 Task: Look for space in São Miguel do Guamá, Brazil from 8th June, 2023 to 12th June, 2023 for 2 adults in price range Rs.8000 to Rs.16000. Place can be private room with 1  bedroom having 1 bed and 1 bathroom. Property type can be flathotel. Booking option can be shelf check-in. Required host language is Spanish.
Action: Mouse moved to (780, 136)
Screenshot: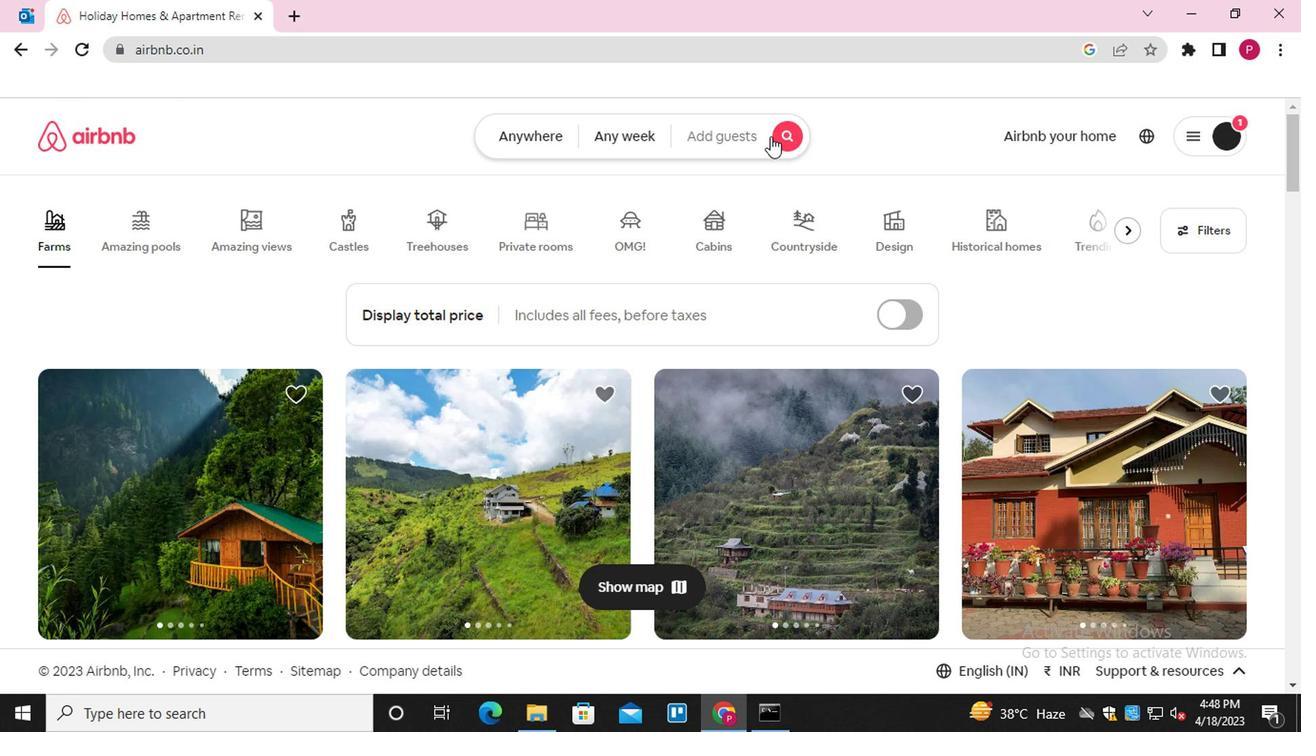 
Action: Mouse pressed left at (780, 136)
Screenshot: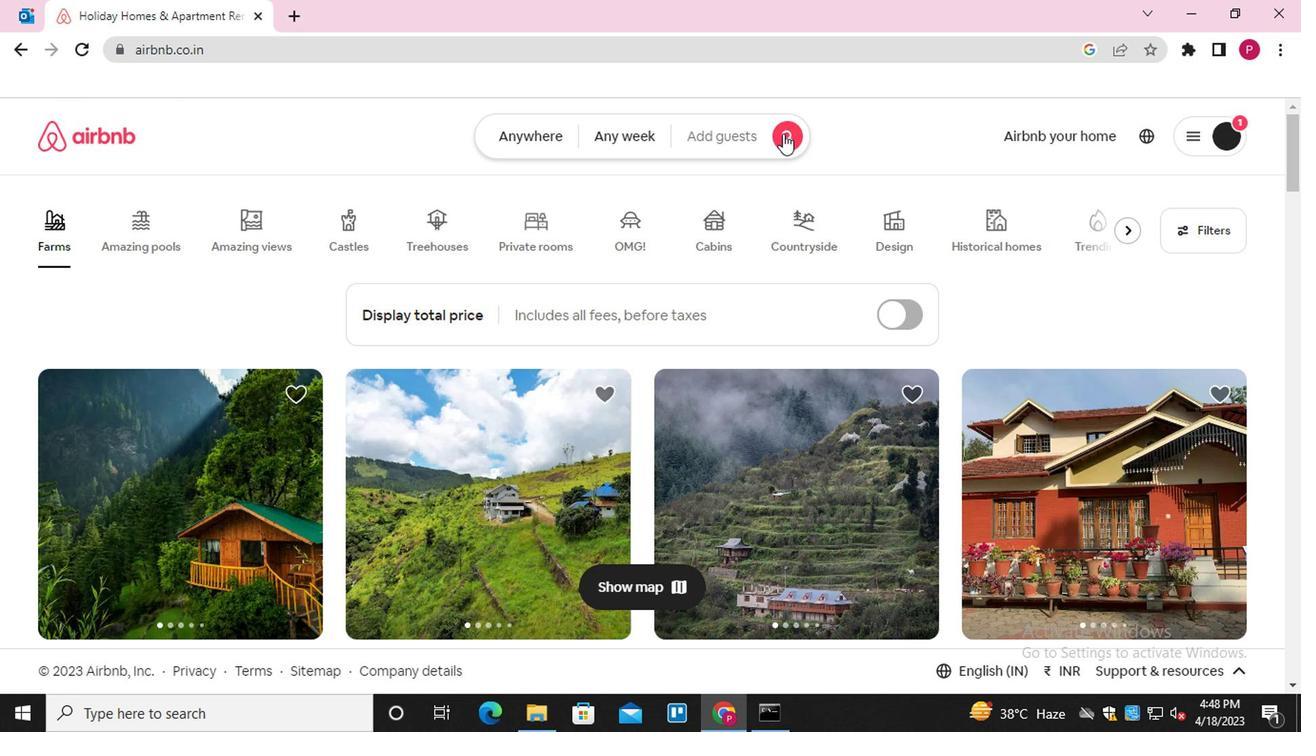
Action: Mouse moved to (403, 215)
Screenshot: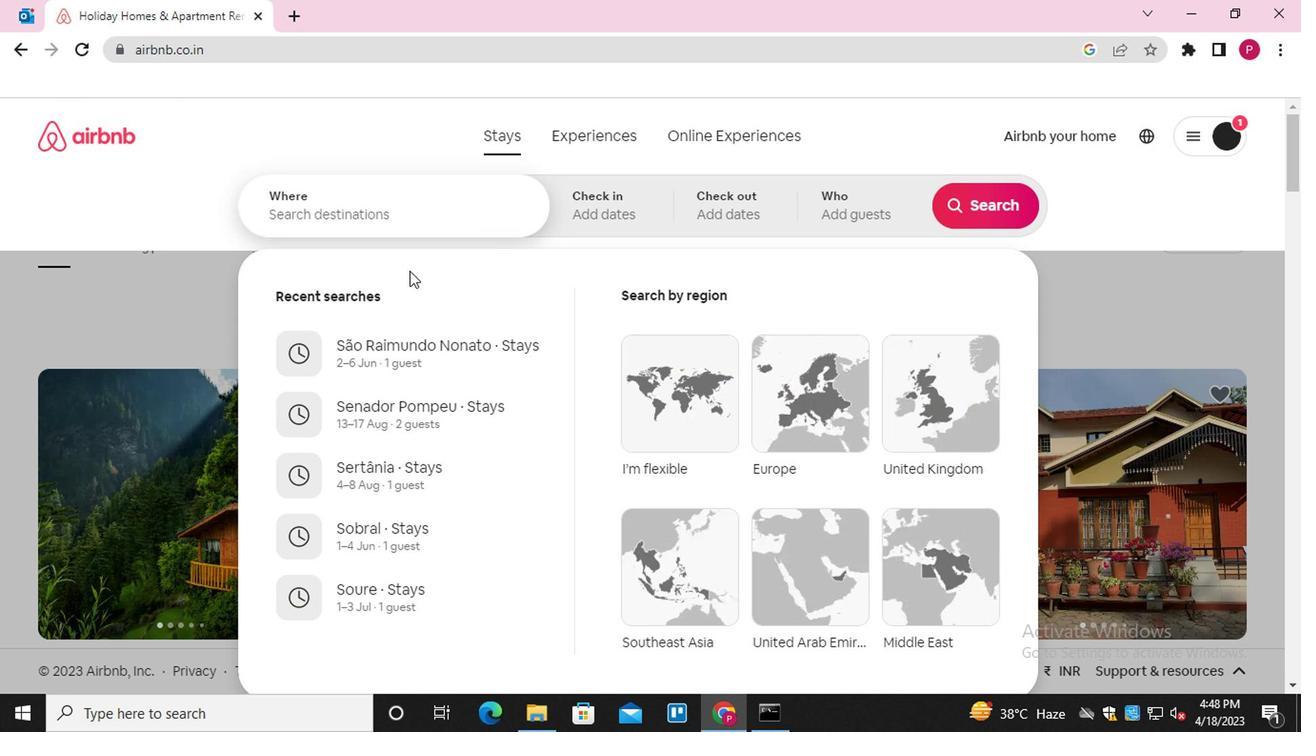
Action: Mouse pressed left at (403, 215)
Screenshot: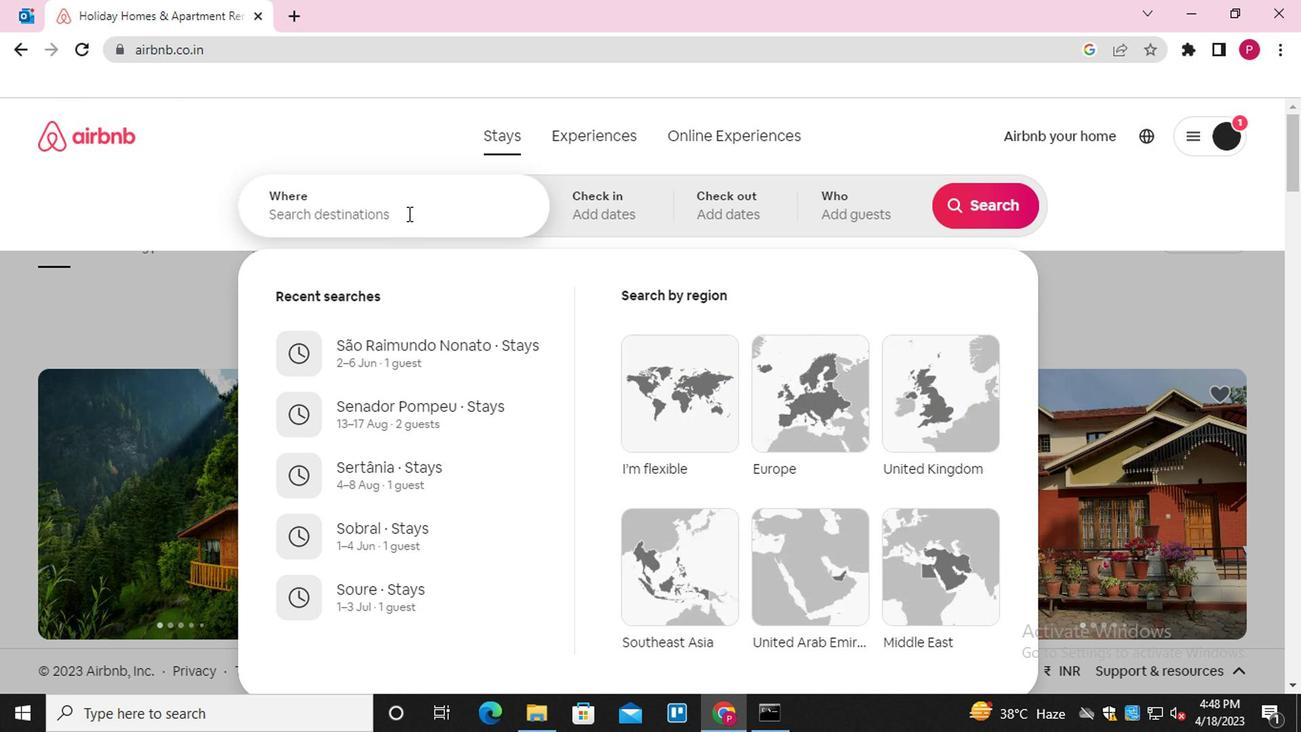 
Action: Key pressed <Key.shift>SAO<Key.space><Key.shift>MIGULE
Screenshot: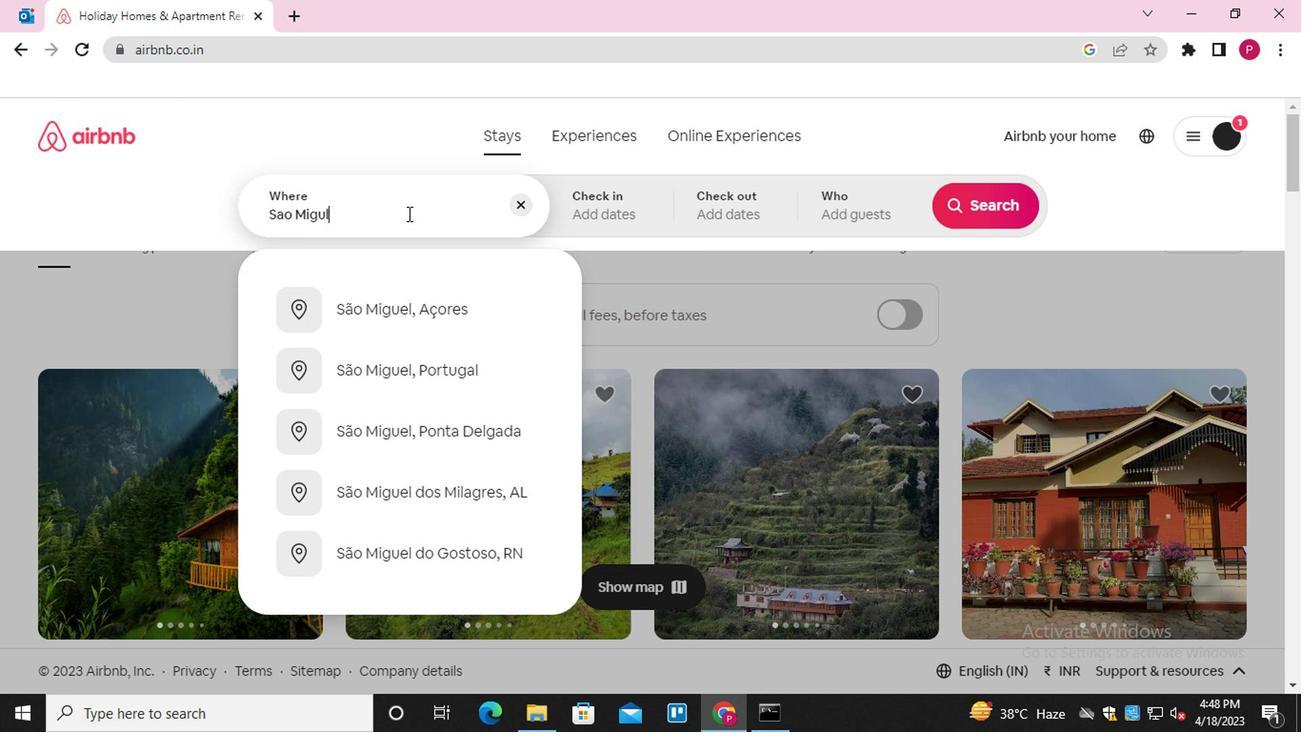 
Action: Mouse moved to (454, 401)
Screenshot: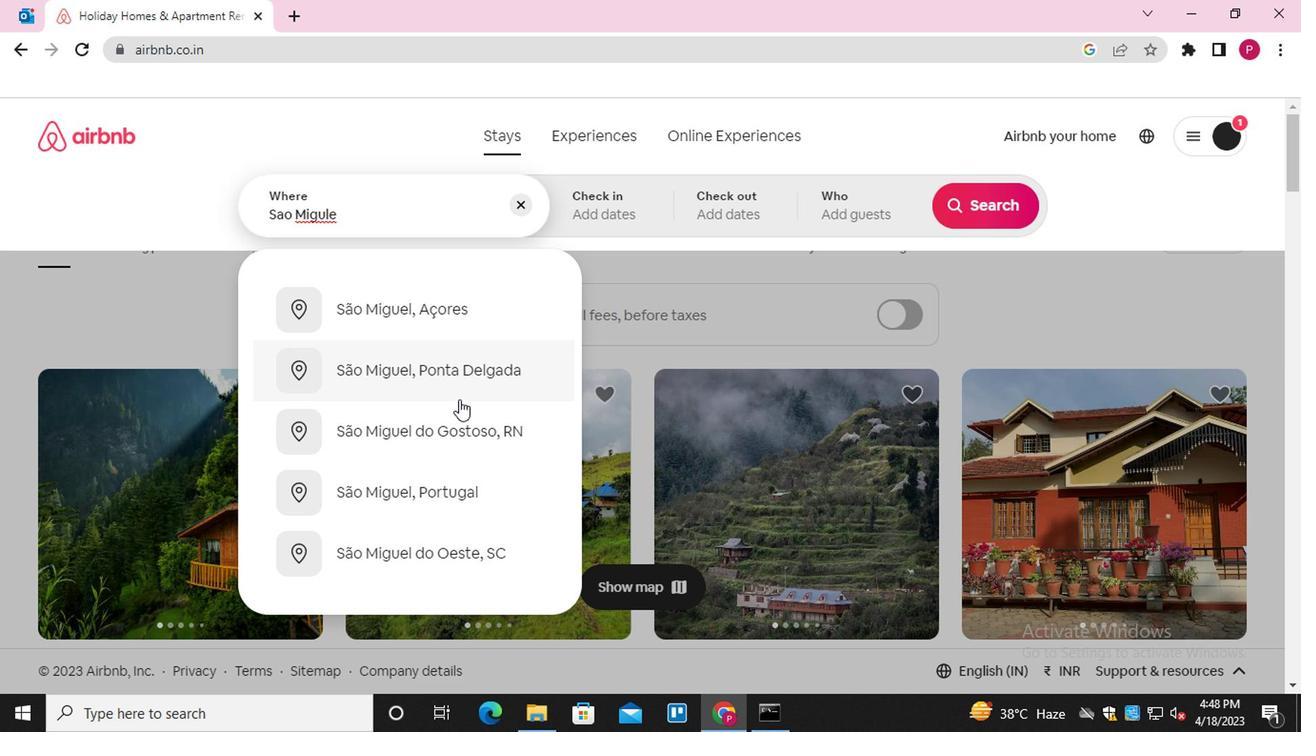
Action: Key pressed <Key.space>DO<Key.space>Q
Screenshot: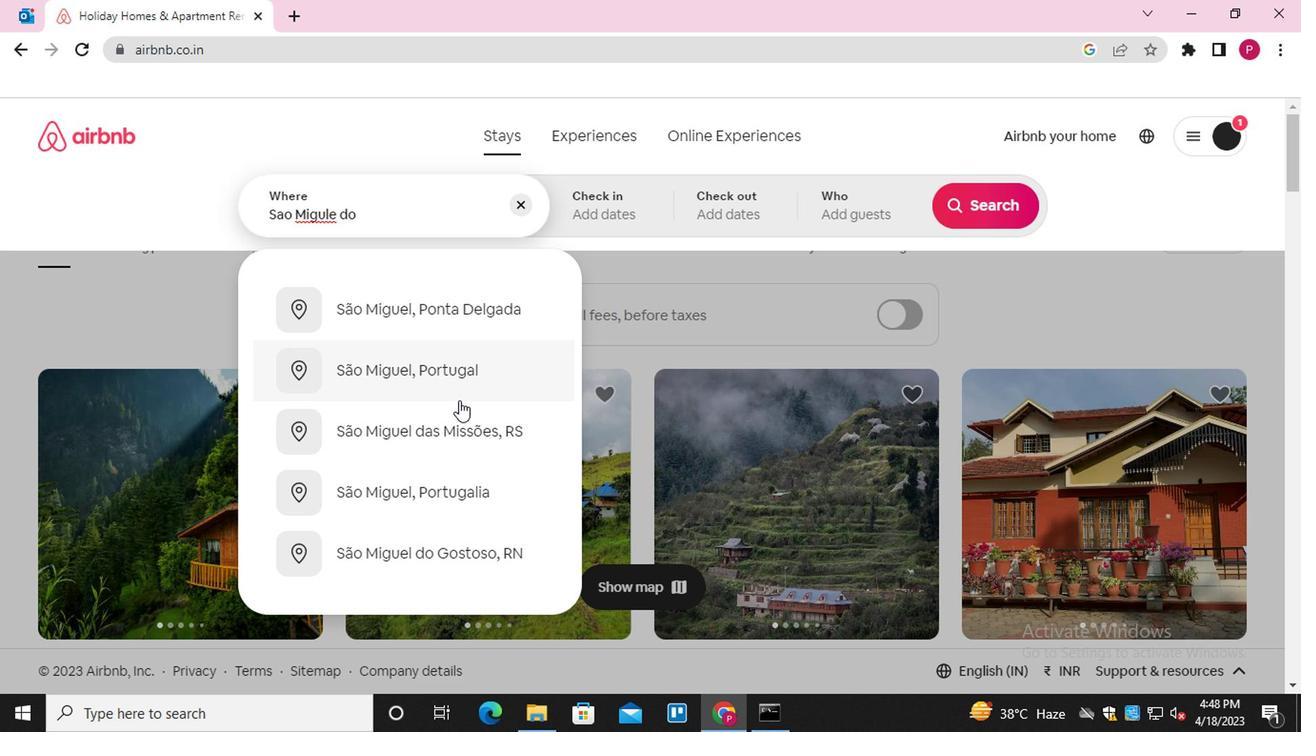 
Action: Mouse moved to (463, 398)
Screenshot: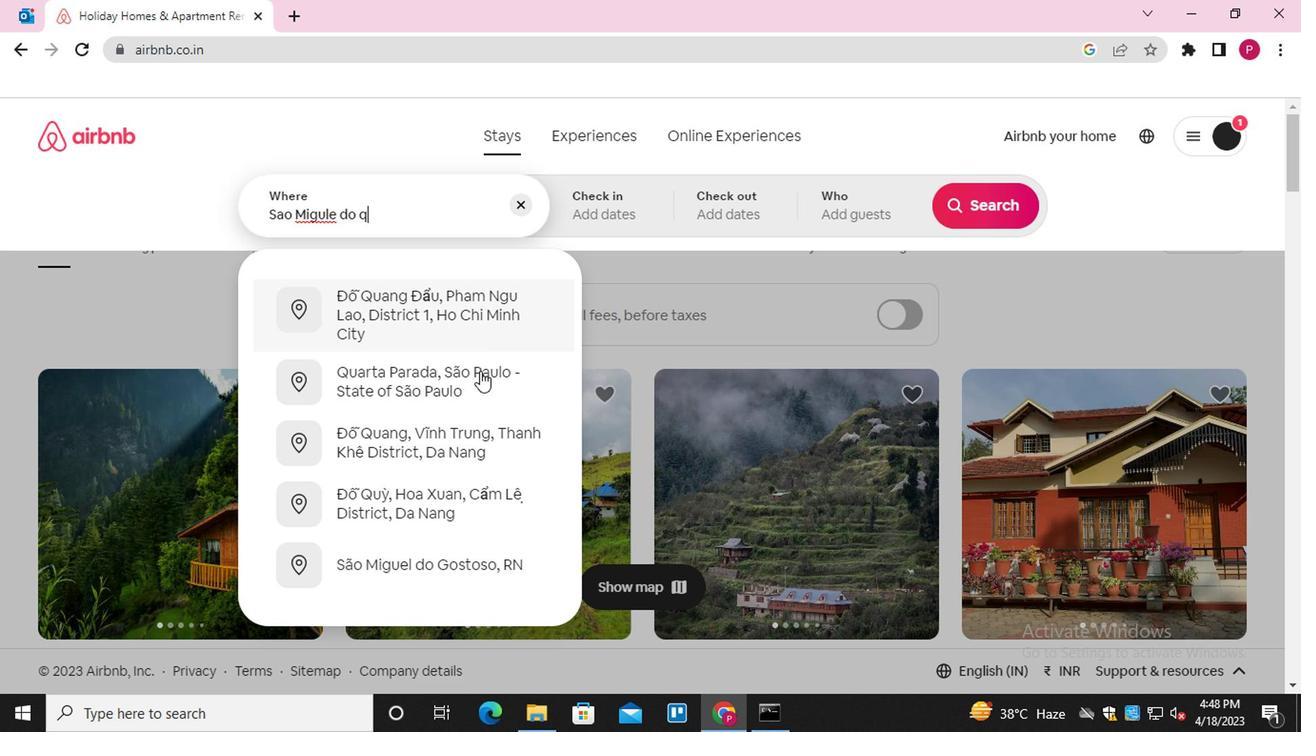 
Action: Key pressed <Key.backspace><Key.shift>Q
Screenshot: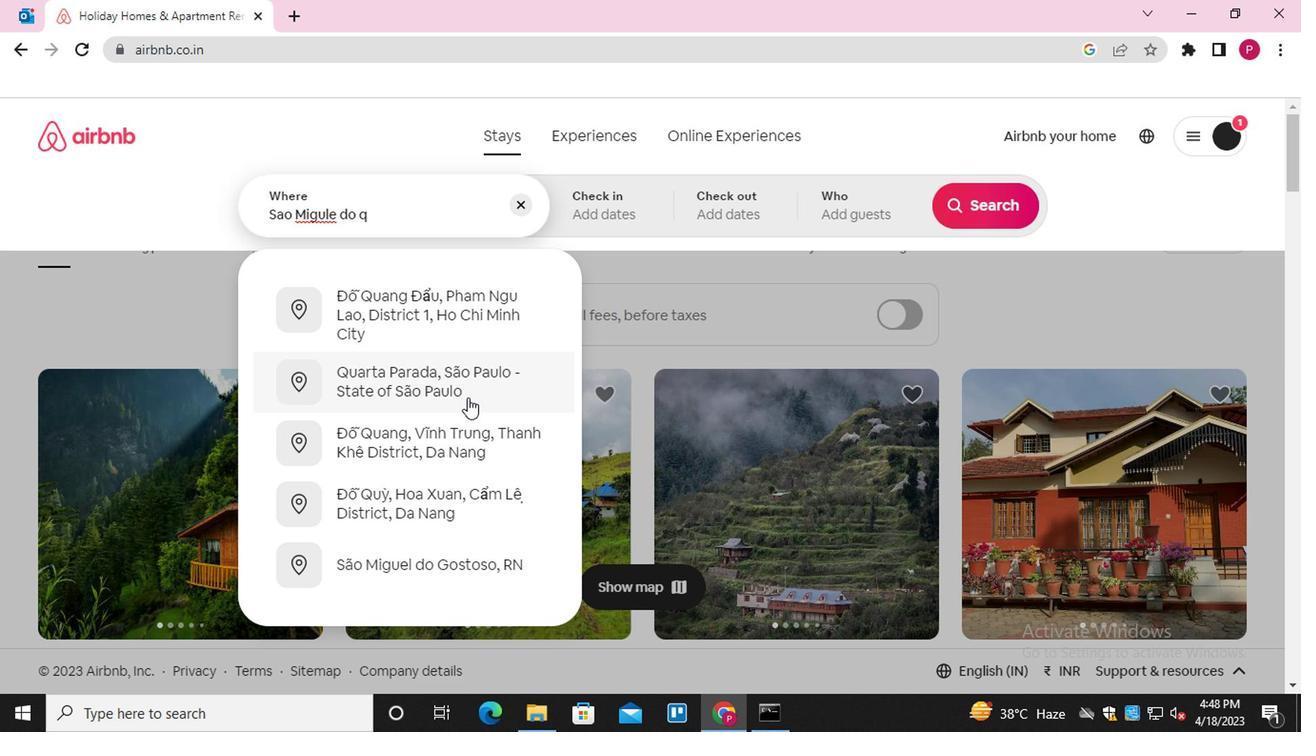 
Action: Mouse moved to (434, 581)
Screenshot: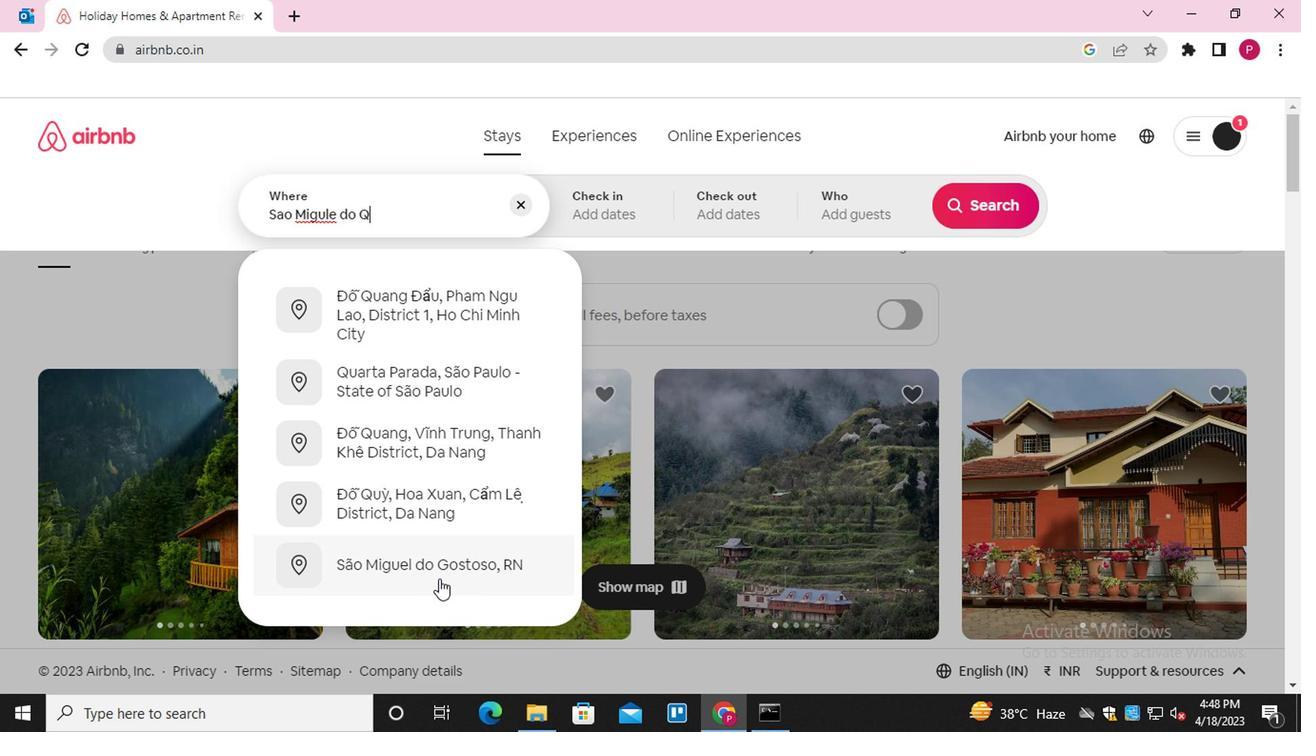 
Action: Key pressed <Key.backspace>
Screenshot: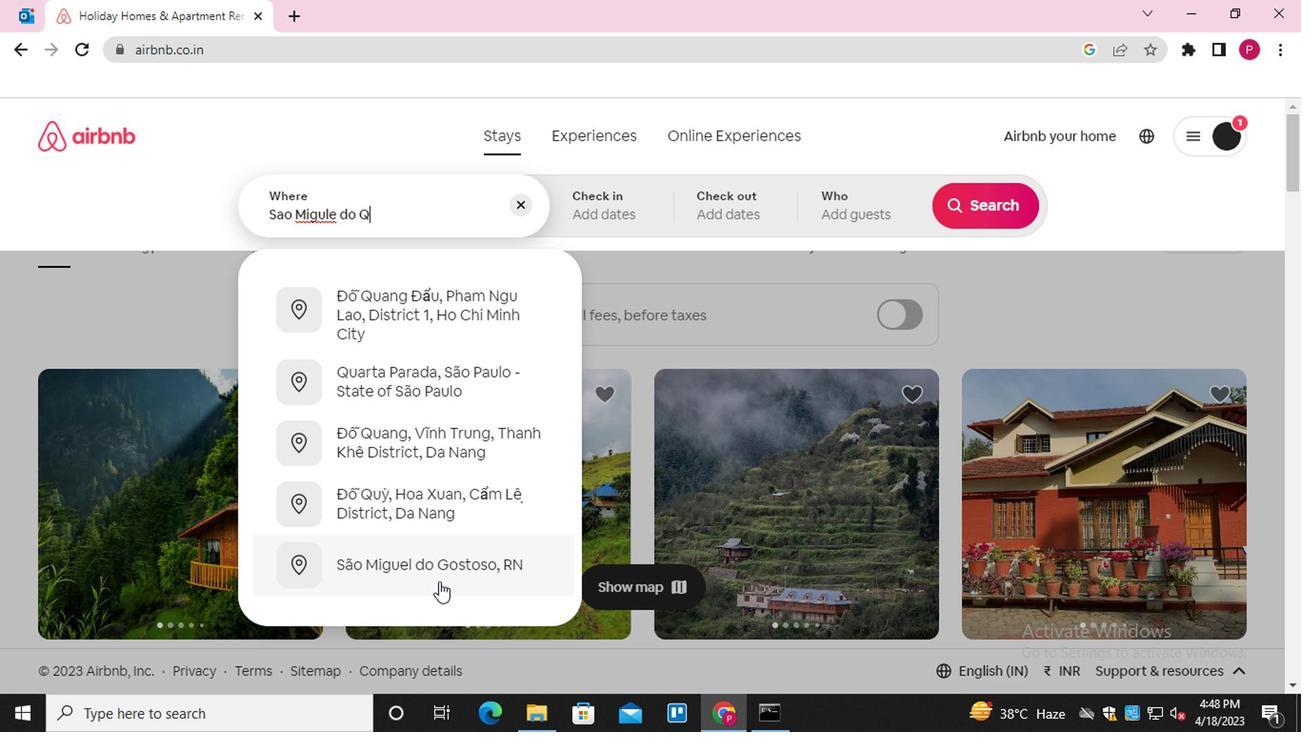 
Action: Mouse moved to (417, 379)
Screenshot: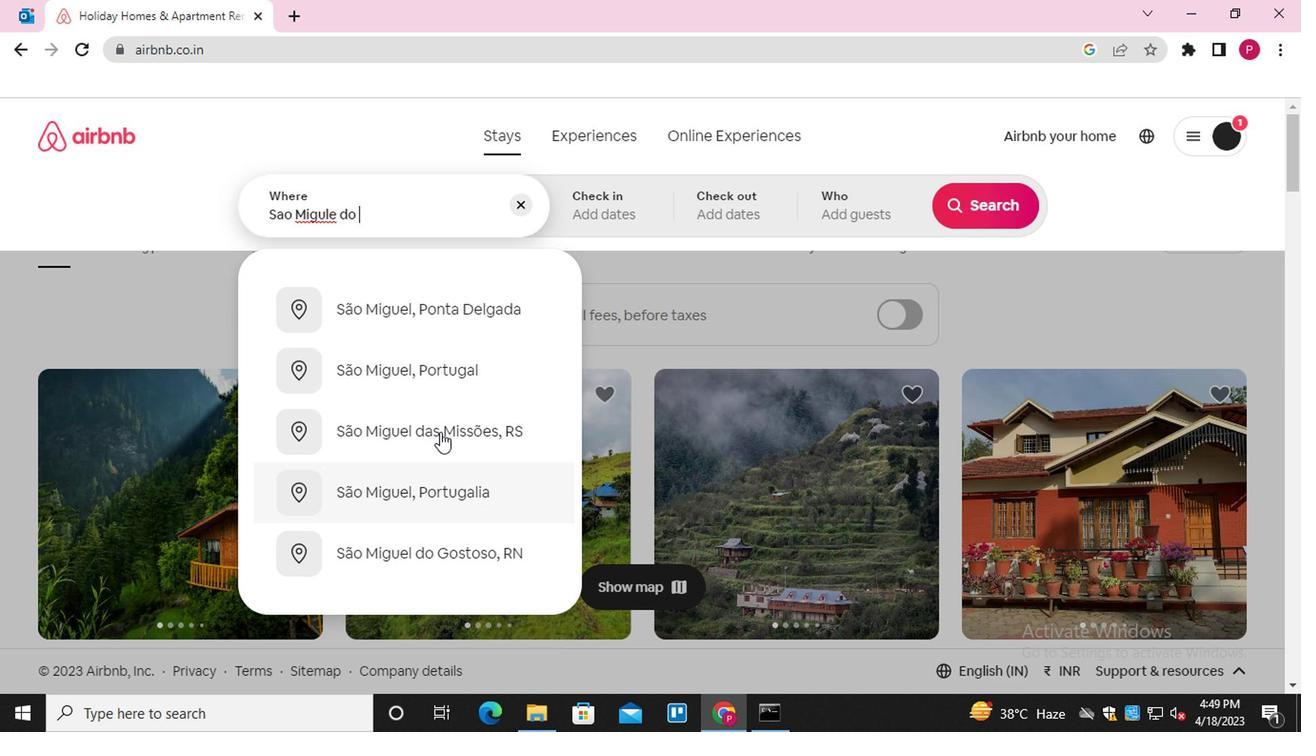 
Action: Key pressed <Key.backspace><Key.space><Key.shift>G
Screenshot: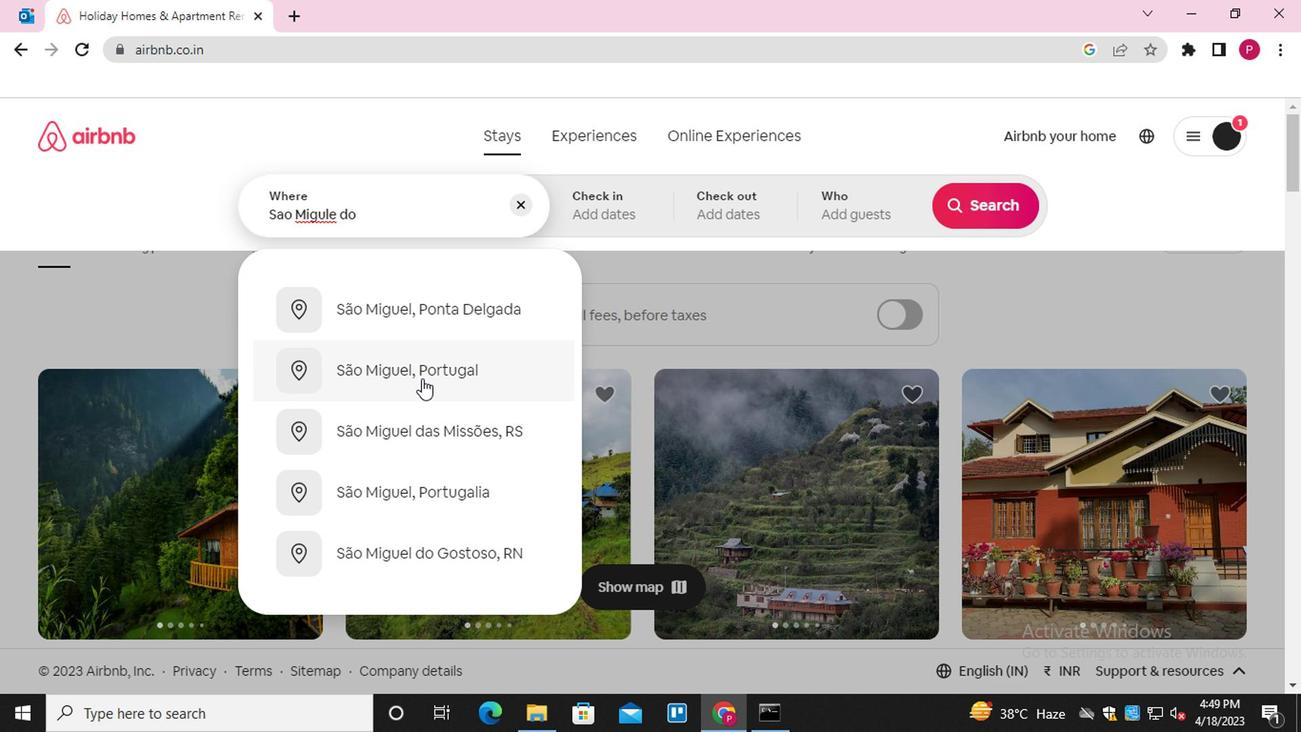 
Action: Mouse moved to (553, 542)
Screenshot: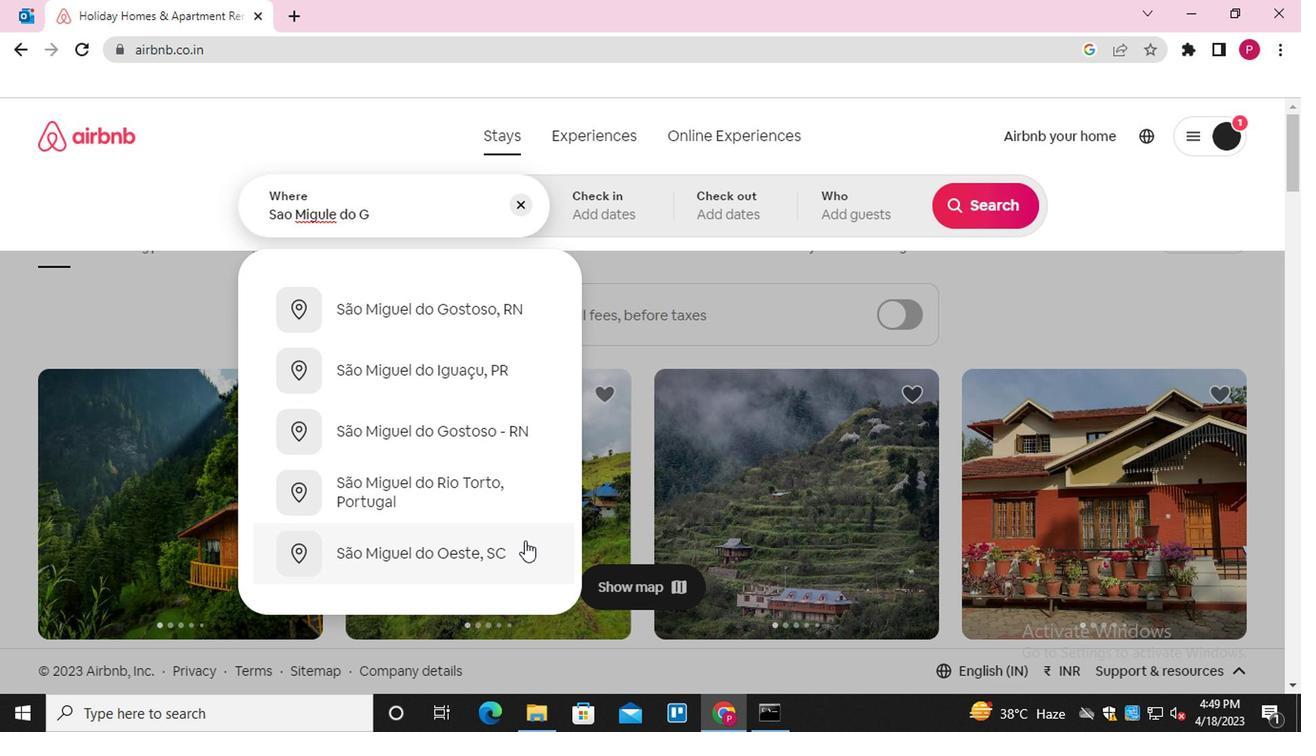 
Action: Key pressed UA
Screenshot: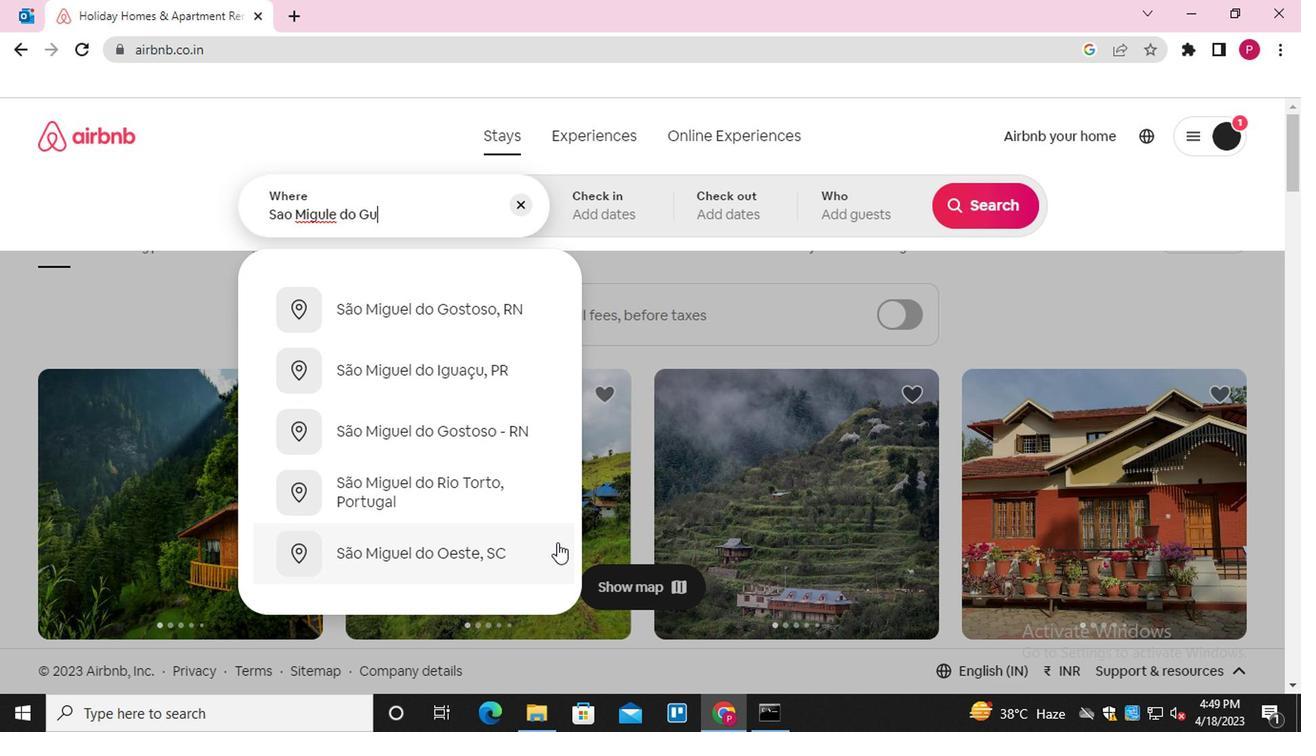 
Action: Mouse moved to (464, 438)
Screenshot: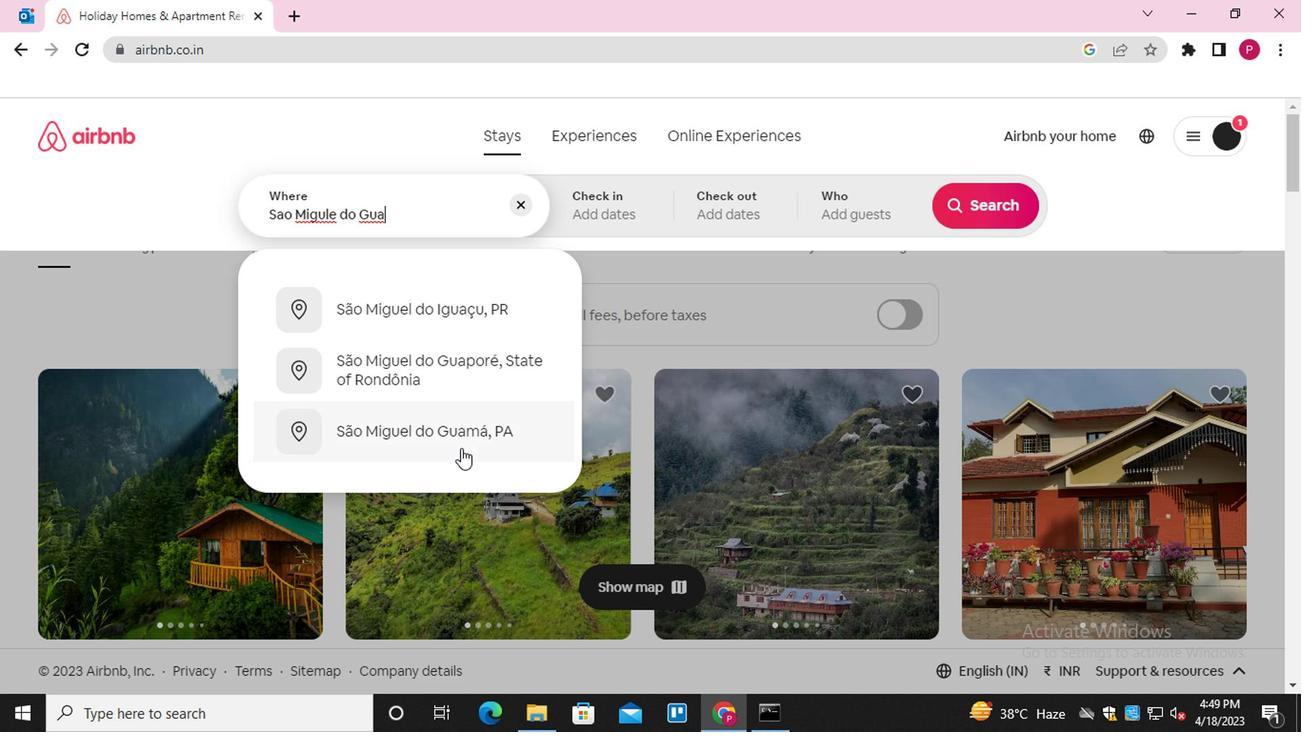 
Action: Mouse pressed left at (464, 438)
Screenshot: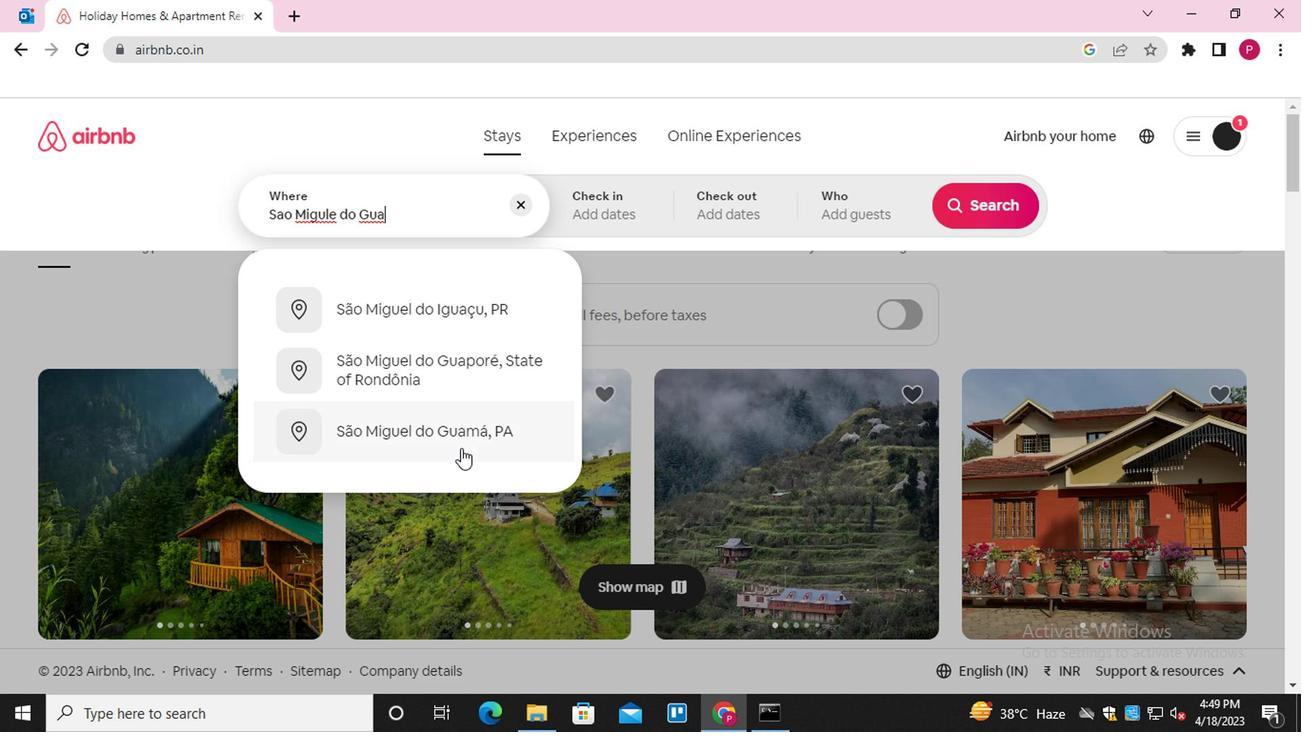 
Action: Mouse moved to (969, 358)
Screenshot: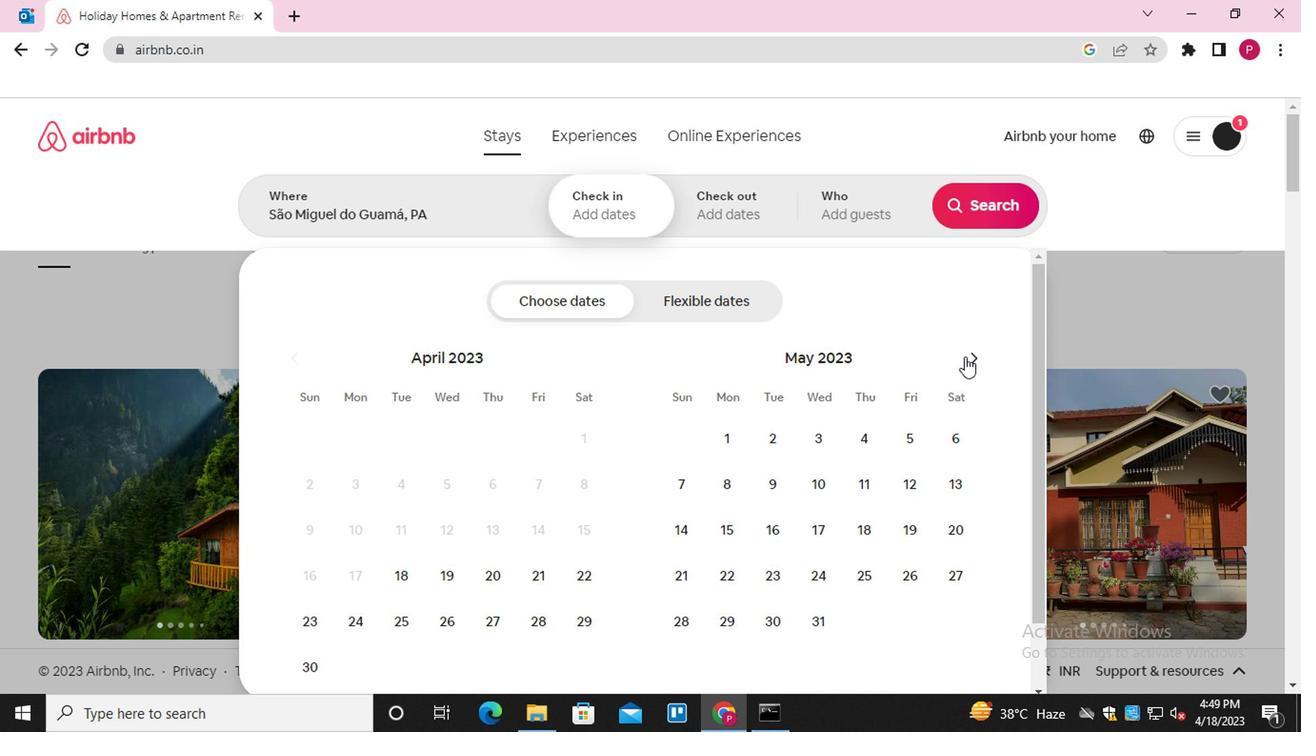 
Action: Mouse pressed left at (969, 358)
Screenshot: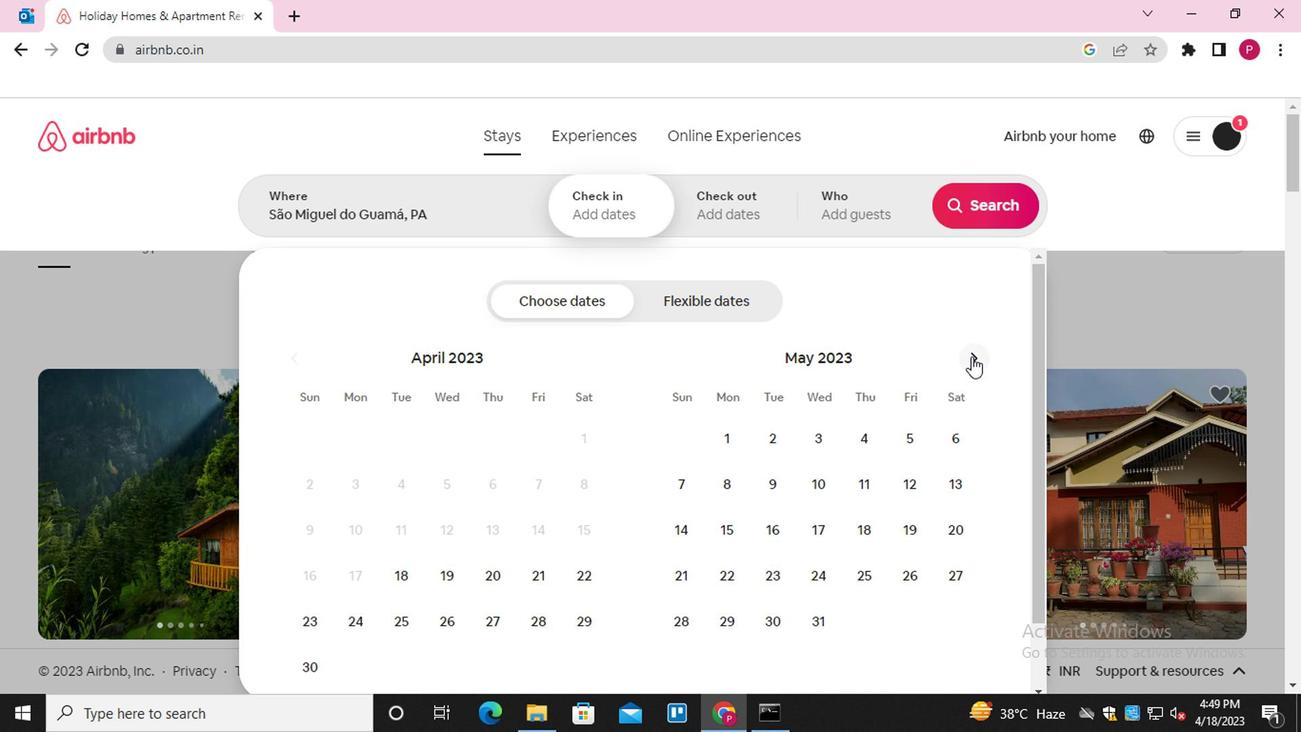 
Action: Mouse moved to (860, 484)
Screenshot: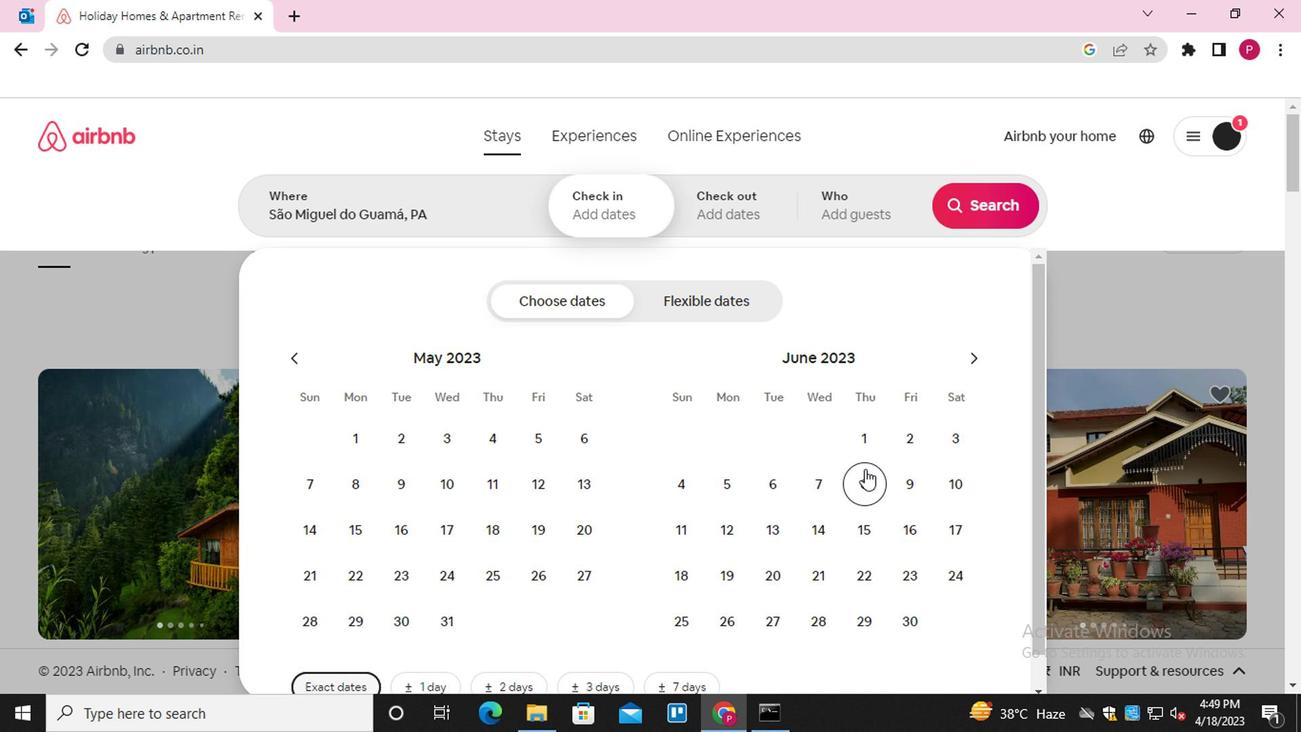 
Action: Mouse pressed left at (860, 484)
Screenshot: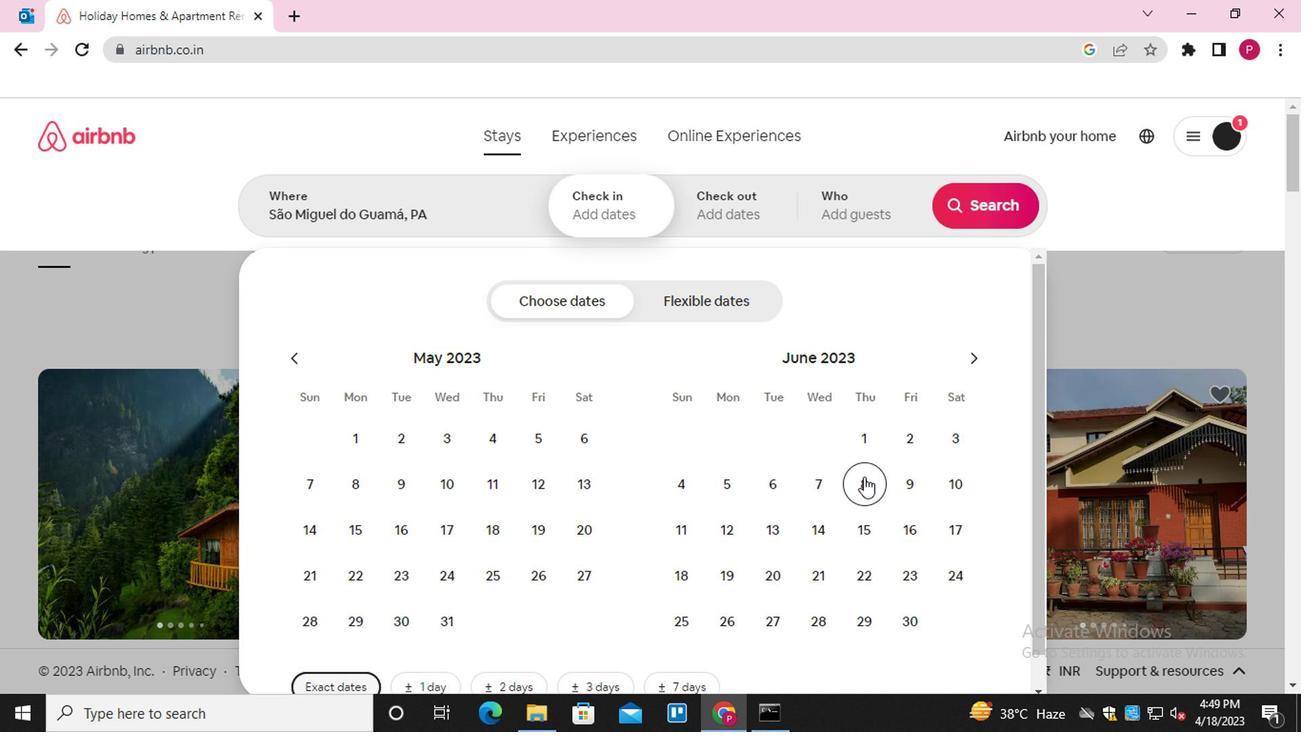 
Action: Mouse moved to (721, 541)
Screenshot: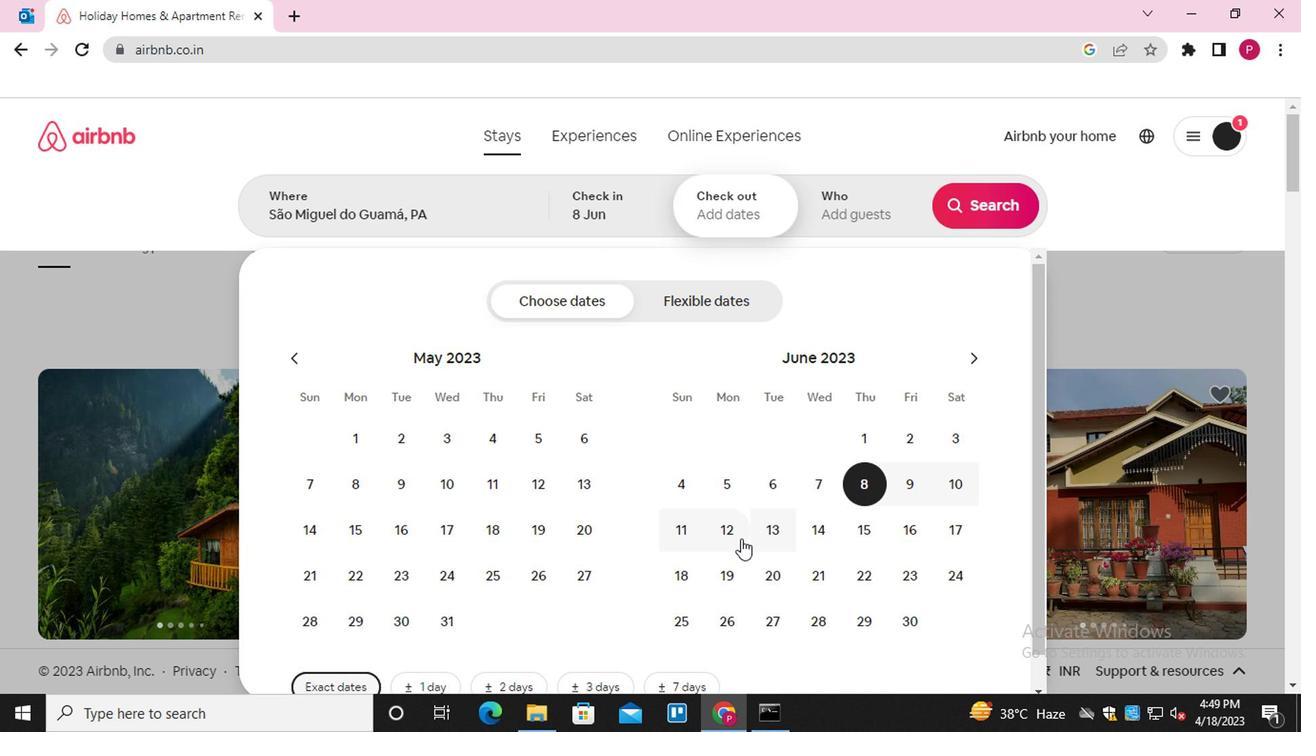 
Action: Mouse pressed left at (721, 541)
Screenshot: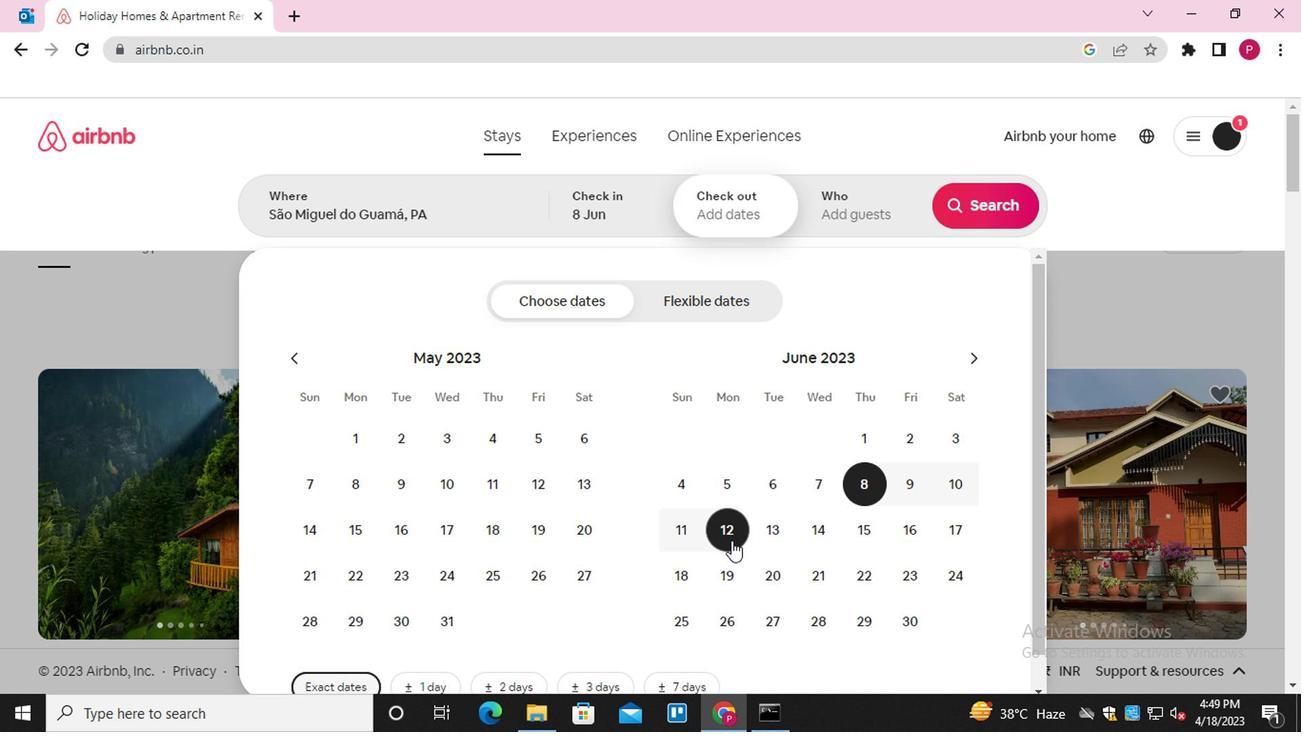 
Action: Mouse moved to (857, 187)
Screenshot: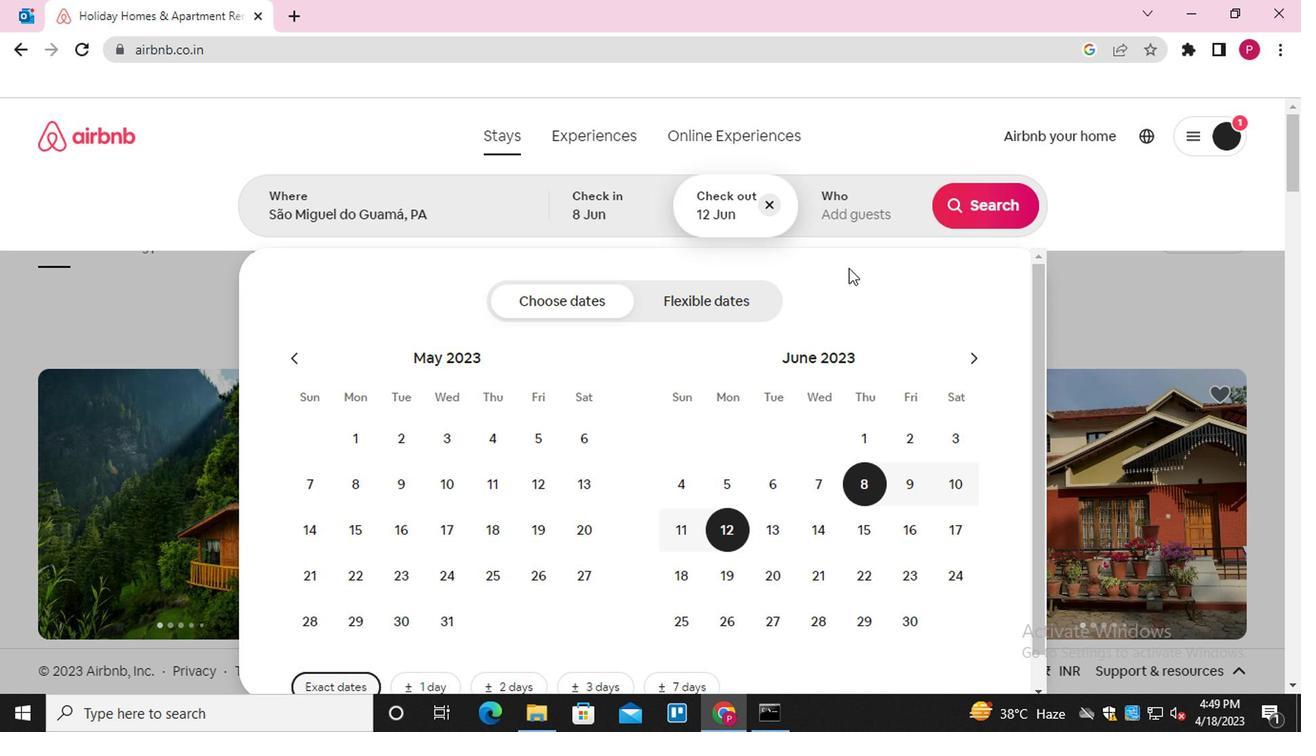 
Action: Mouse pressed left at (857, 187)
Screenshot: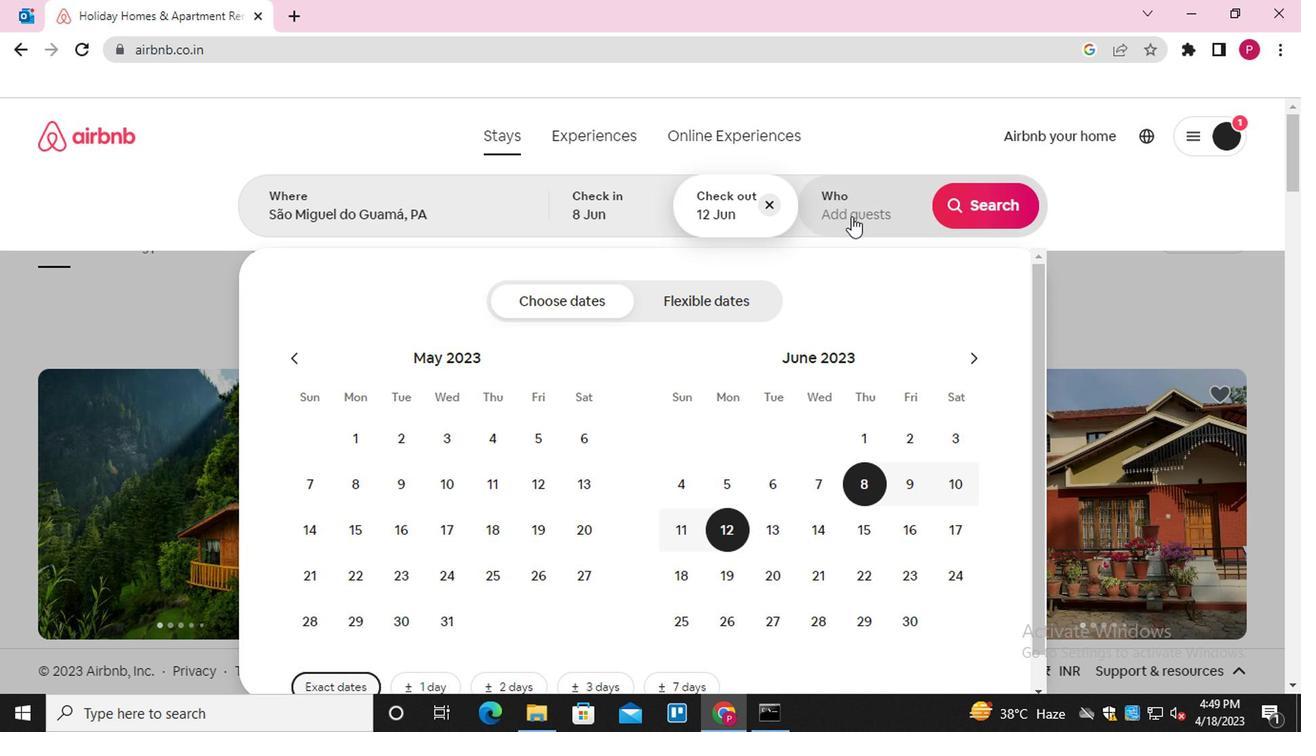 
Action: Mouse moved to (985, 303)
Screenshot: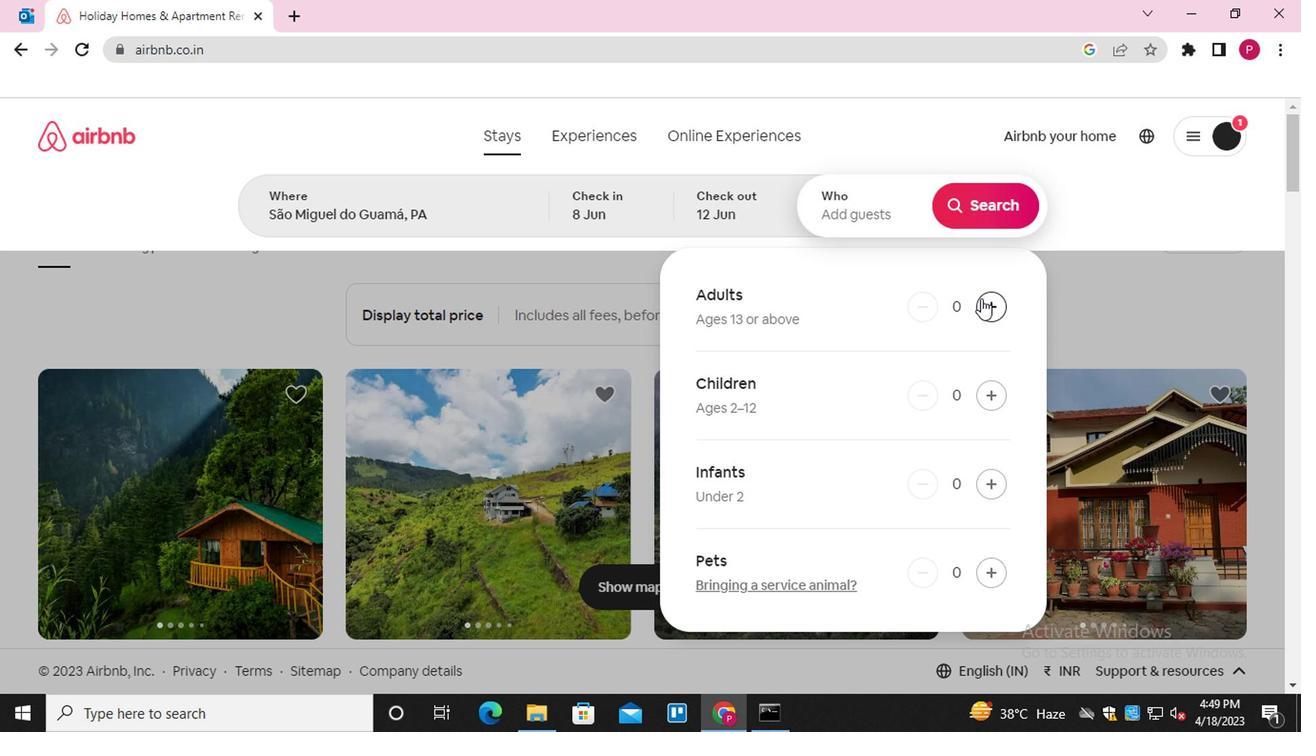 
Action: Mouse pressed left at (985, 303)
Screenshot: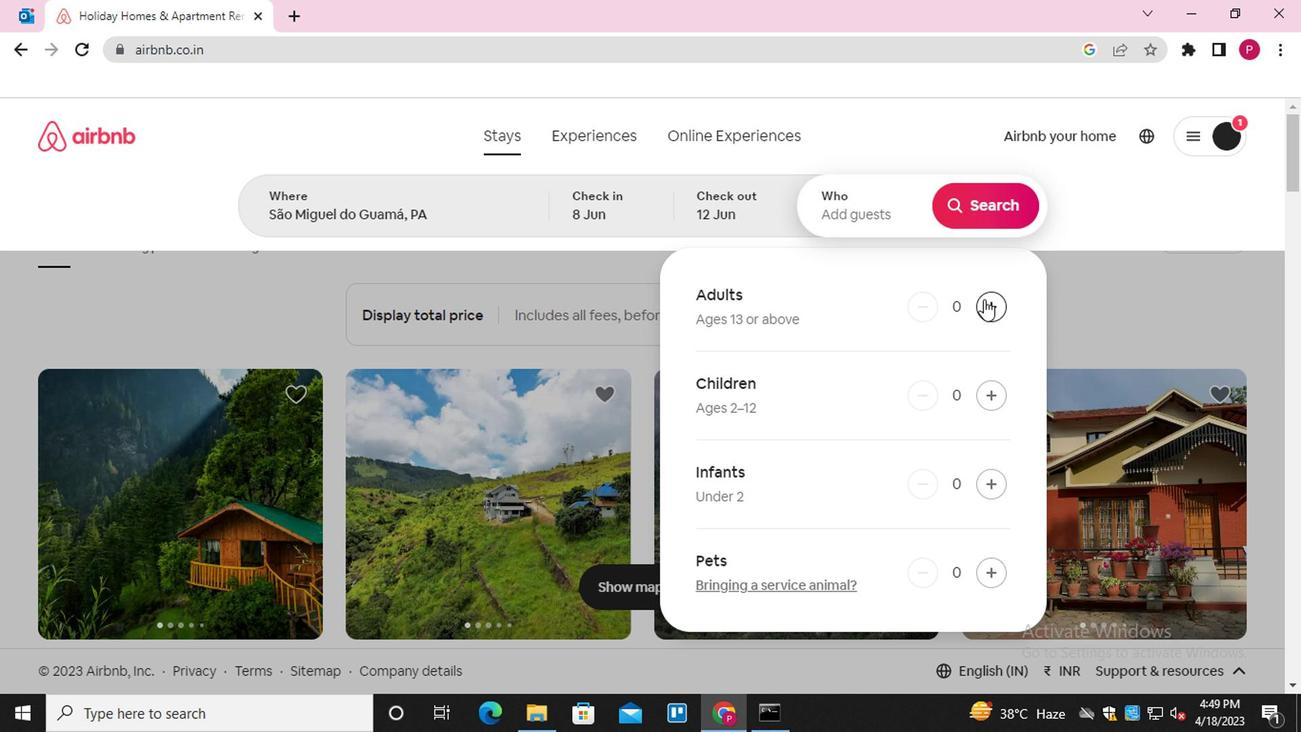 
Action: Mouse pressed left at (985, 303)
Screenshot: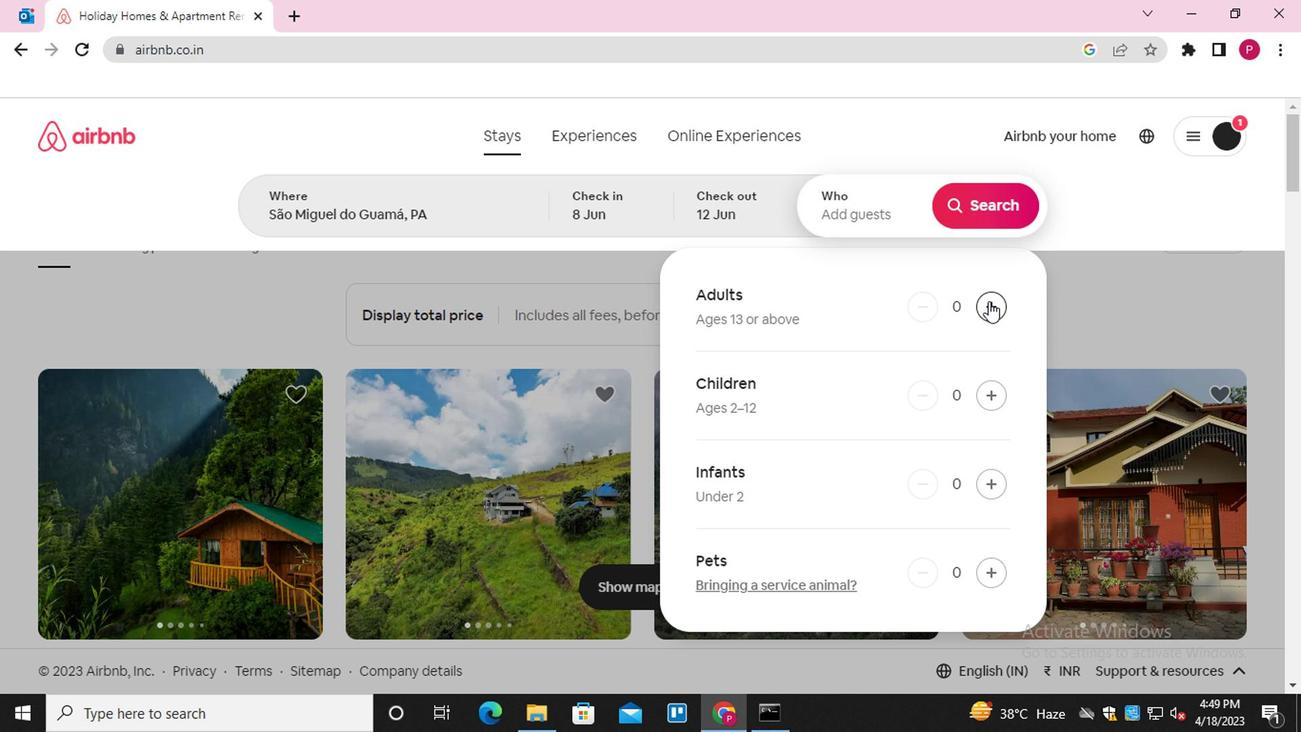 
Action: Mouse moved to (977, 194)
Screenshot: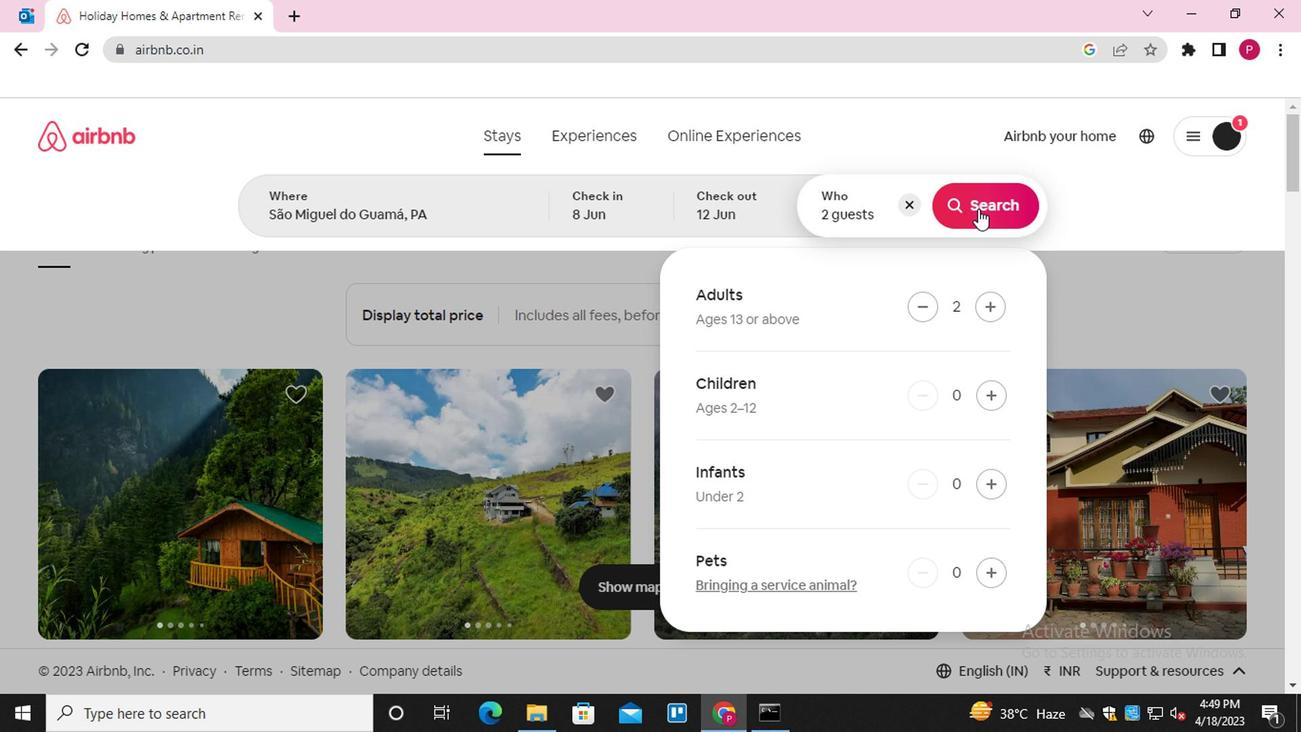 
Action: Mouse pressed left at (977, 194)
Screenshot: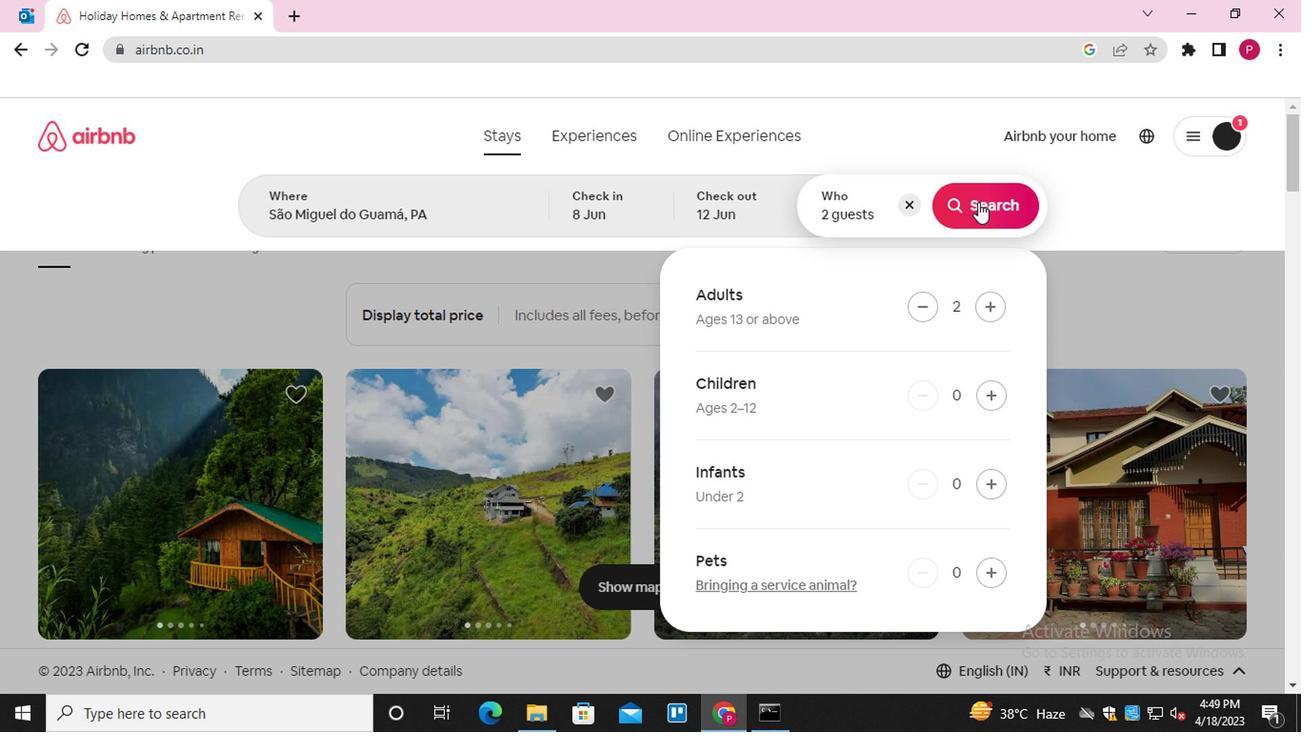 
Action: Mouse moved to (1192, 213)
Screenshot: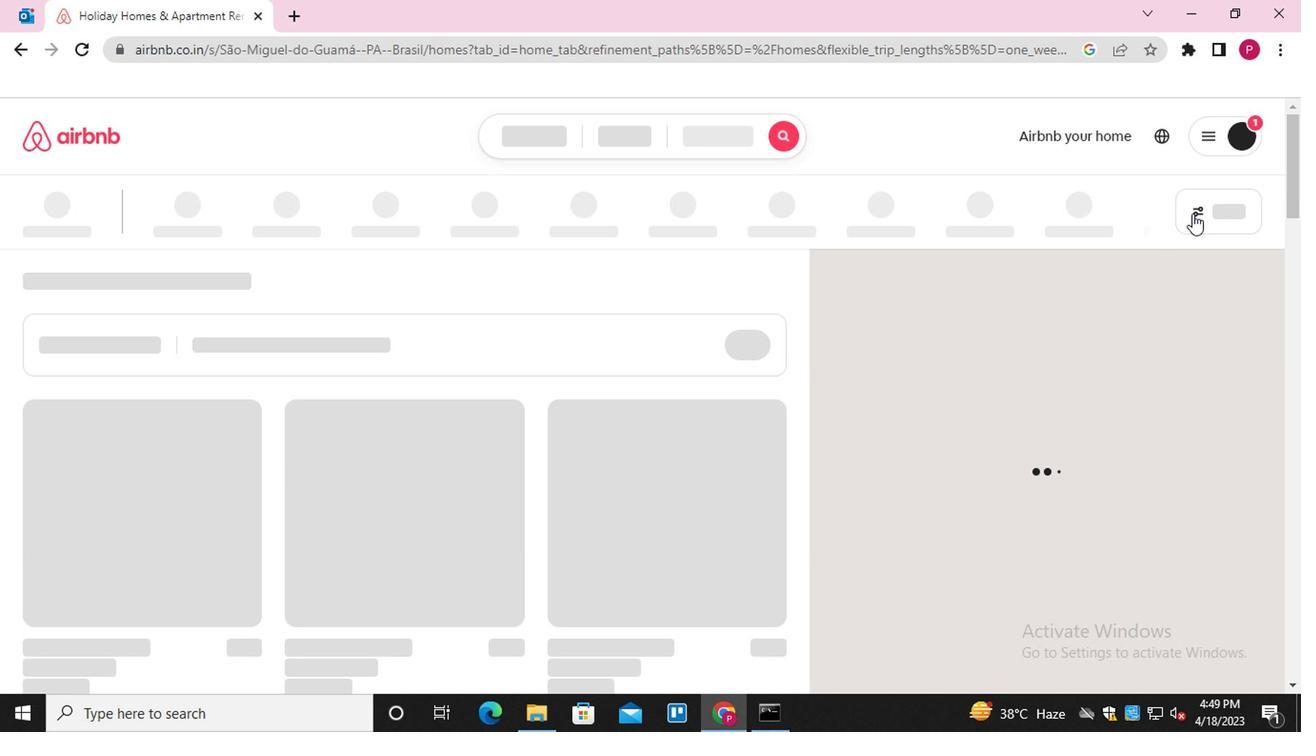 
Action: Mouse pressed left at (1192, 213)
Screenshot: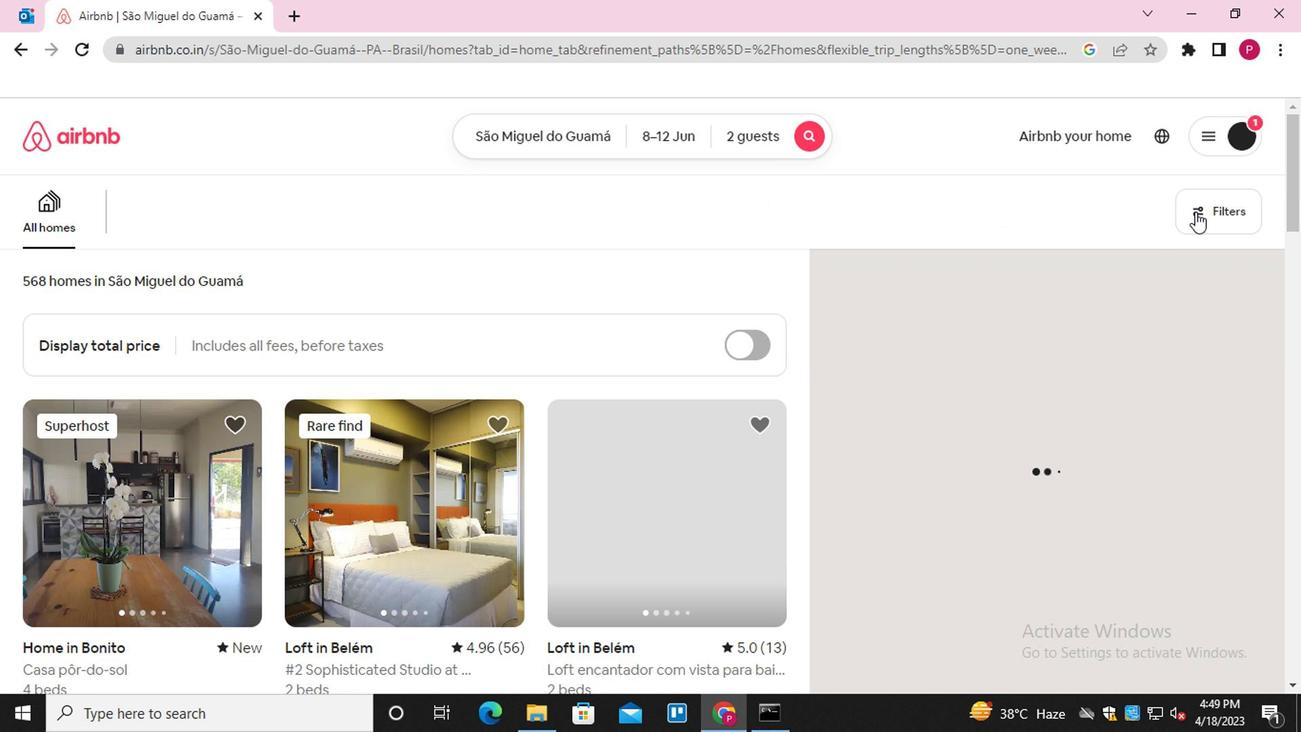 
Action: Mouse moved to (419, 456)
Screenshot: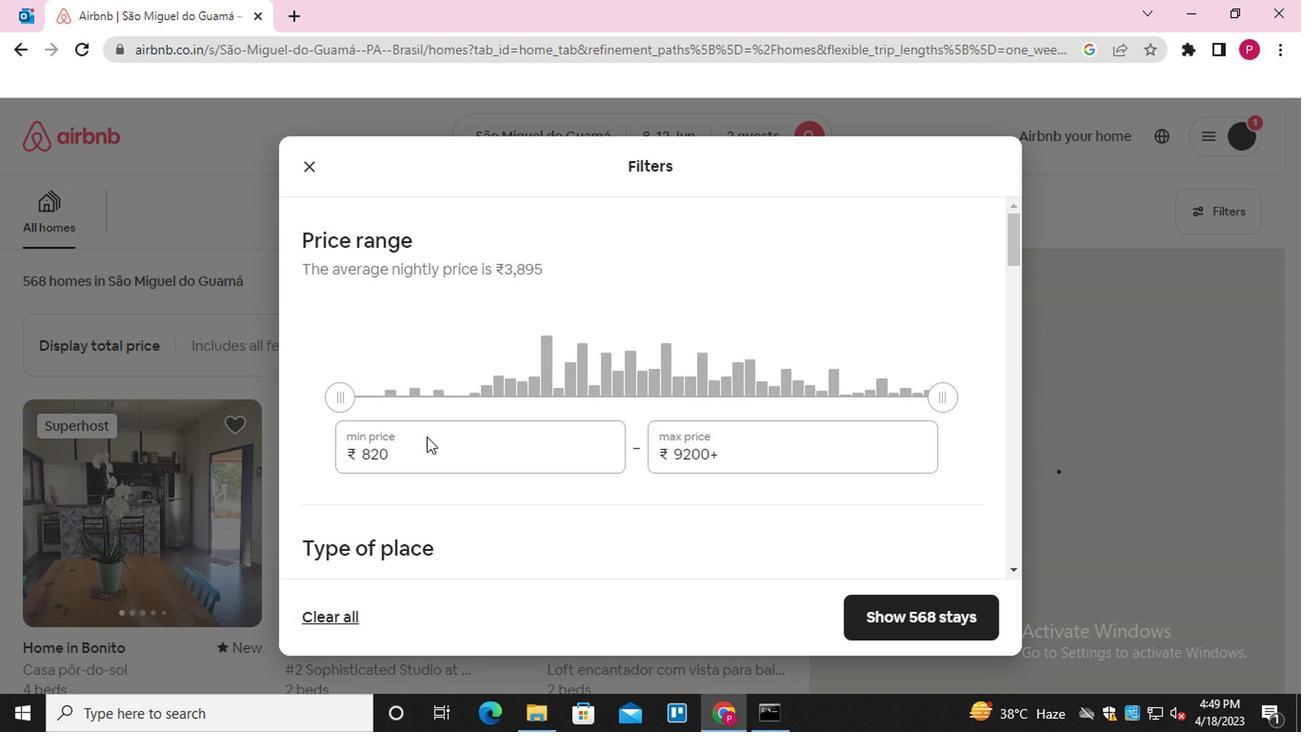 
Action: Mouse pressed left at (419, 456)
Screenshot: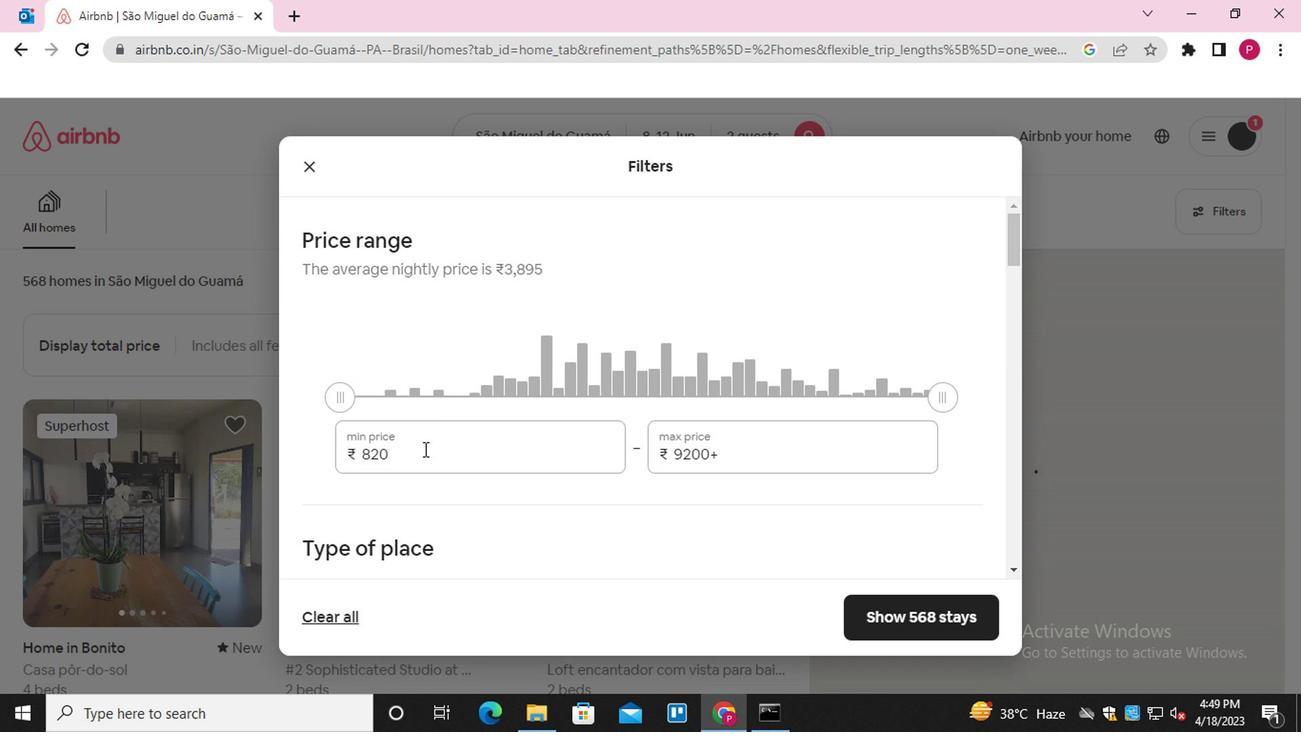 
Action: Mouse pressed left at (419, 456)
Screenshot: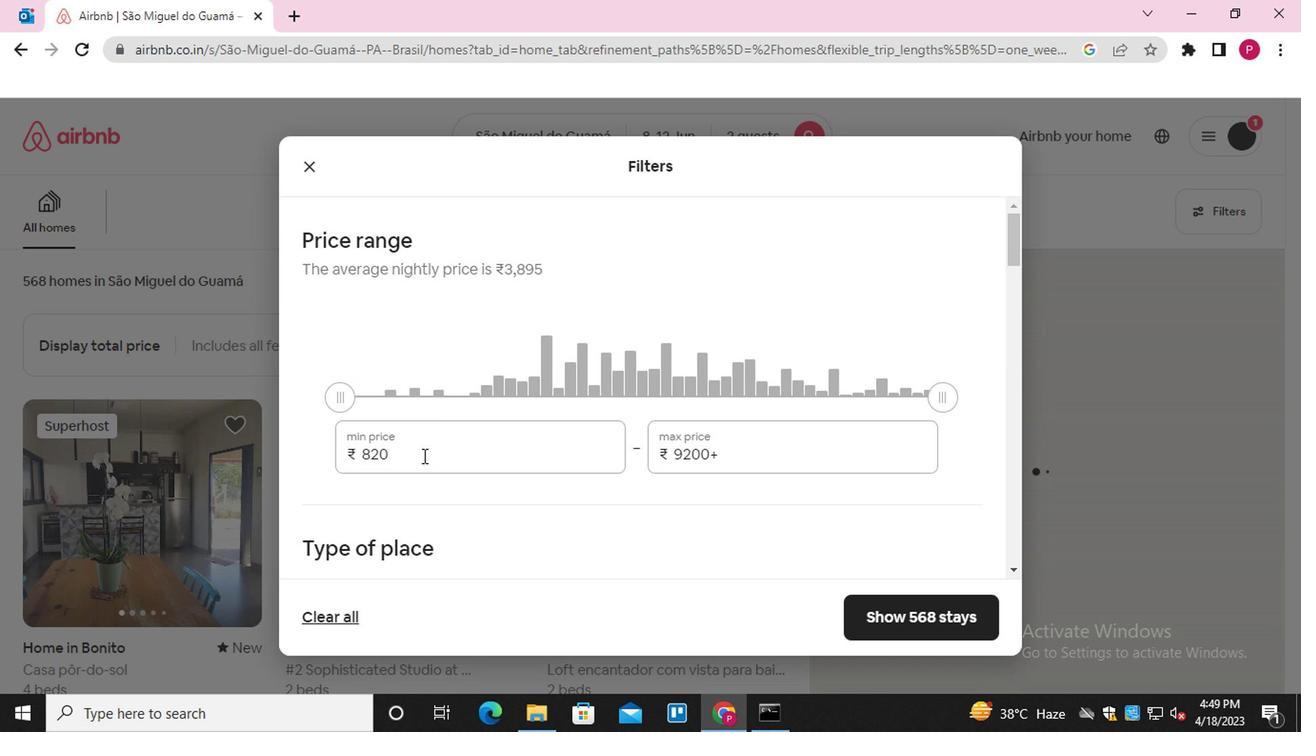 
Action: Mouse moved to (442, 429)
Screenshot: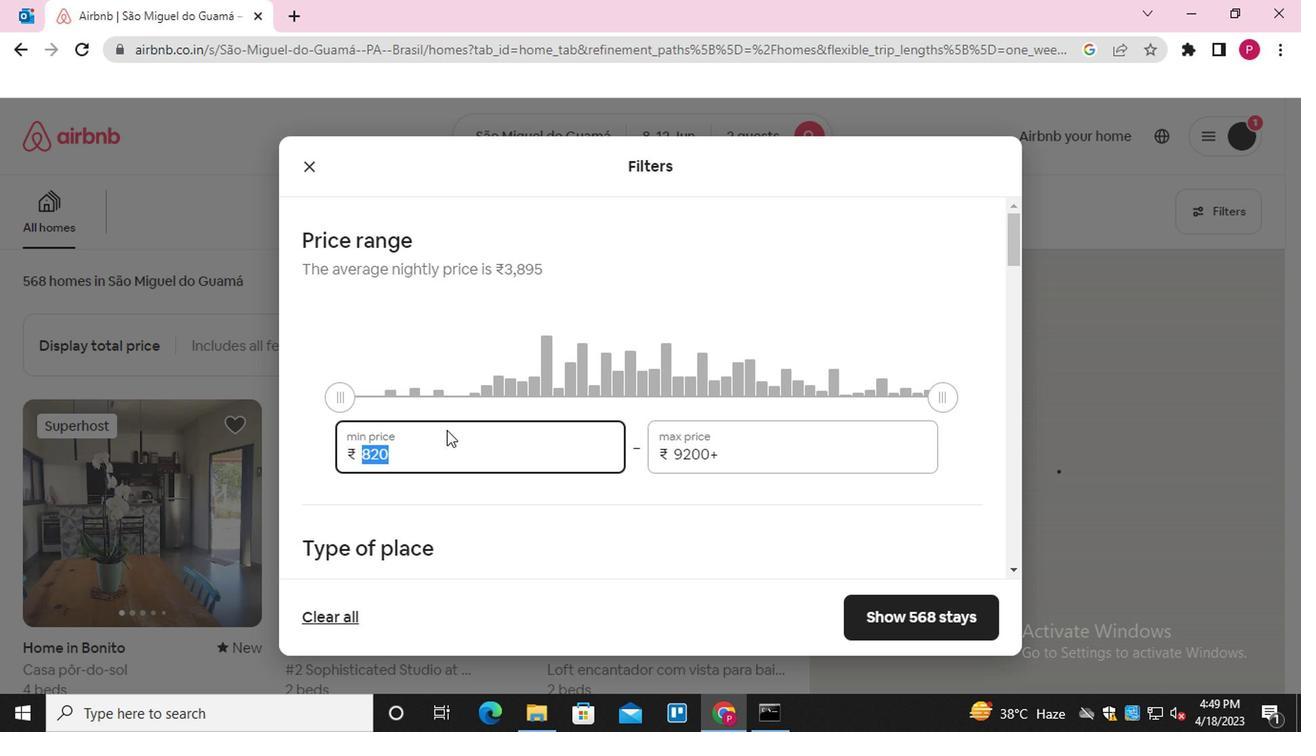
Action: Key pressed 8000<Key.tab>16000
Screenshot: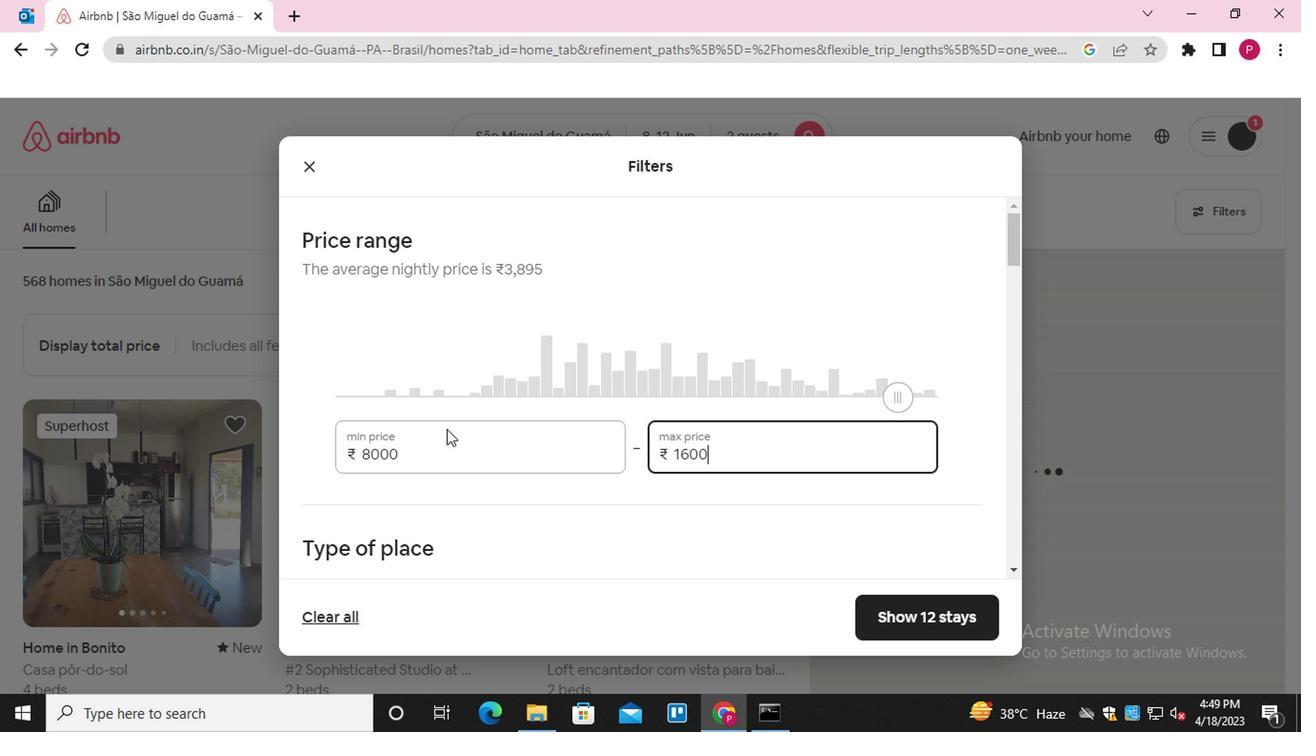 
Action: Mouse moved to (480, 515)
Screenshot: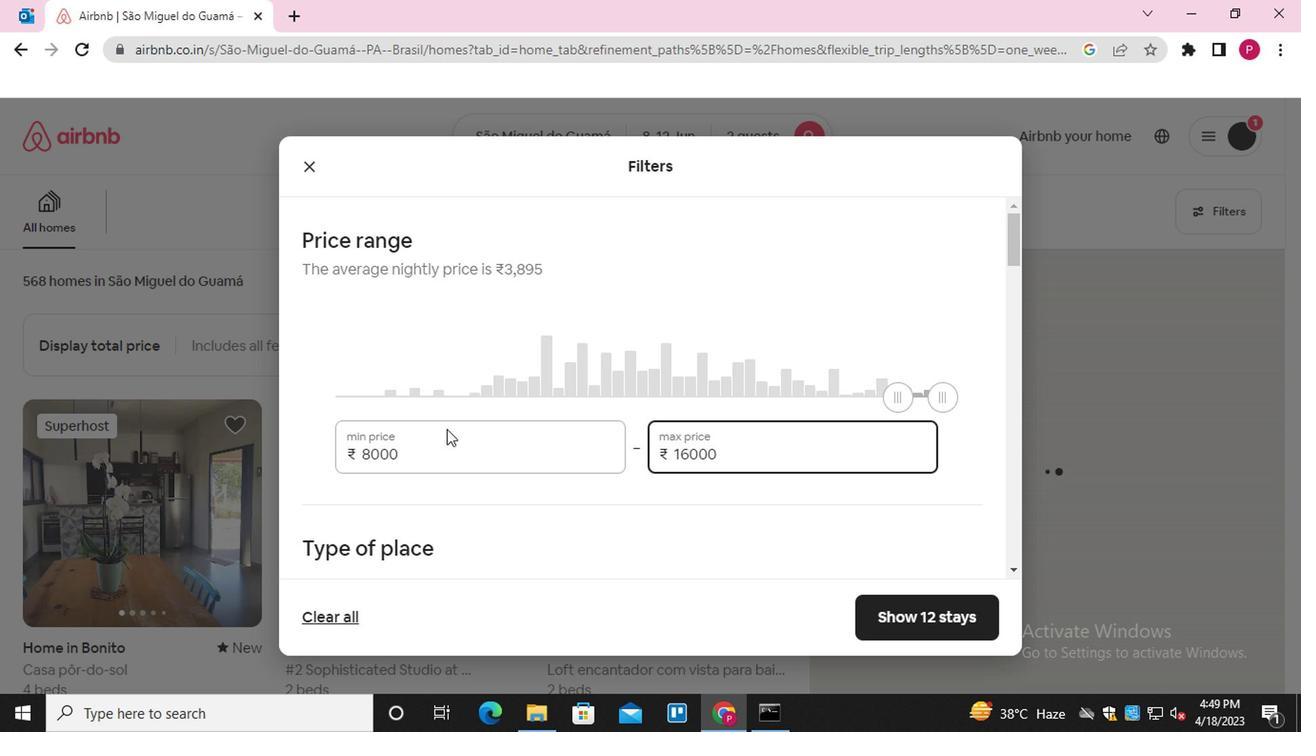 
Action: Mouse scrolled (480, 513) with delta (0, -1)
Screenshot: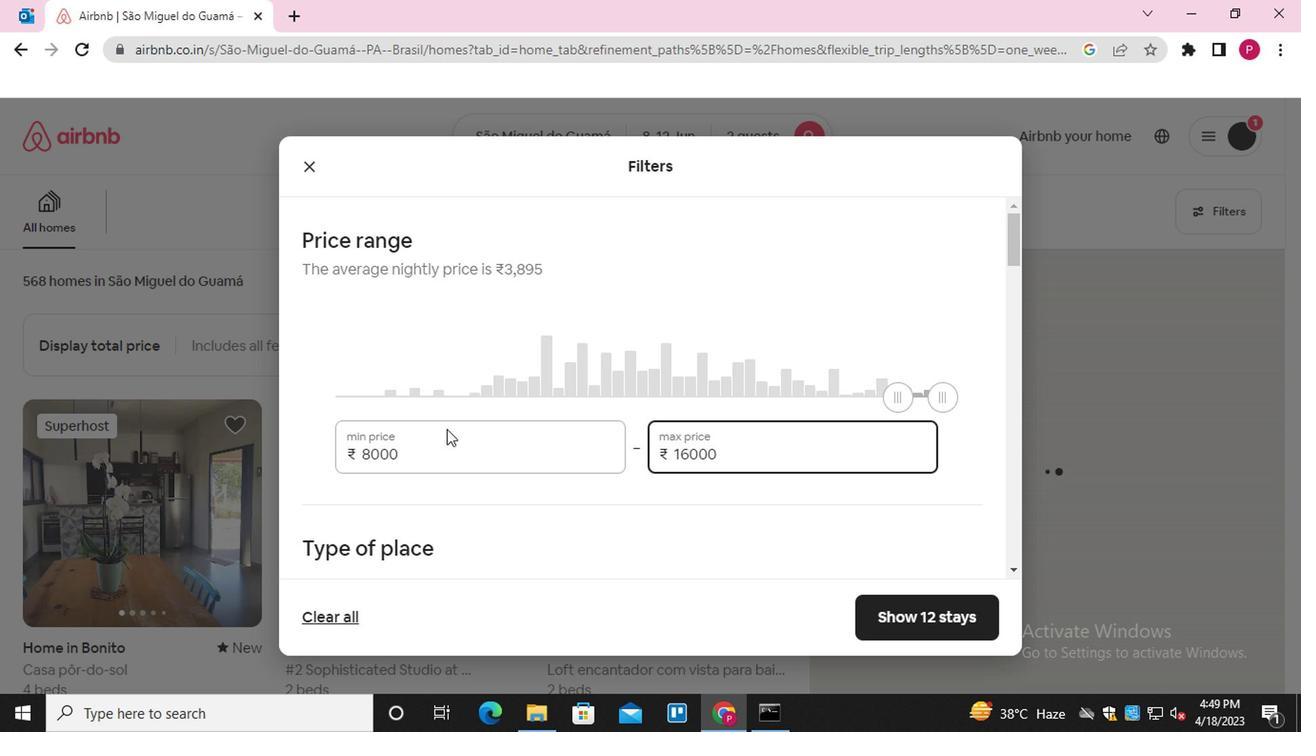 
Action: Mouse moved to (499, 541)
Screenshot: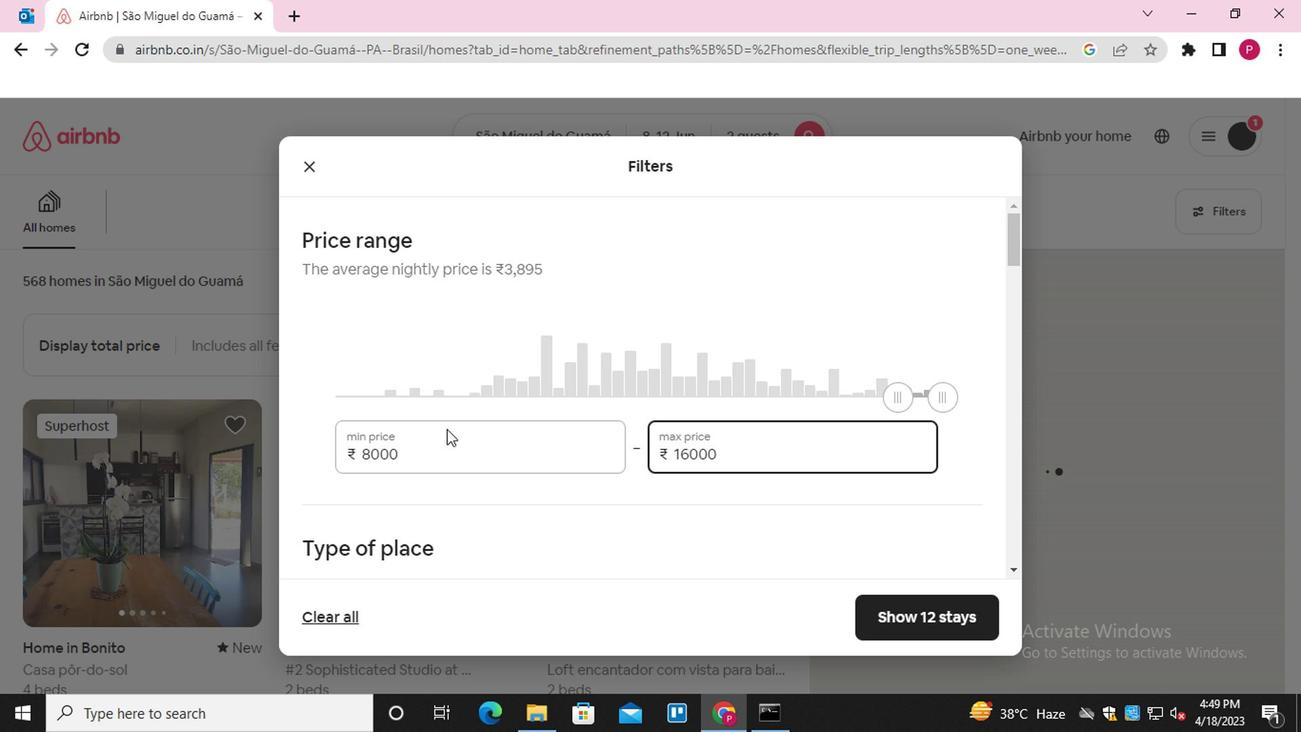 
Action: Mouse scrolled (499, 541) with delta (0, 0)
Screenshot: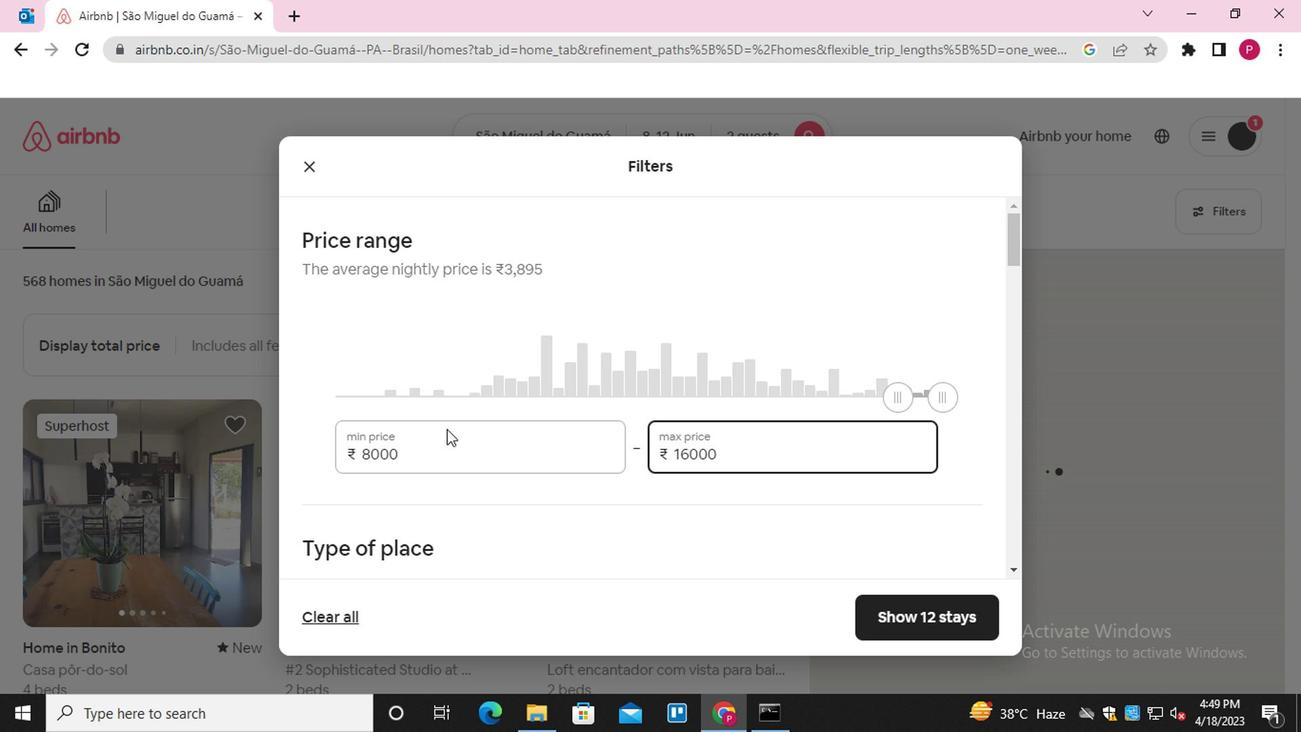 
Action: Mouse moved to (499, 542)
Screenshot: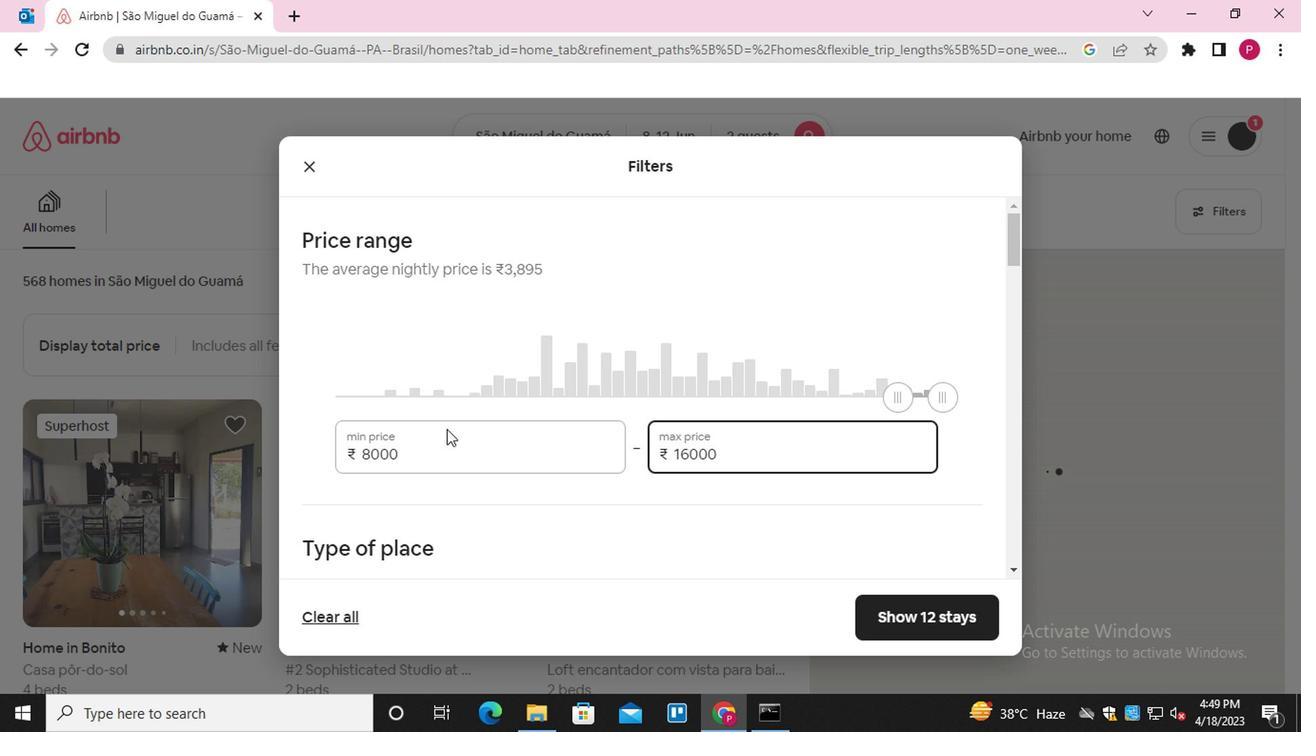 
Action: Mouse scrolled (499, 541) with delta (0, 0)
Screenshot: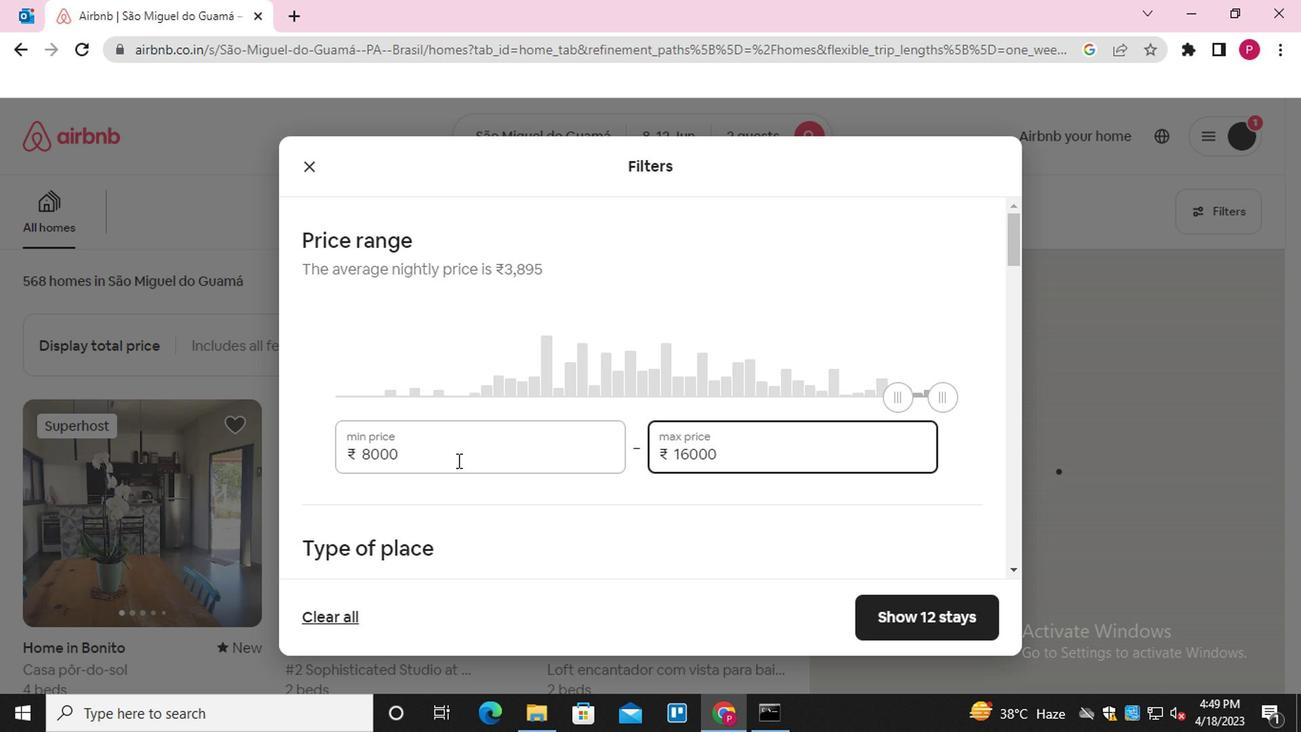 
Action: Mouse scrolled (499, 541) with delta (0, 0)
Screenshot: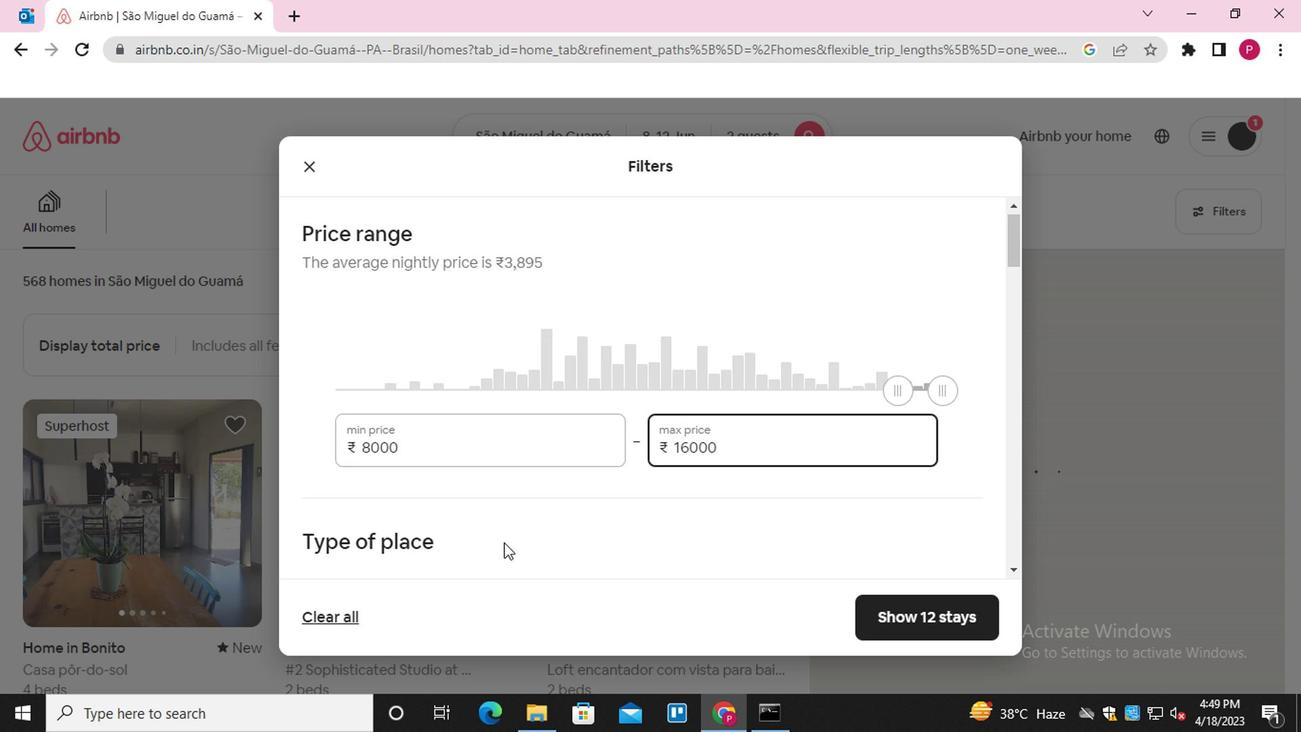
Action: Mouse moved to (649, 225)
Screenshot: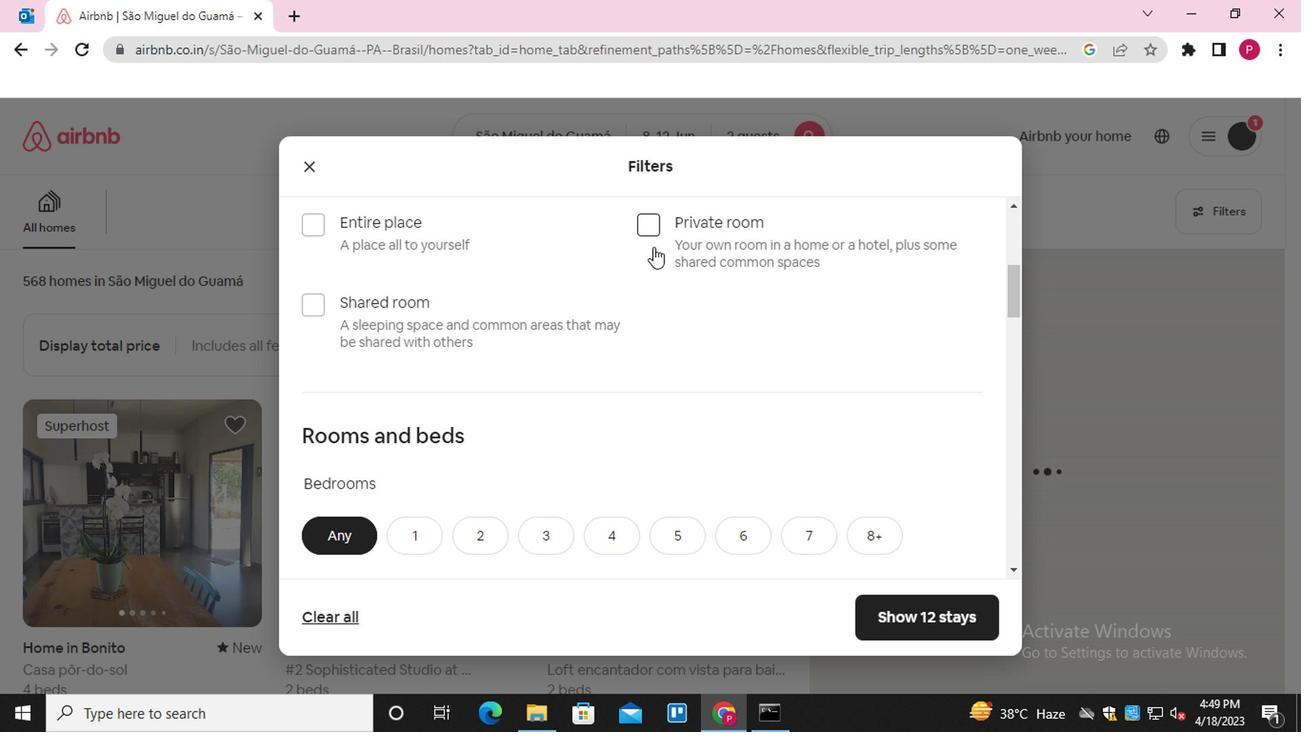 
Action: Mouse pressed left at (649, 225)
Screenshot: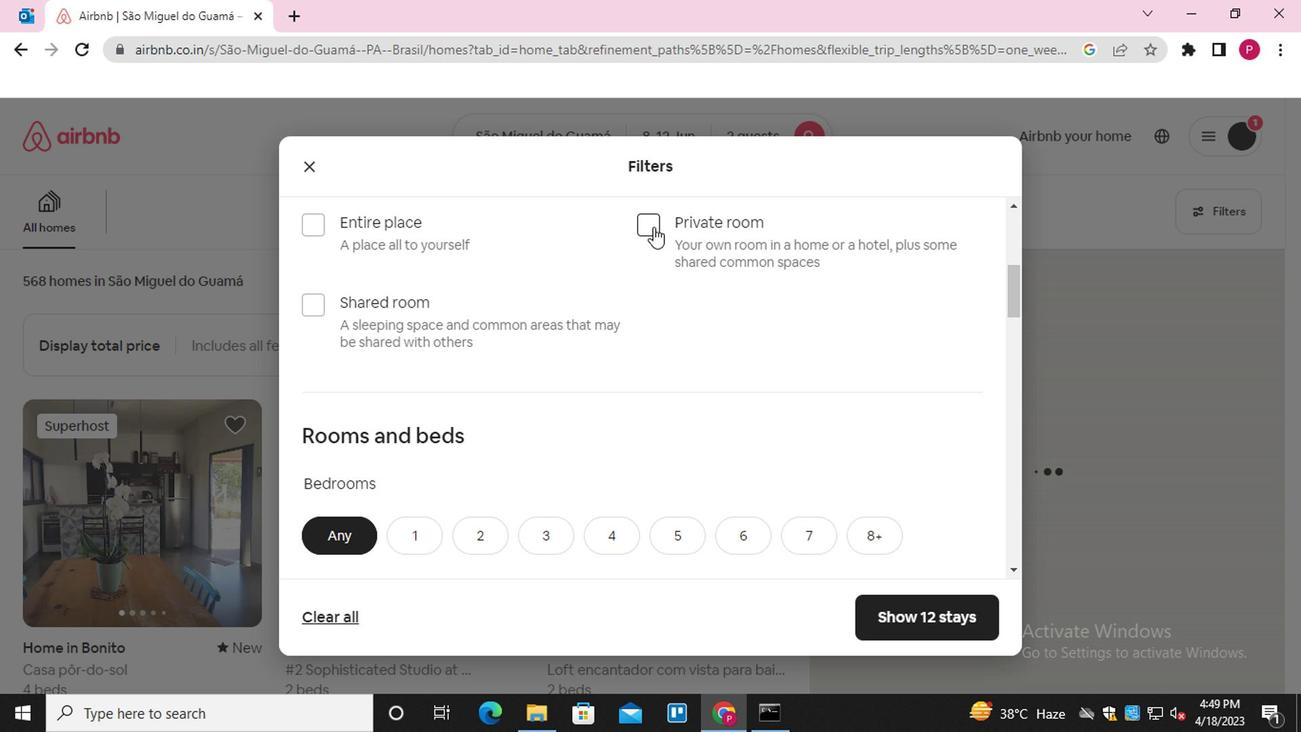 
Action: Mouse moved to (496, 446)
Screenshot: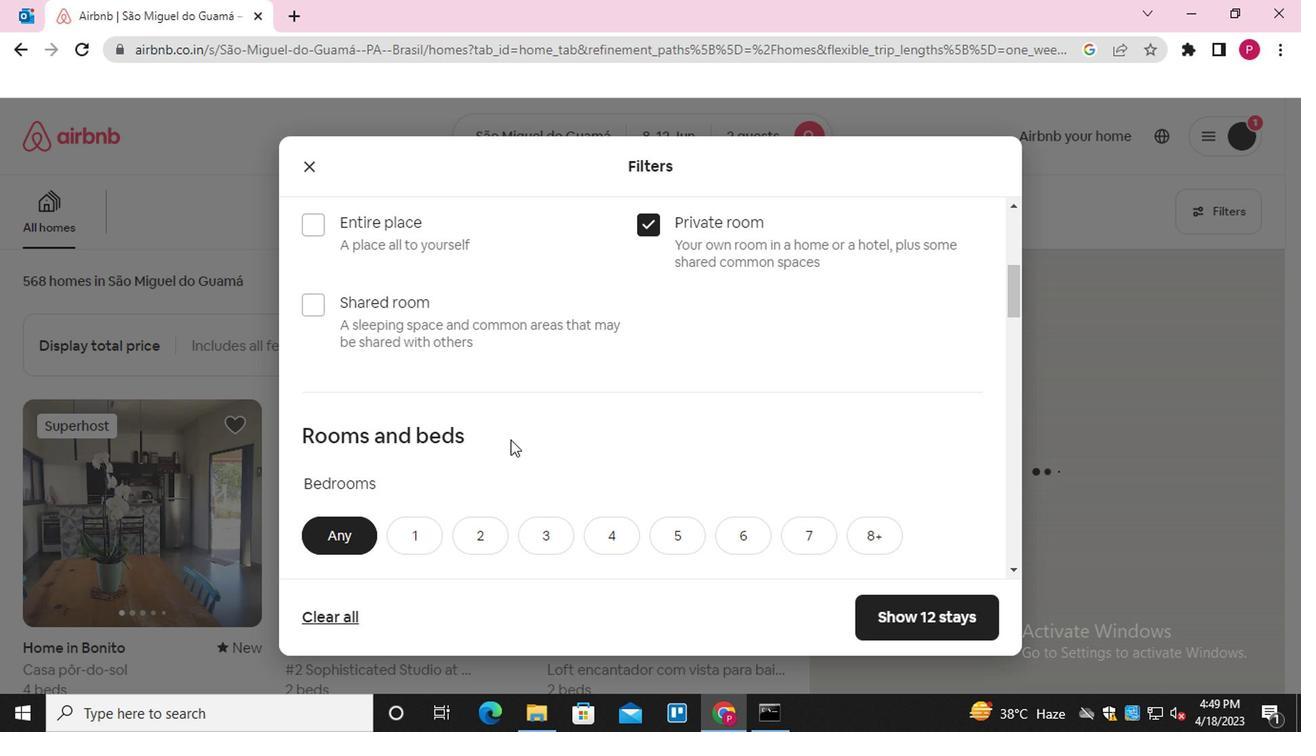 
Action: Mouse scrolled (496, 444) with delta (0, -1)
Screenshot: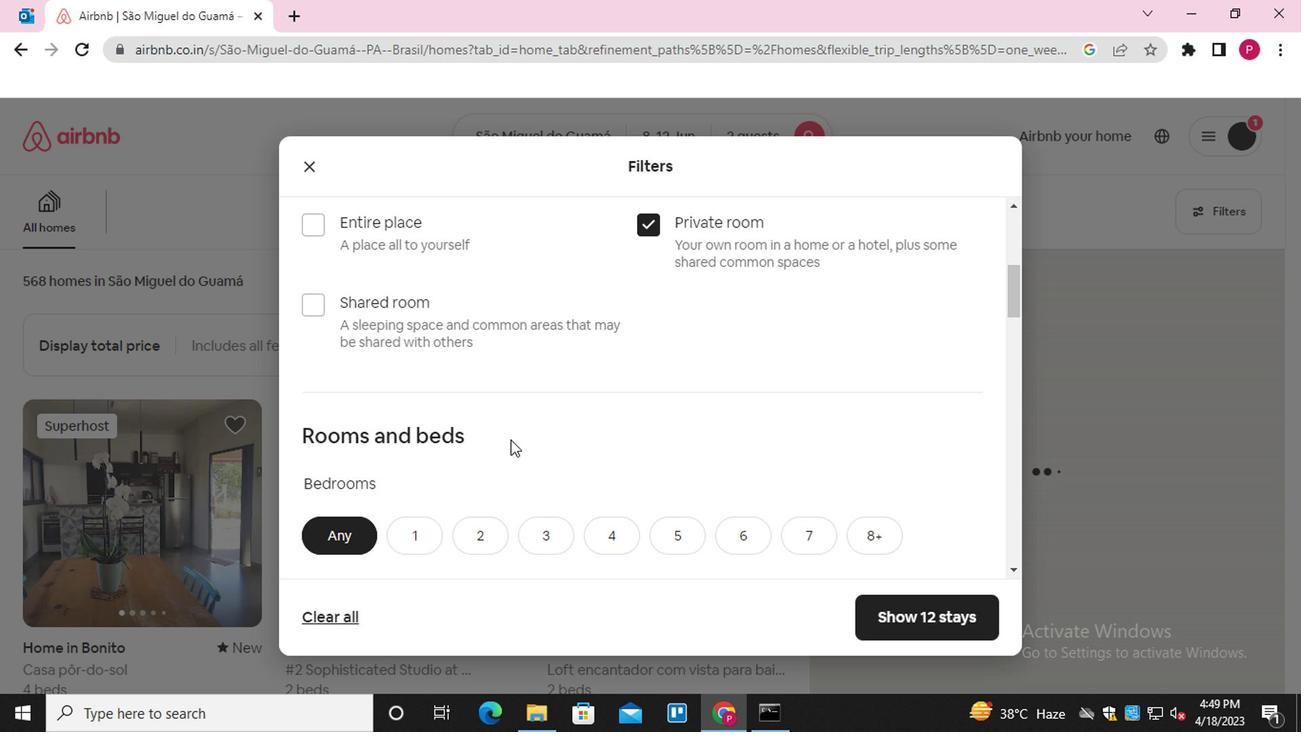 
Action: Mouse scrolled (496, 444) with delta (0, -1)
Screenshot: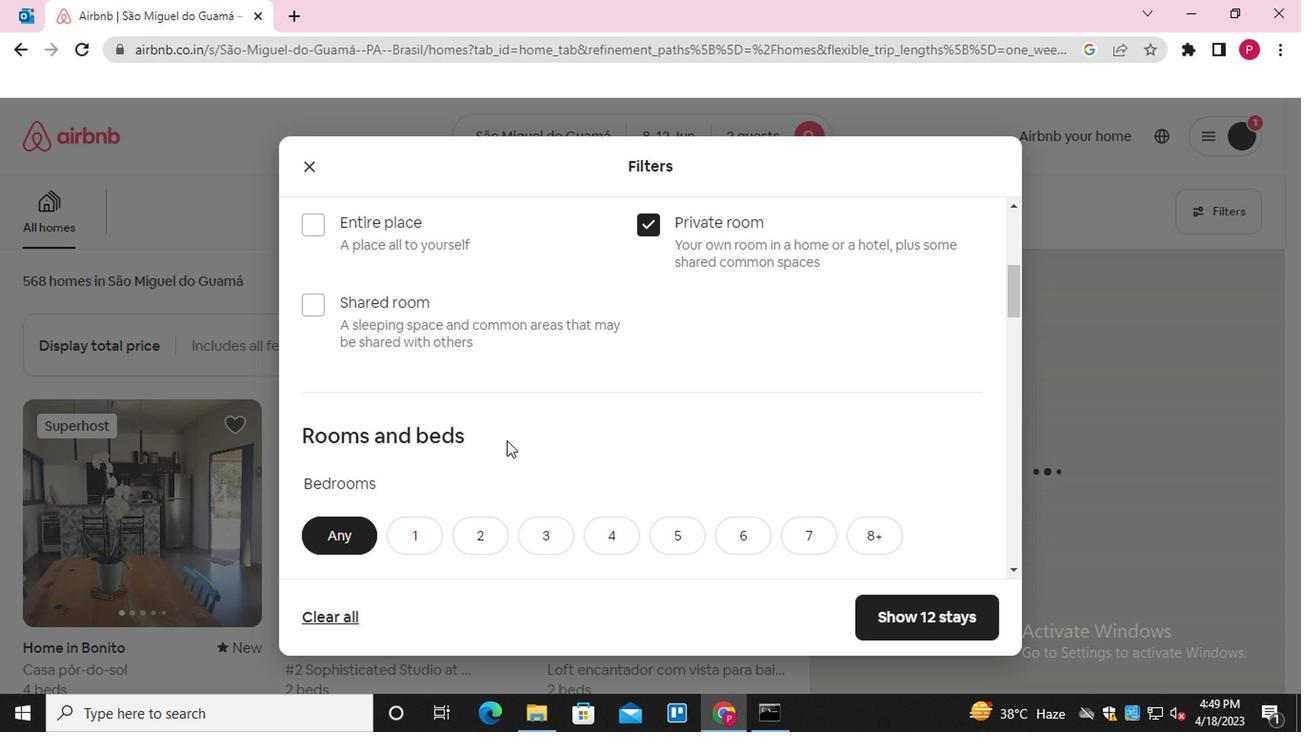 
Action: Mouse scrolled (496, 444) with delta (0, -1)
Screenshot: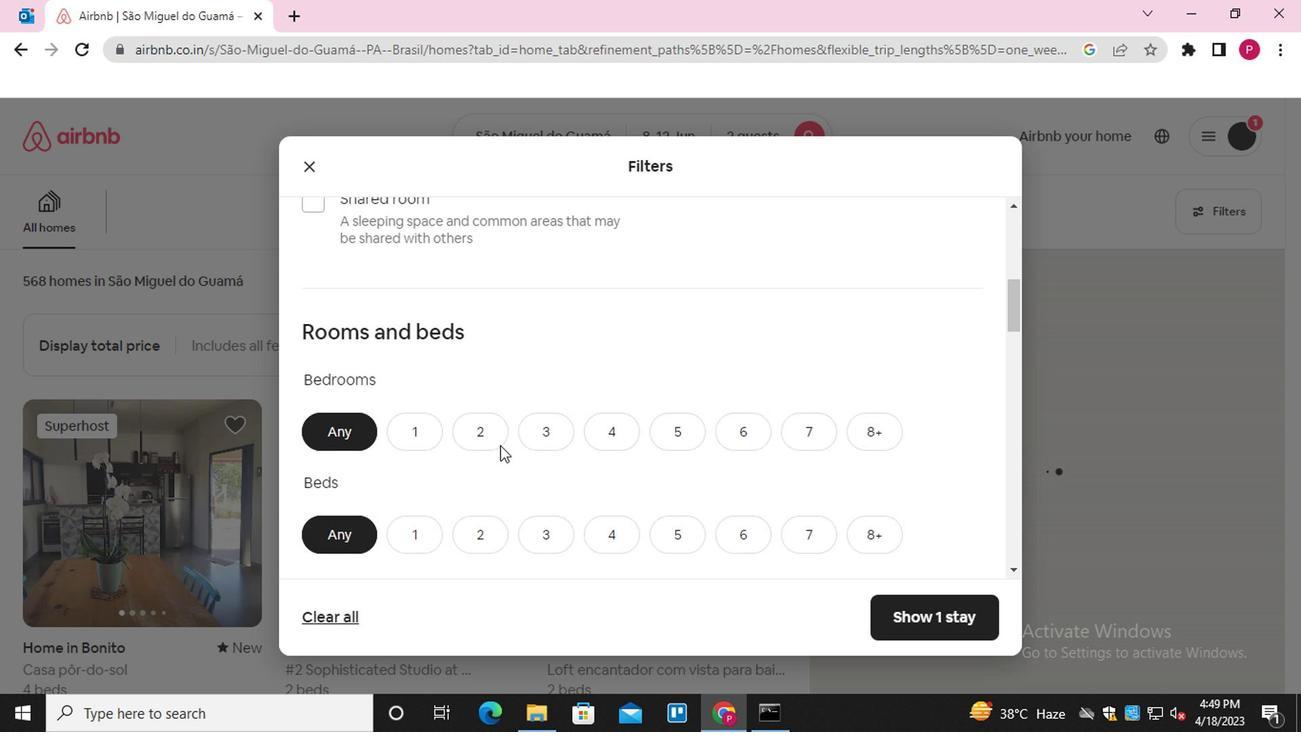 
Action: Mouse moved to (417, 259)
Screenshot: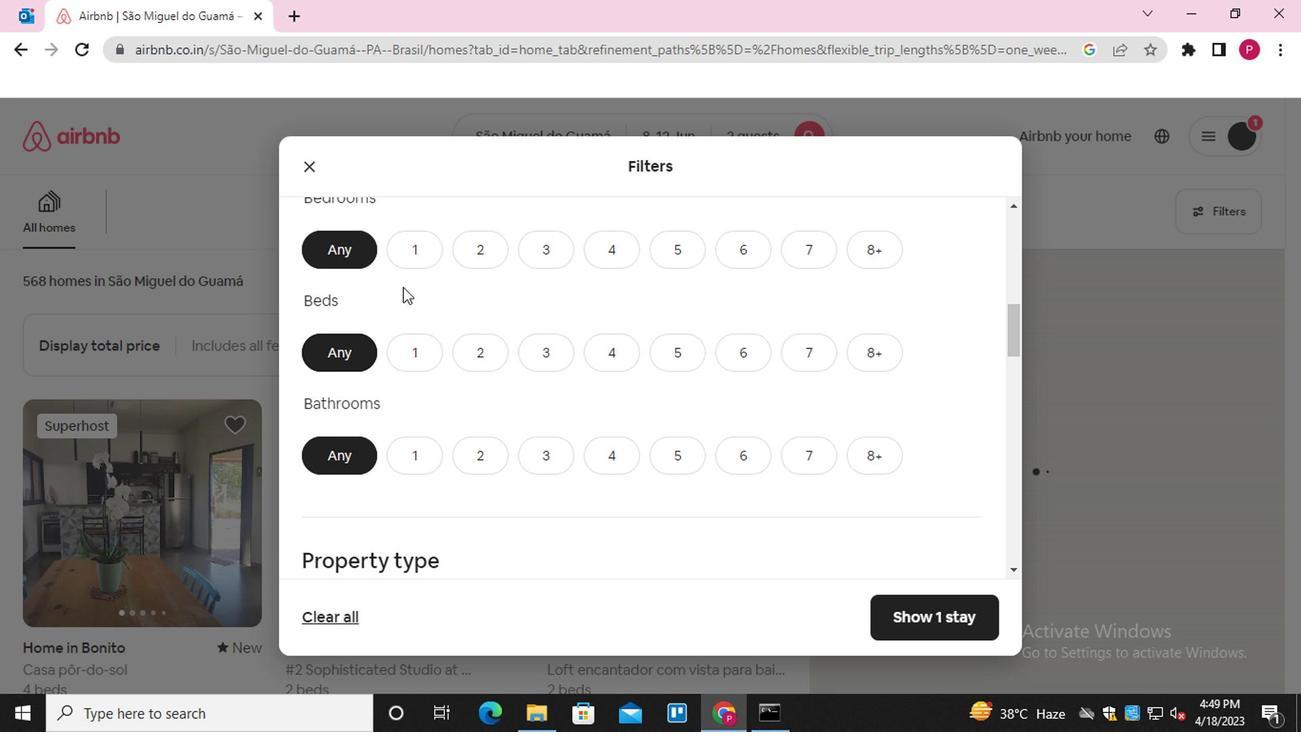 
Action: Mouse pressed left at (417, 259)
Screenshot: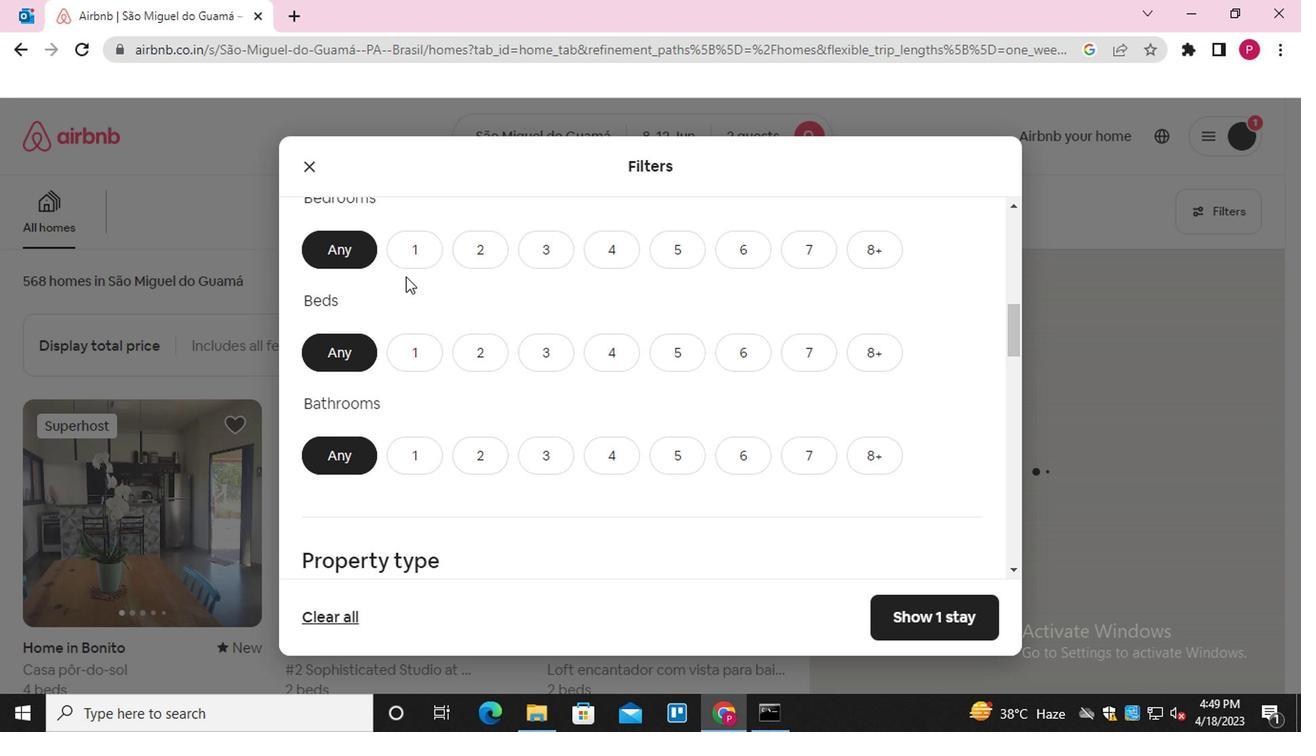 
Action: Mouse moved to (412, 351)
Screenshot: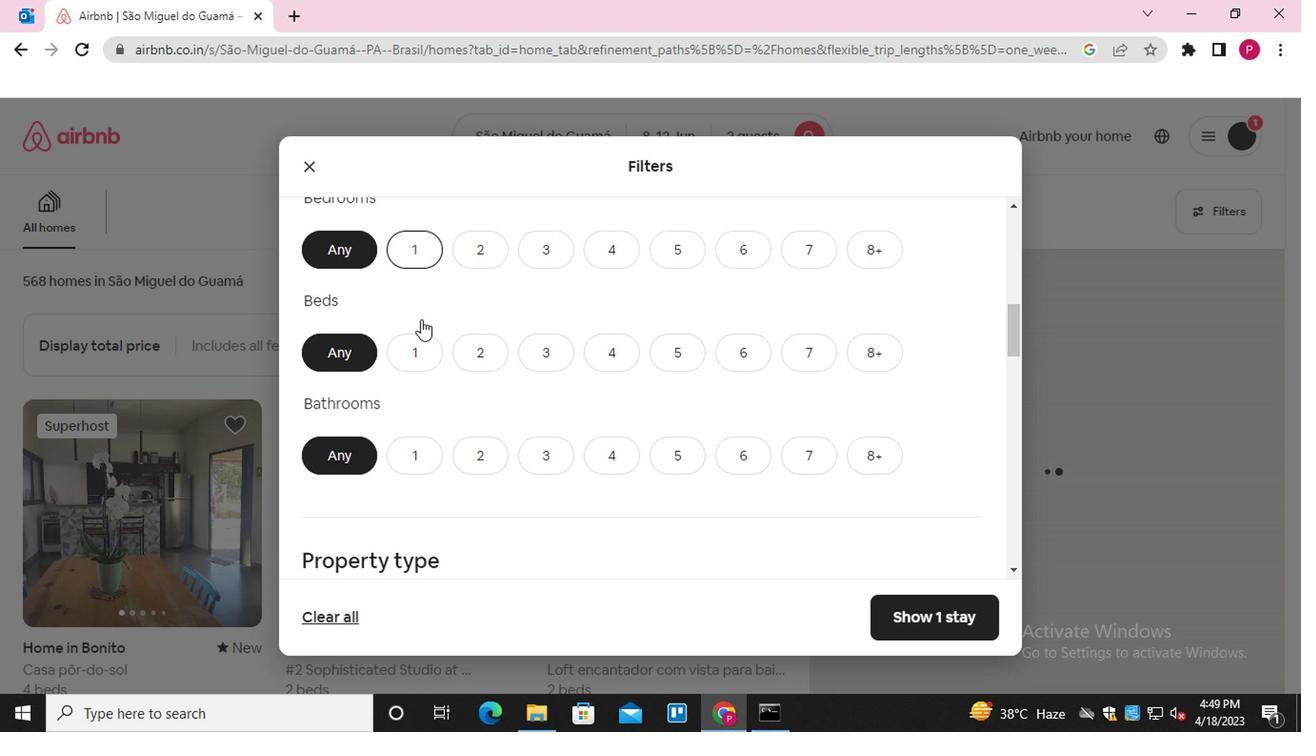 
Action: Mouse pressed left at (412, 351)
Screenshot: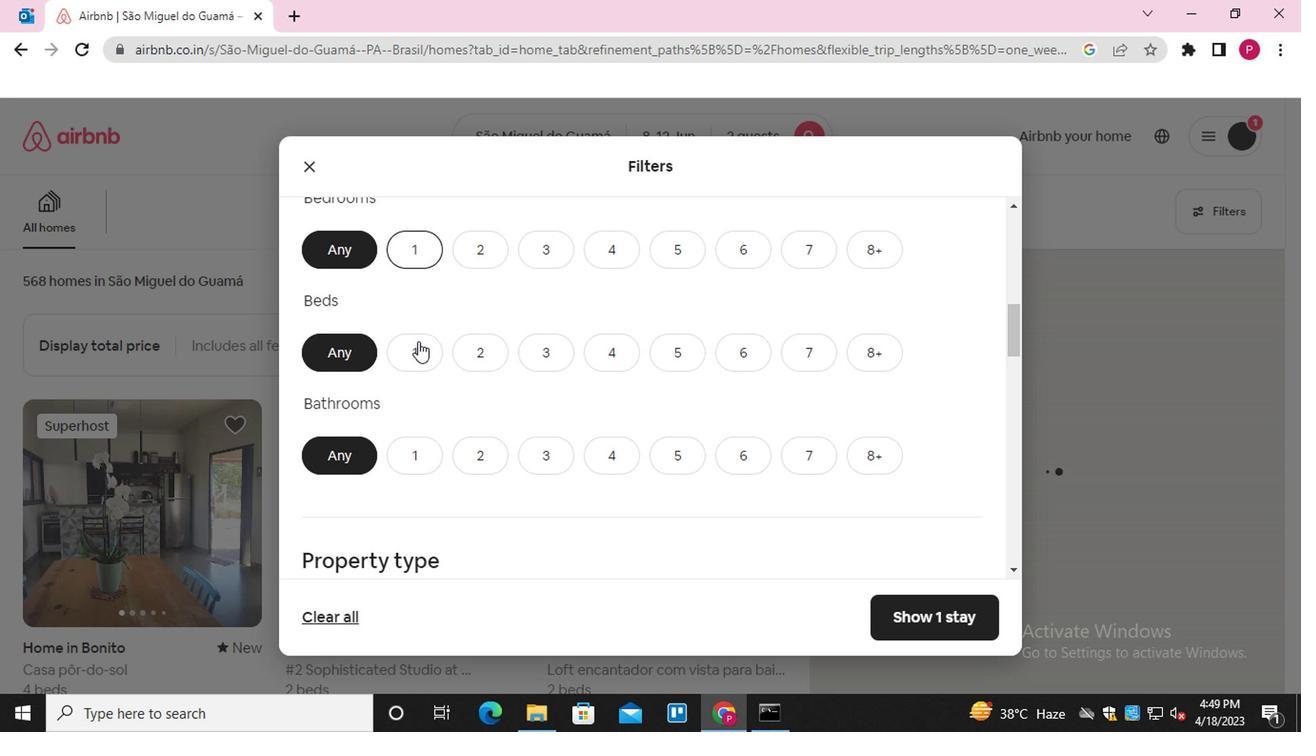 
Action: Mouse moved to (407, 457)
Screenshot: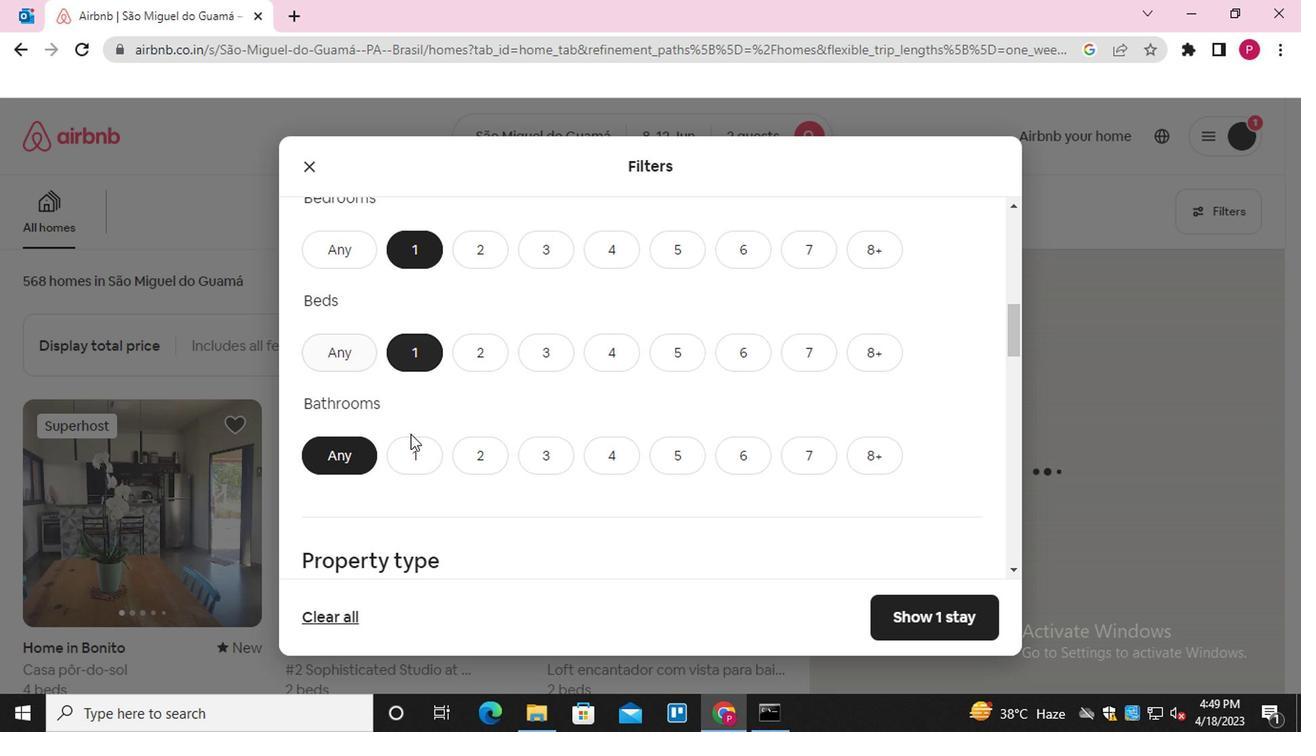 
Action: Mouse pressed left at (407, 457)
Screenshot: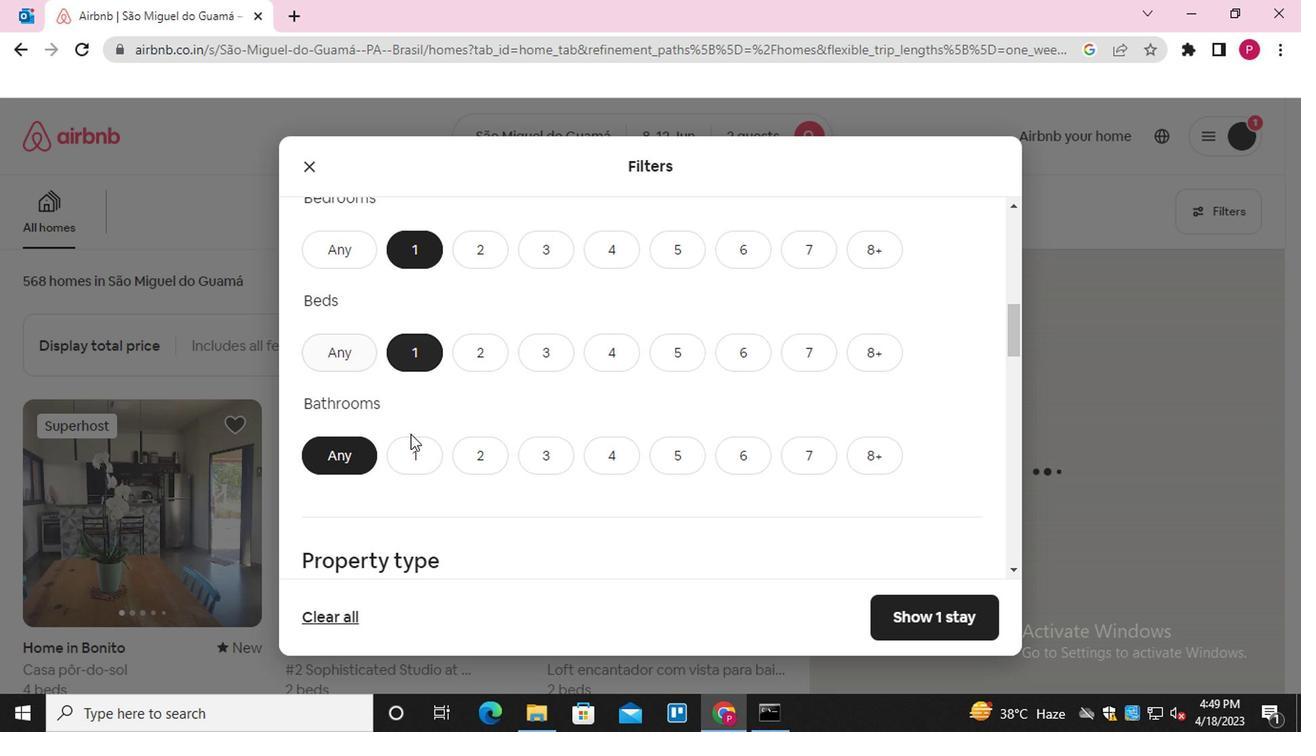 
Action: Mouse moved to (473, 459)
Screenshot: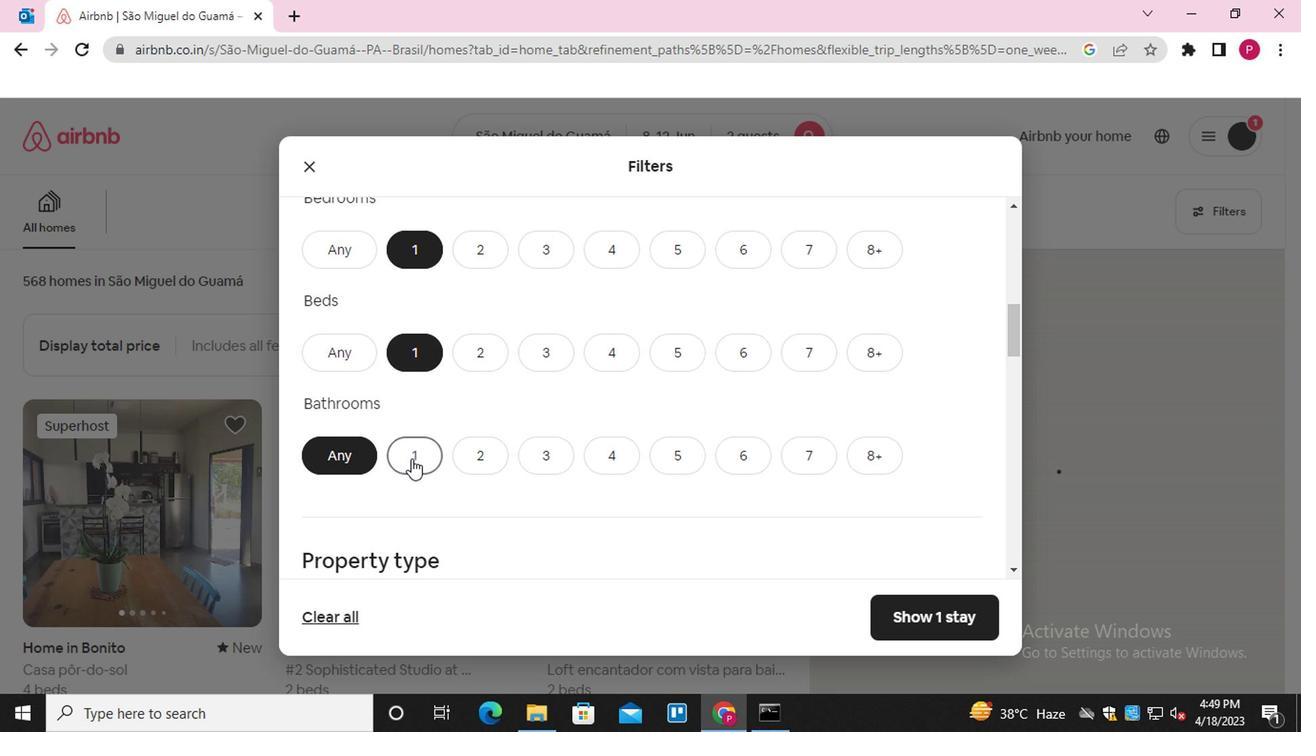
Action: Mouse scrolled (473, 458) with delta (0, 0)
Screenshot: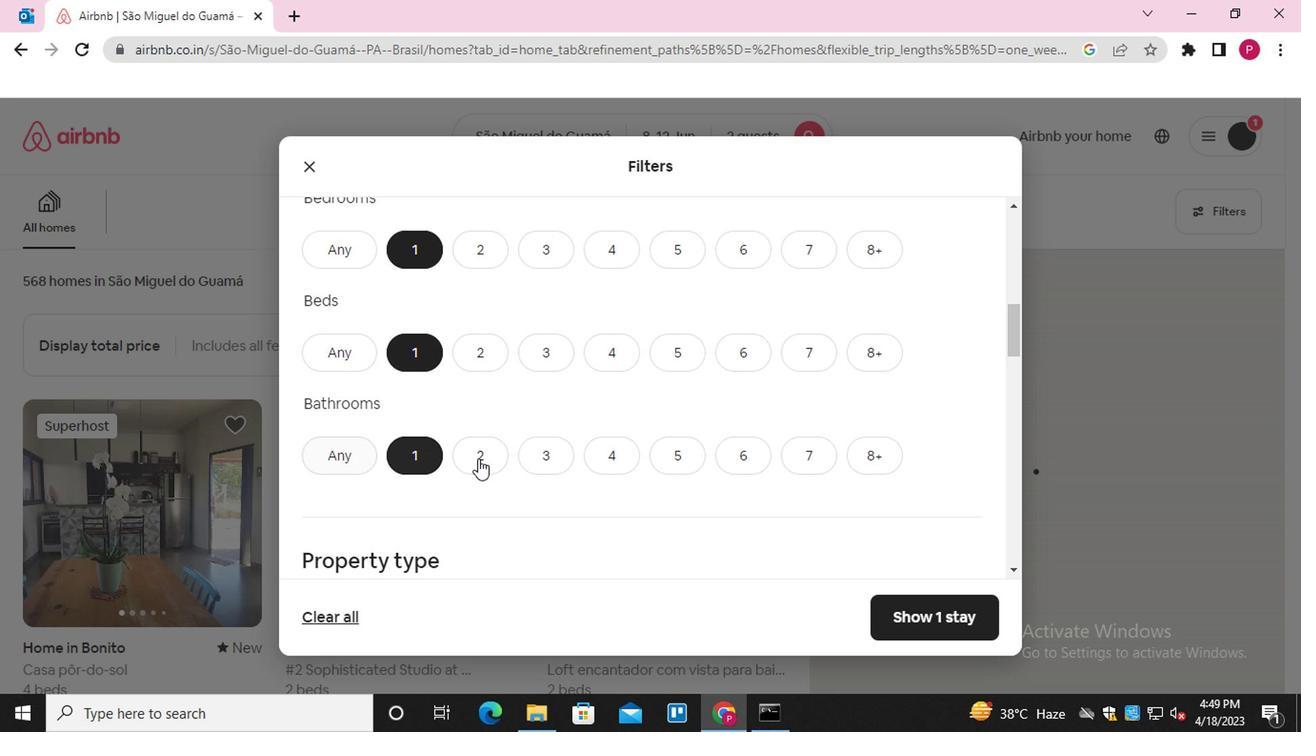 
Action: Mouse scrolled (473, 458) with delta (0, 0)
Screenshot: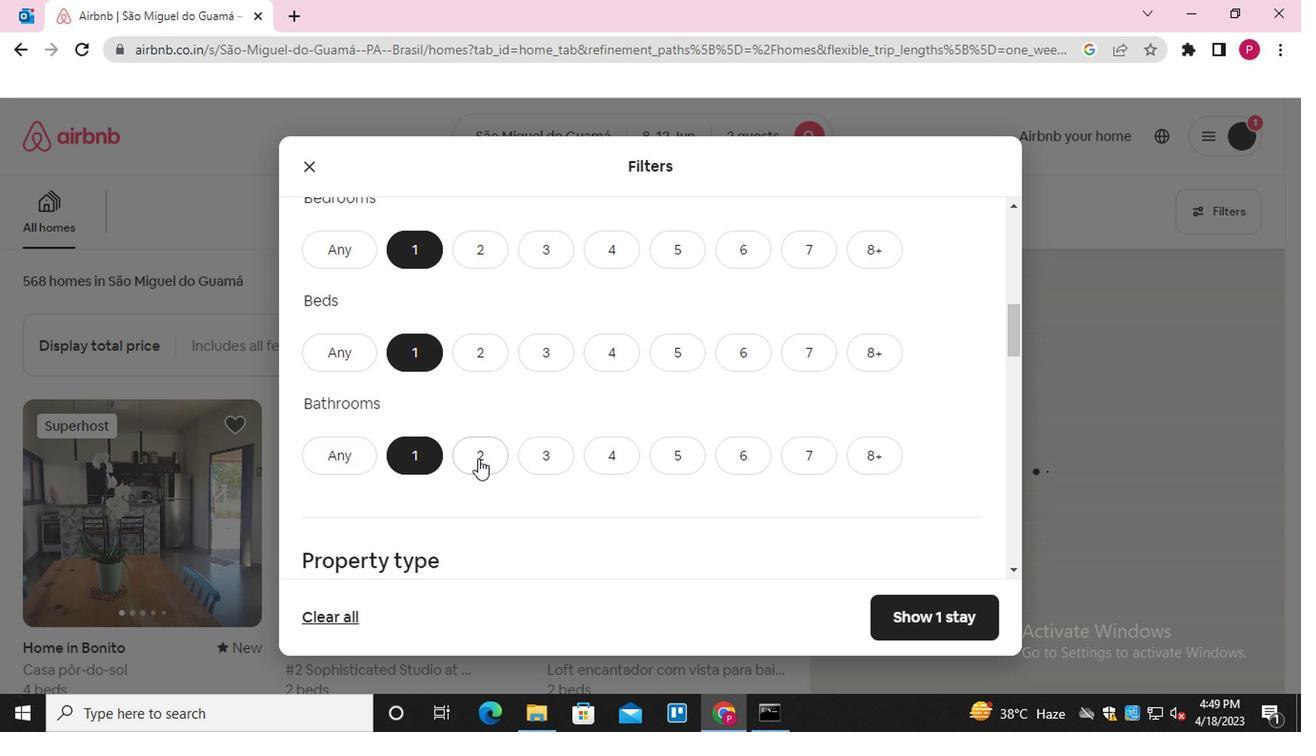 
Action: Mouse scrolled (473, 458) with delta (0, 0)
Screenshot: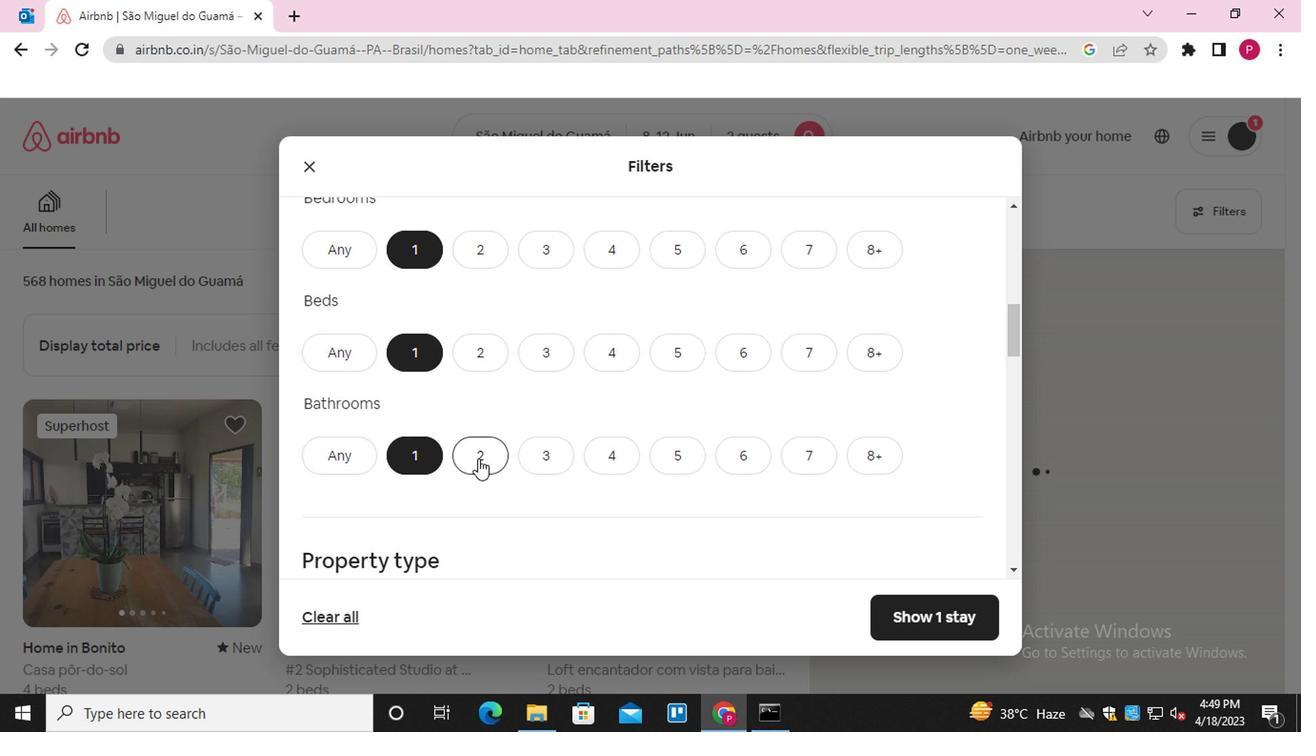 
Action: Mouse moved to (545, 399)
Screenshot: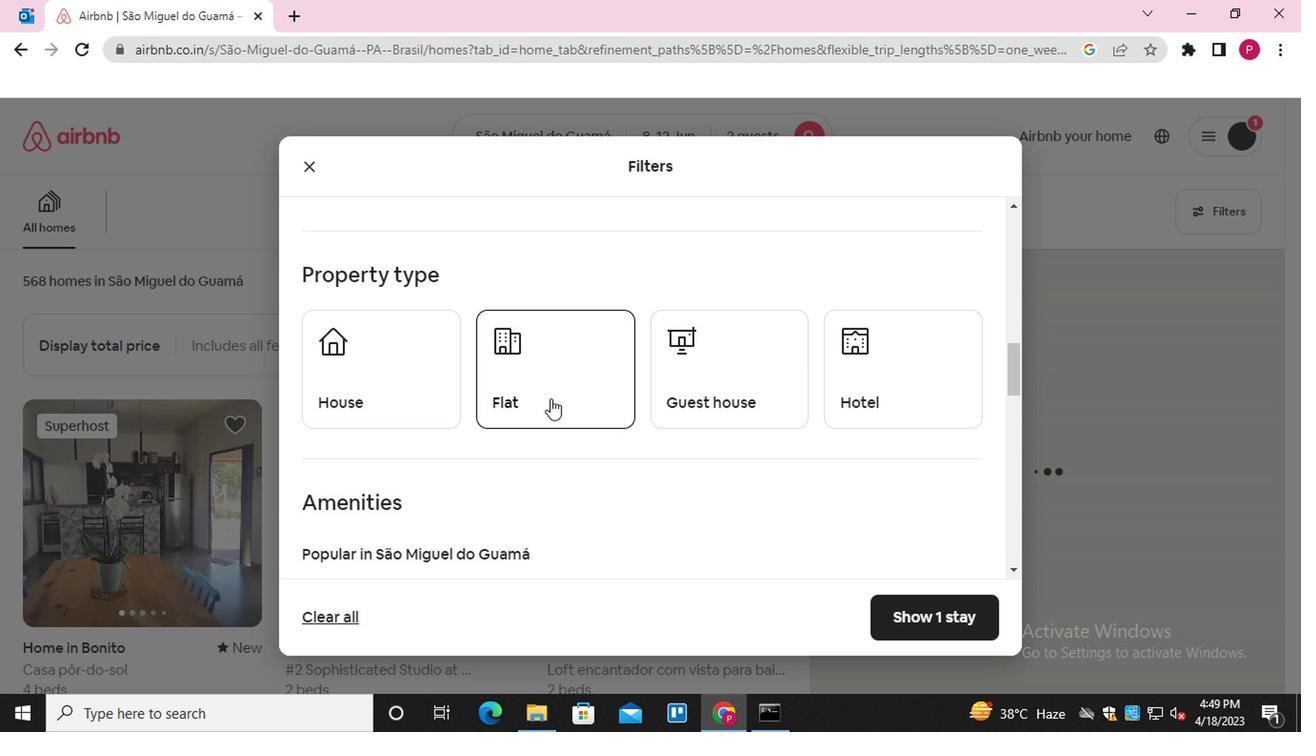 
Action: Mouse pressed left at (545, 399)
Screenshot: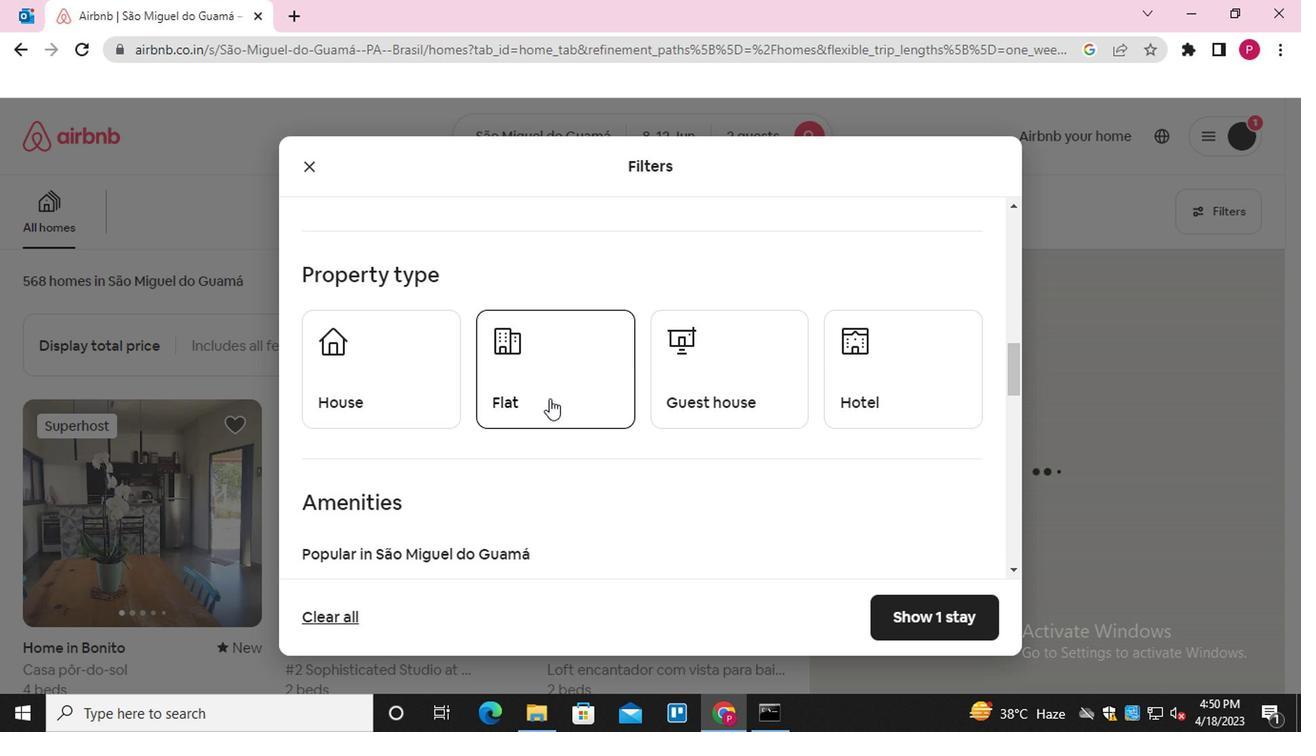 
Action: Mouse moved to (825, 403)
Screenshot: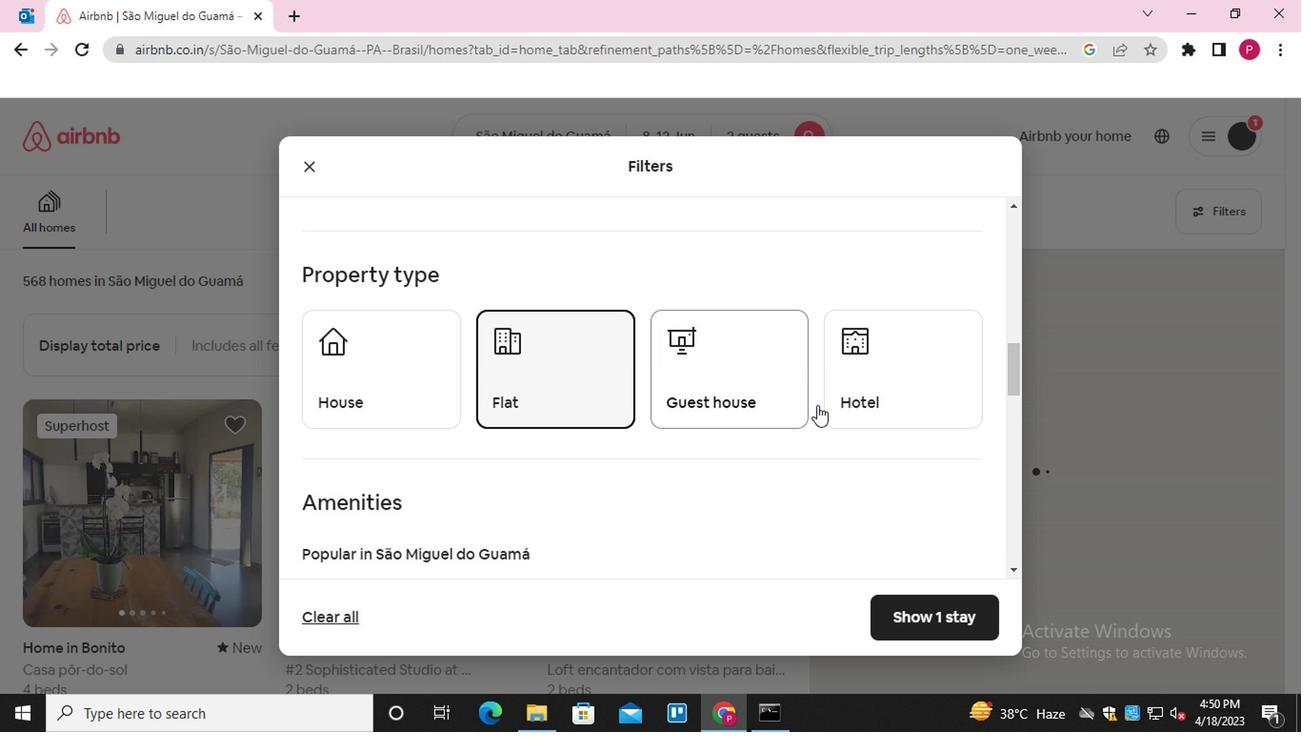 
Action: Mouse pressed left at (825, 403)
Screenshot: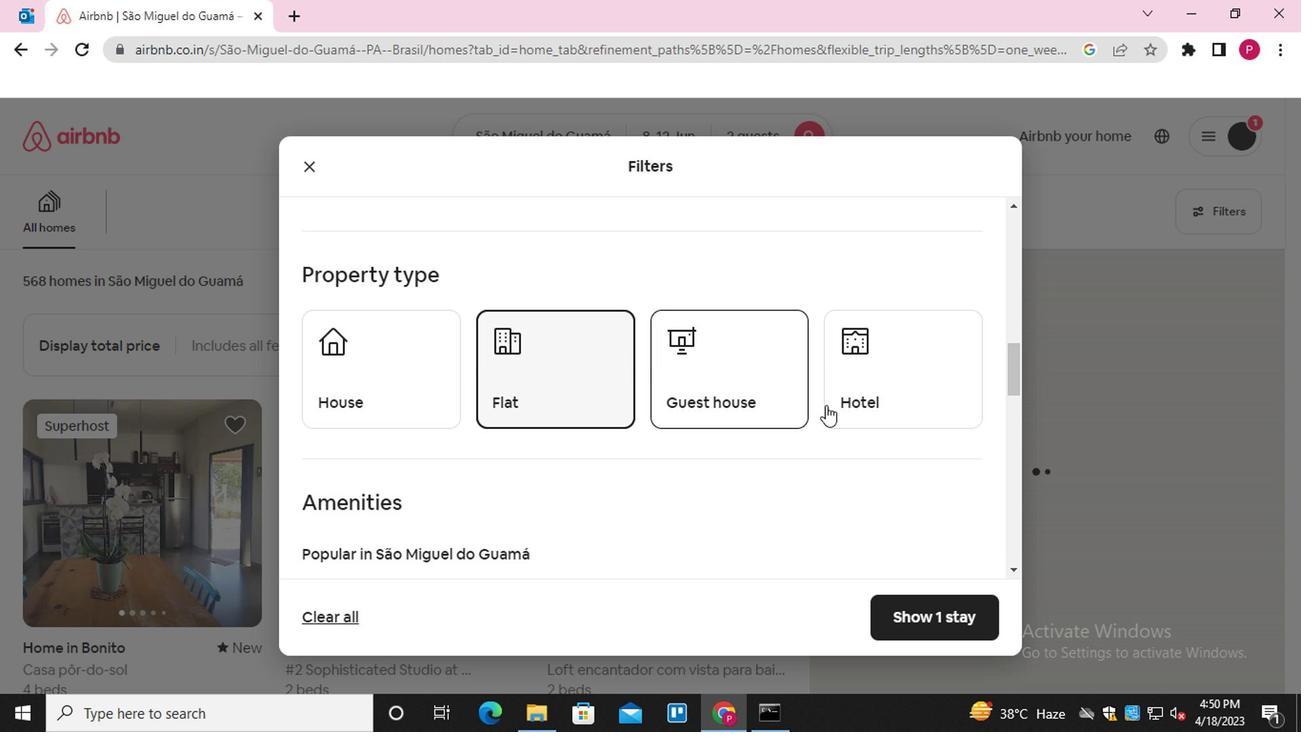 
Action: Mouse moved to (585, 484)
Screenshot: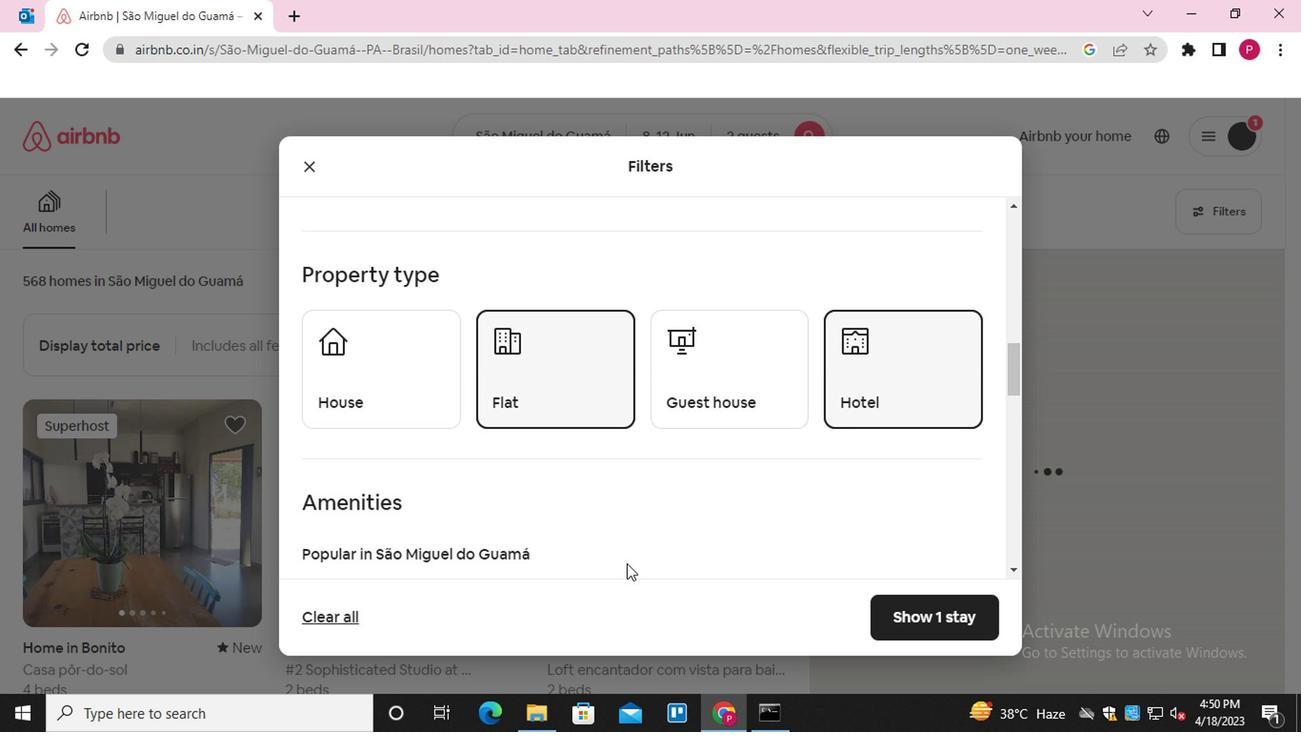 
Action: Mouse scrolled (585, 484) with delta (0, 0)
Screenshot: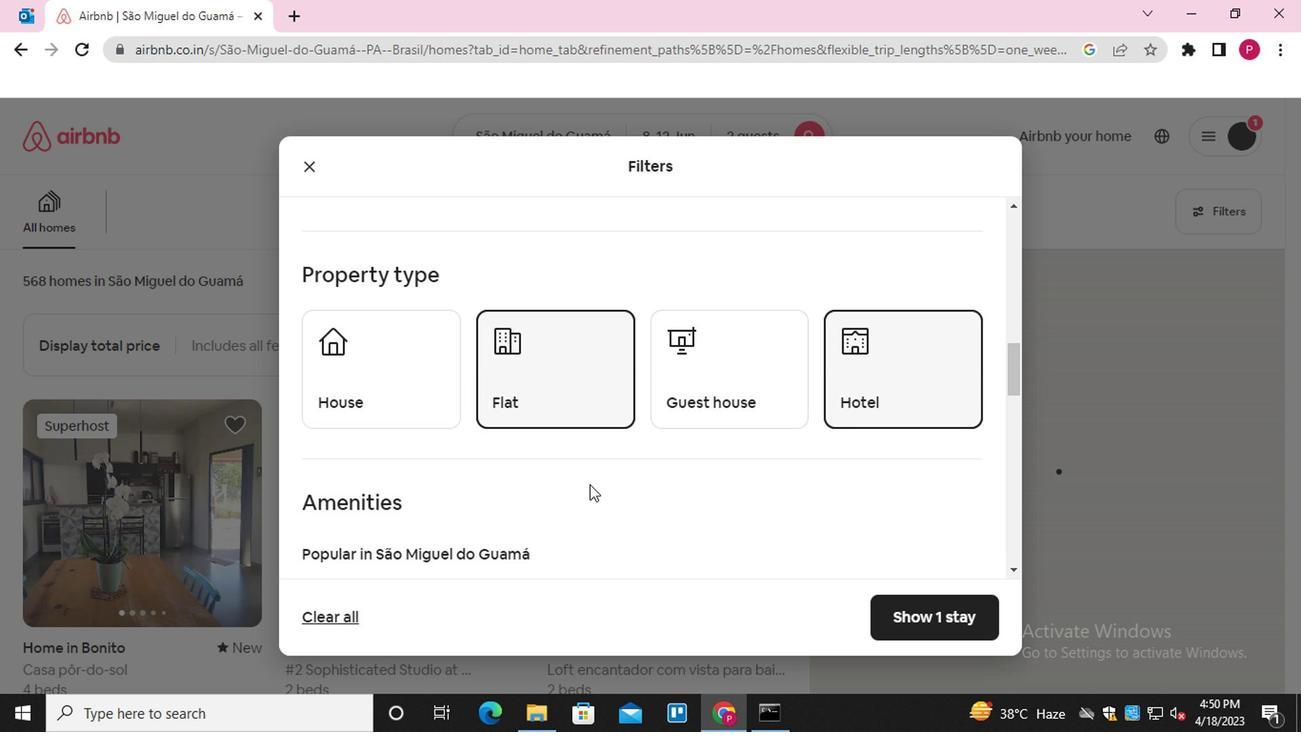 
Action: Mouse scrolled (585, 484) with delta (0, 0)
Screenshot: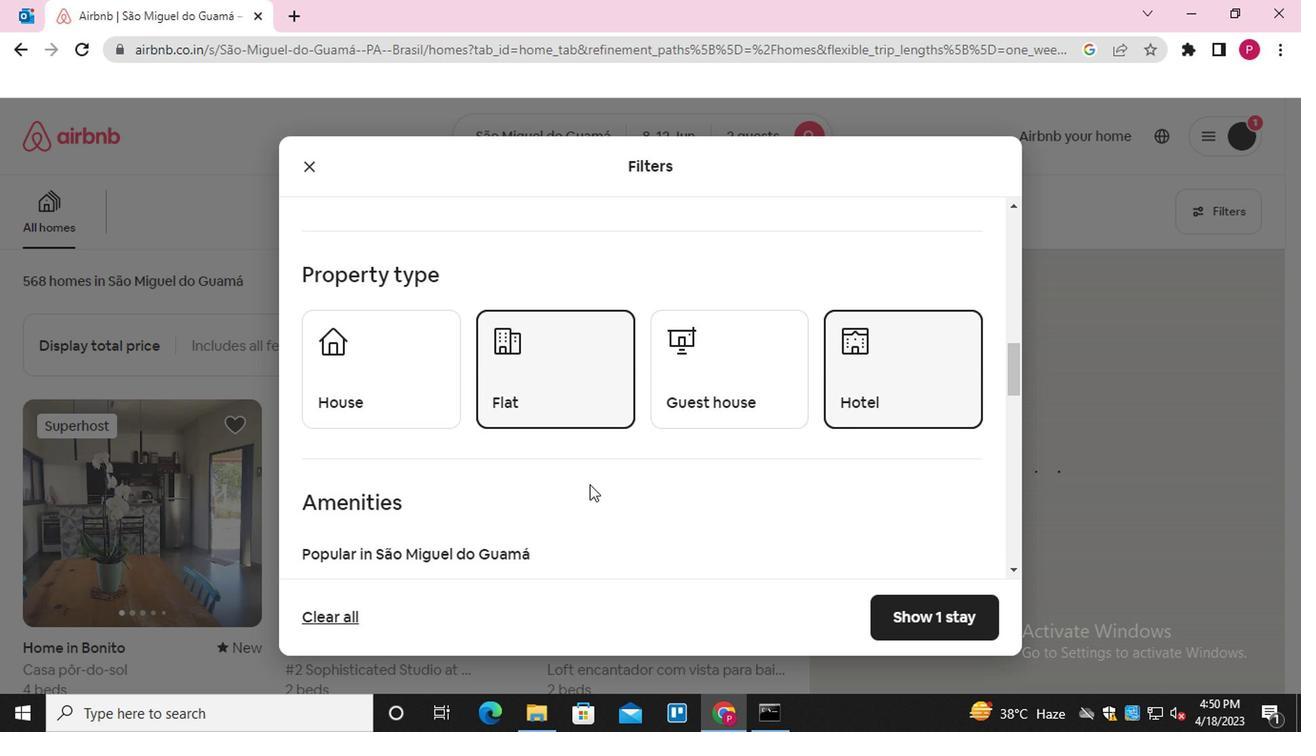 
Action: Mouse scrolled (585, 484) with delta (0, 0)
Screenshot: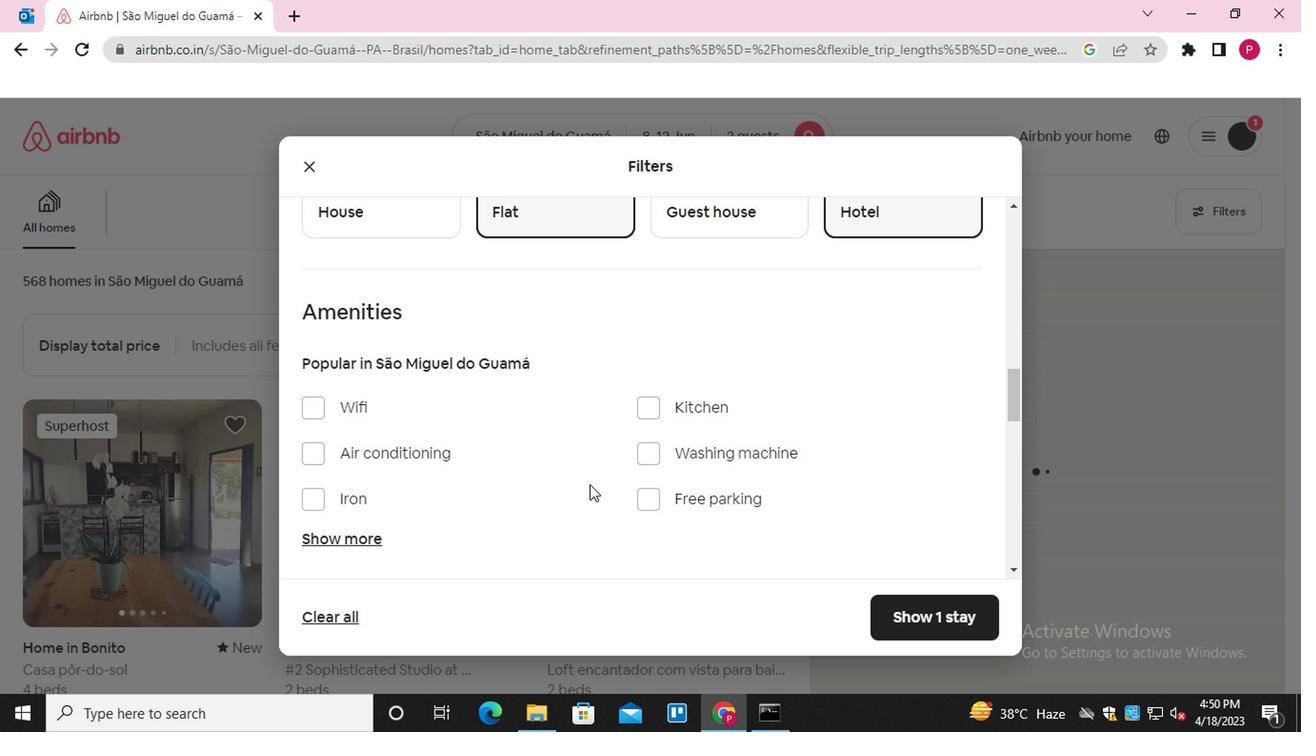 
Action: Mouse scrolled (585, 484) with delta (0, 0)
Screenshot: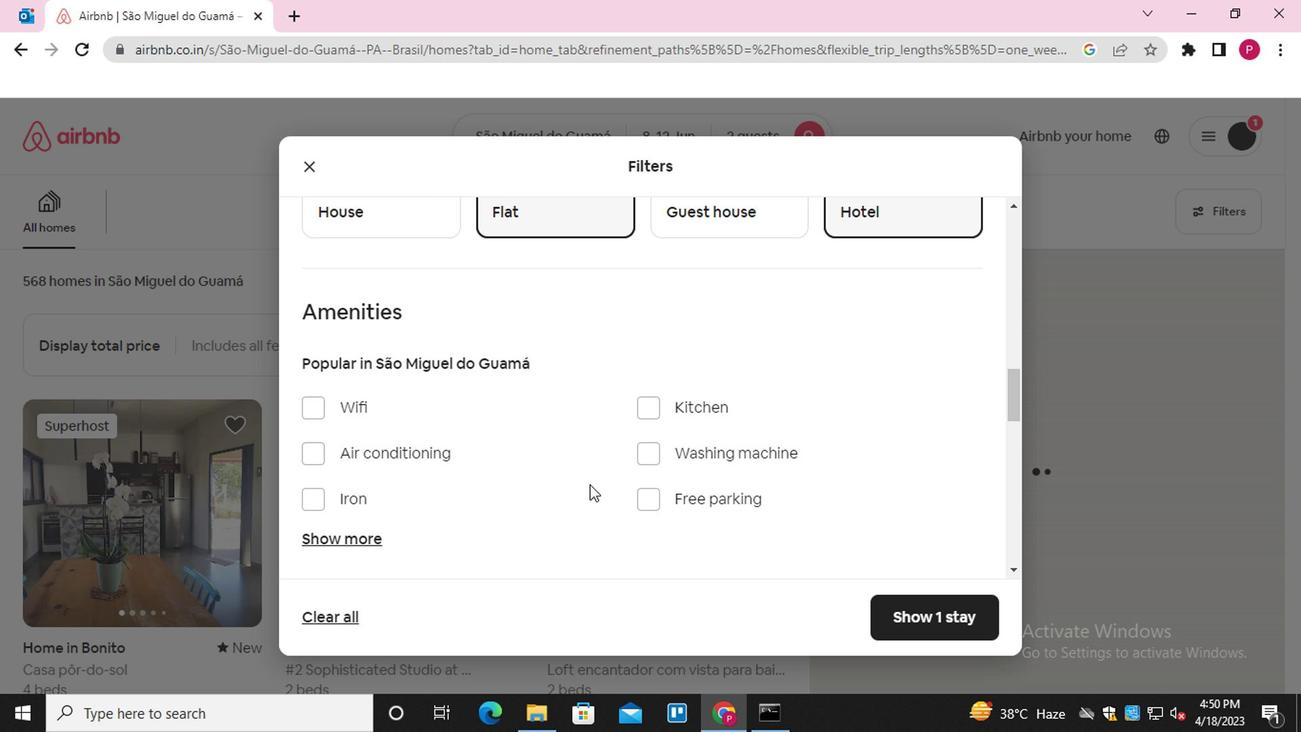 
Action: Mouse moved to (585, 484)
Screenshot: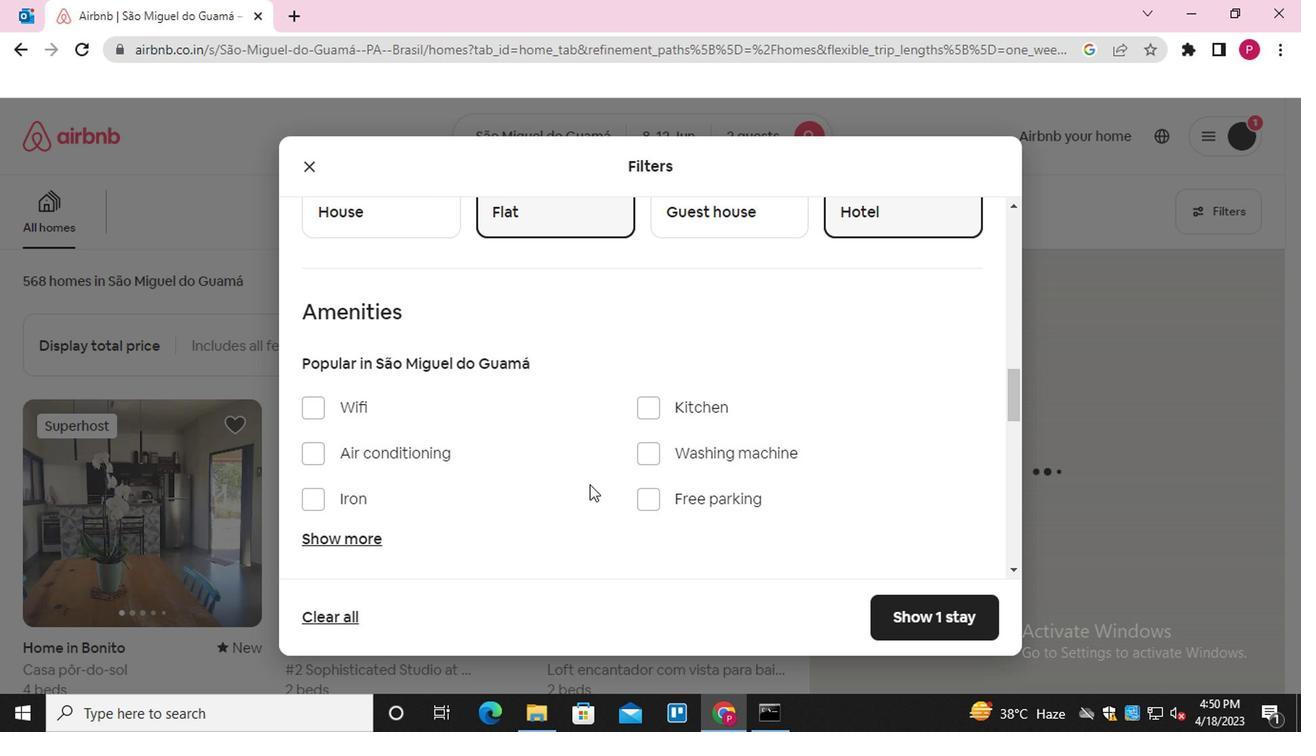 
Action: Mouse scrolled (585, 482) with delta (0, -1)
Screenshot: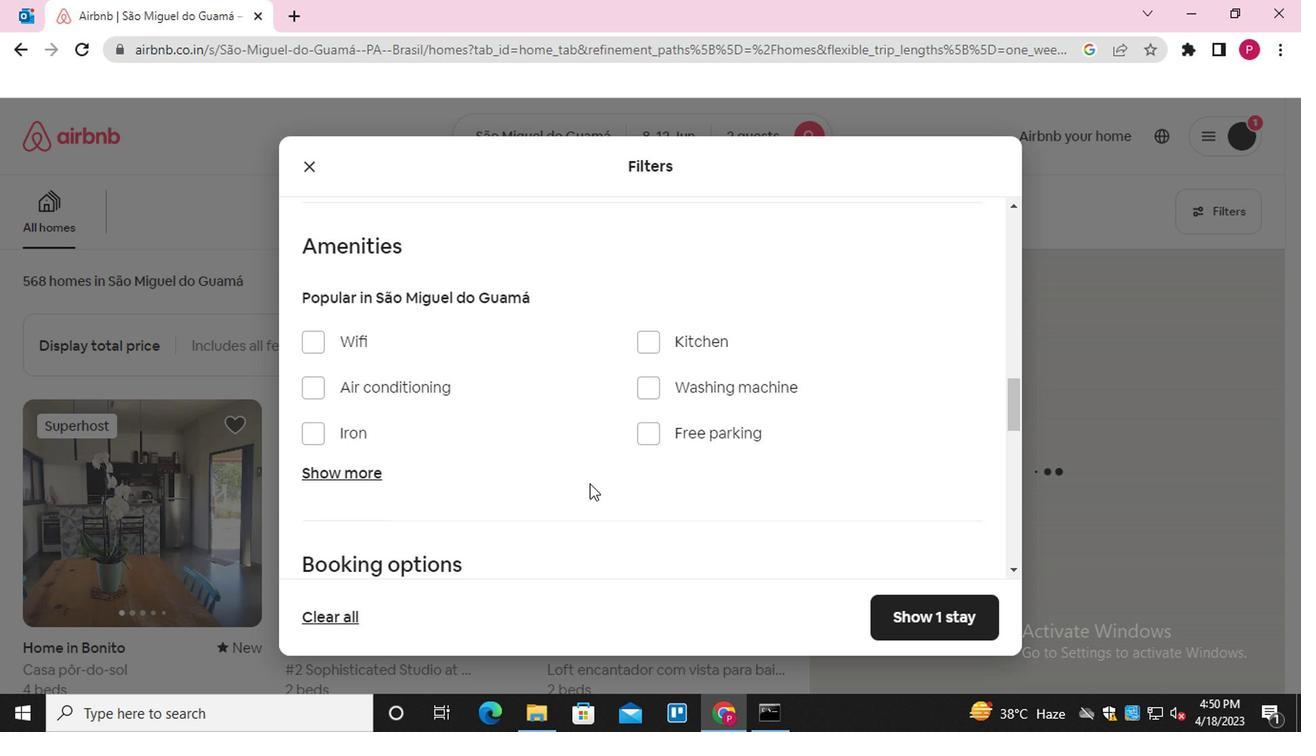 
Action: Mouse moved to (929, 467)
Screenshot: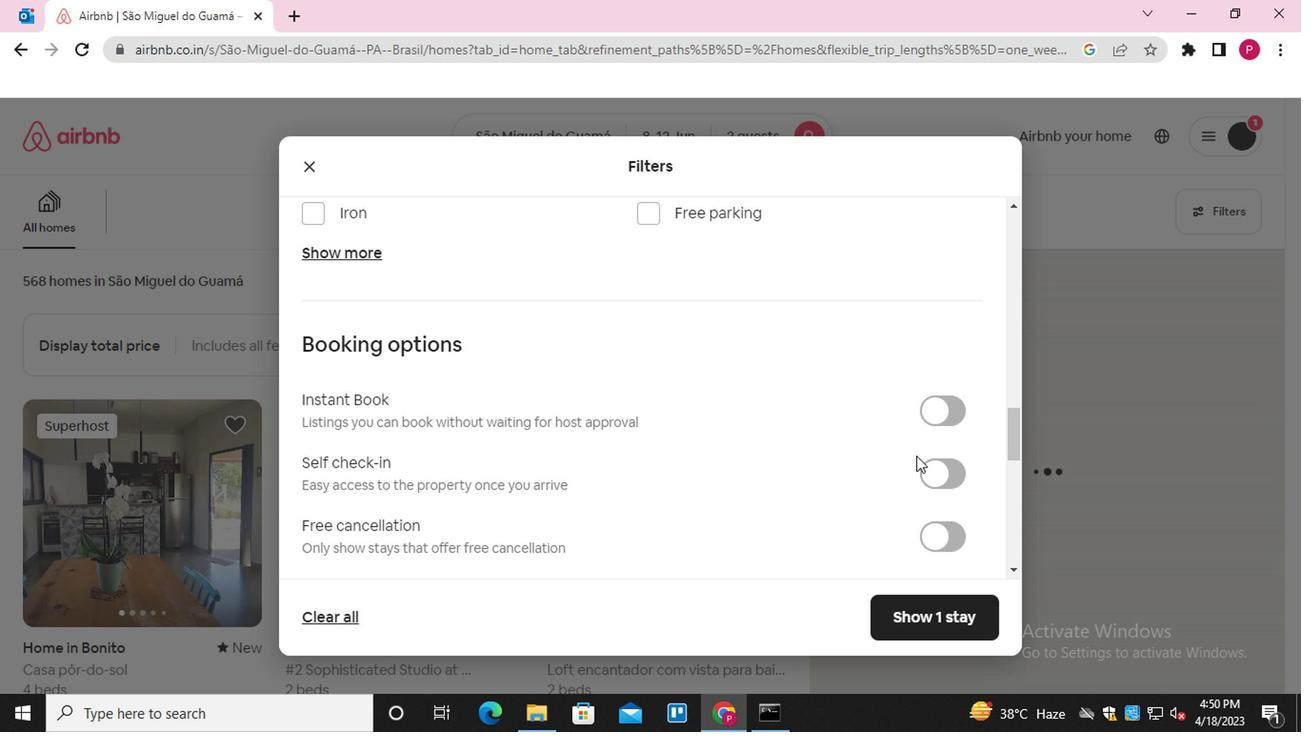 
Action: Mouse pressed left at (929, 467)
Screenshot: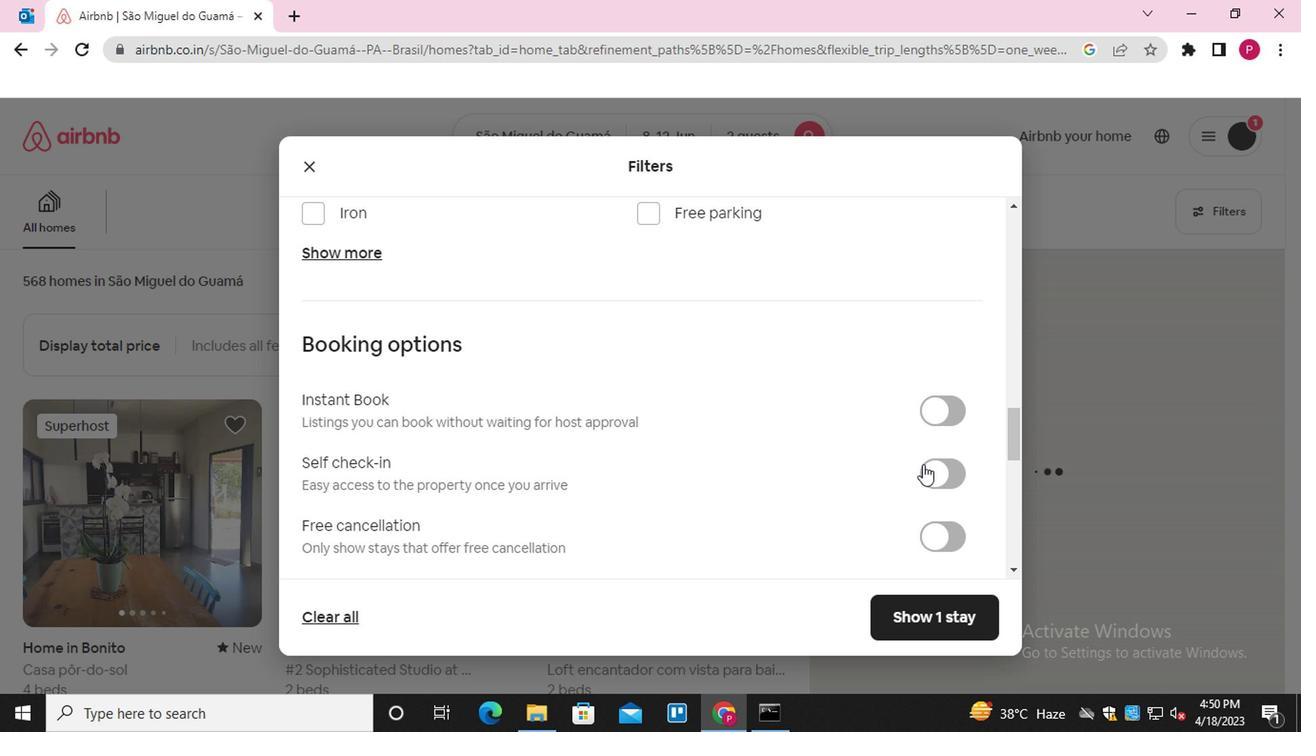 
Action: Mouse moved to (545, 405)
Screenshot: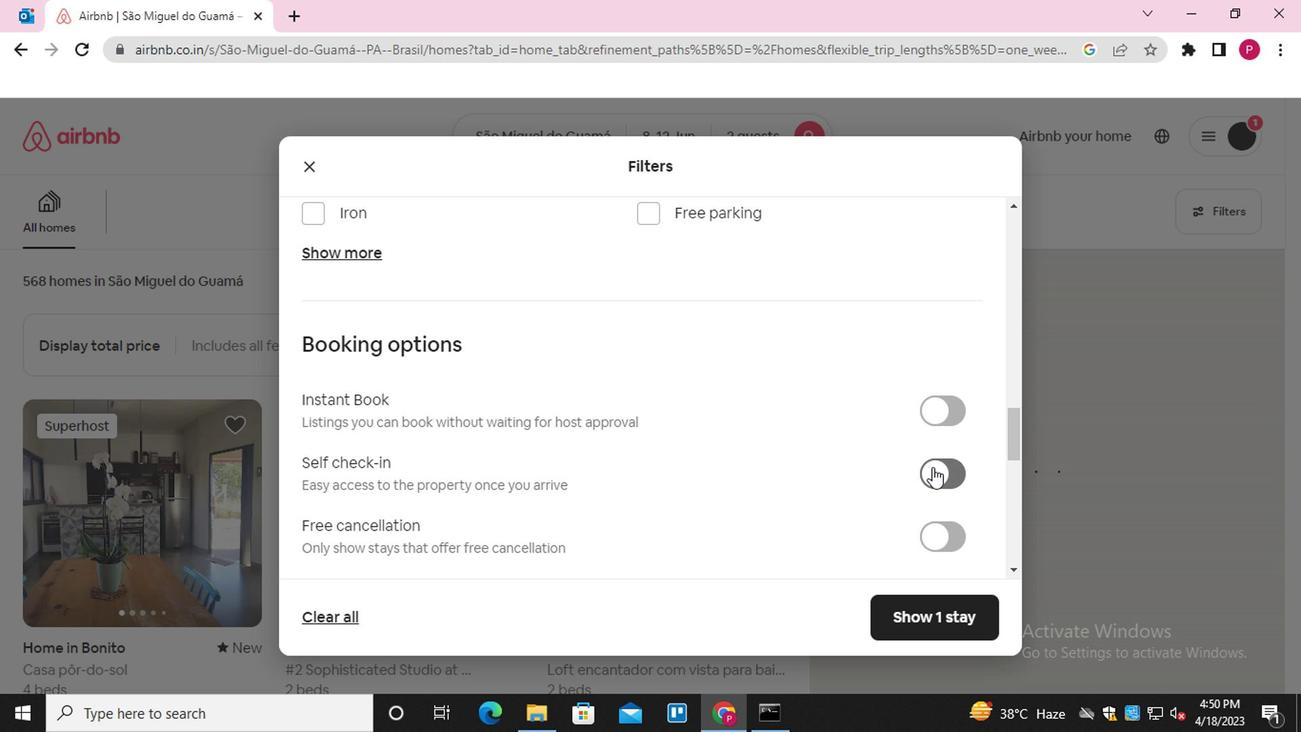 
Action: Mouse scrolled (545, 404) with delta (0, -1)
Screenshot: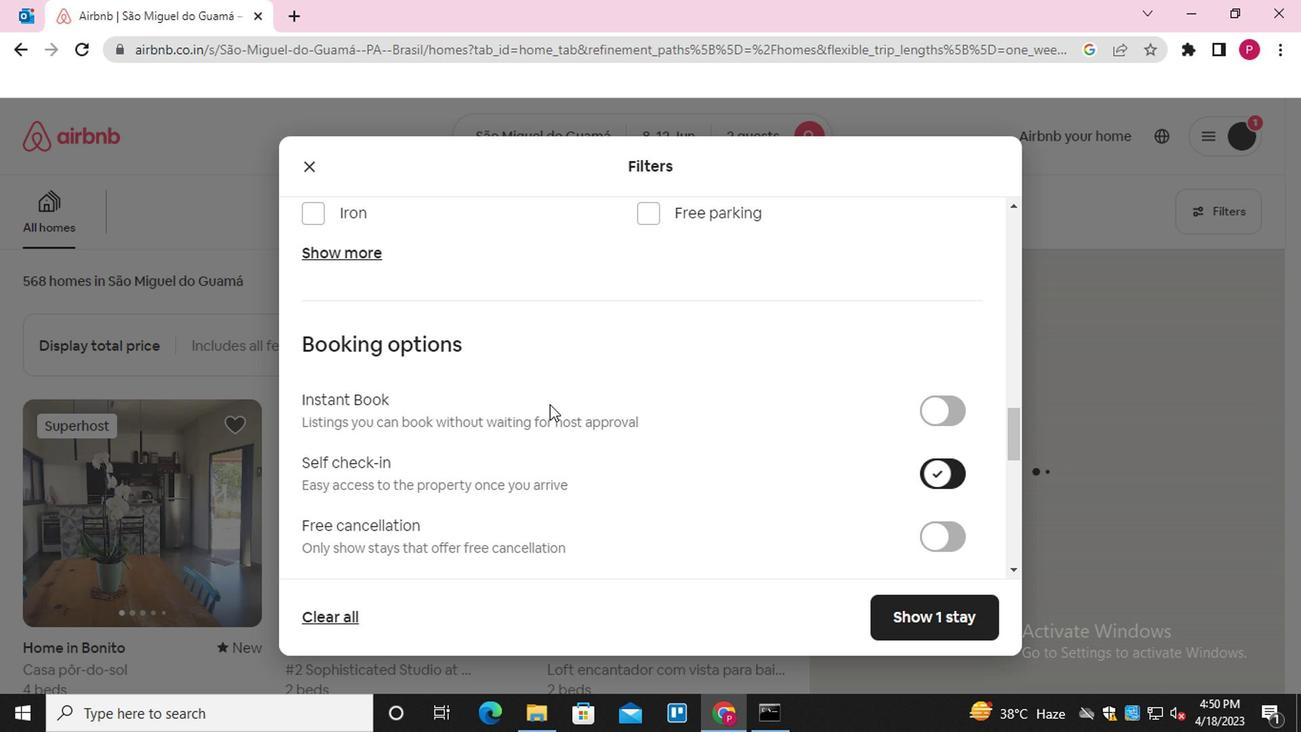 
Action: Mouse scrolled (545, 404) with delta (0, -1)
Screenshot: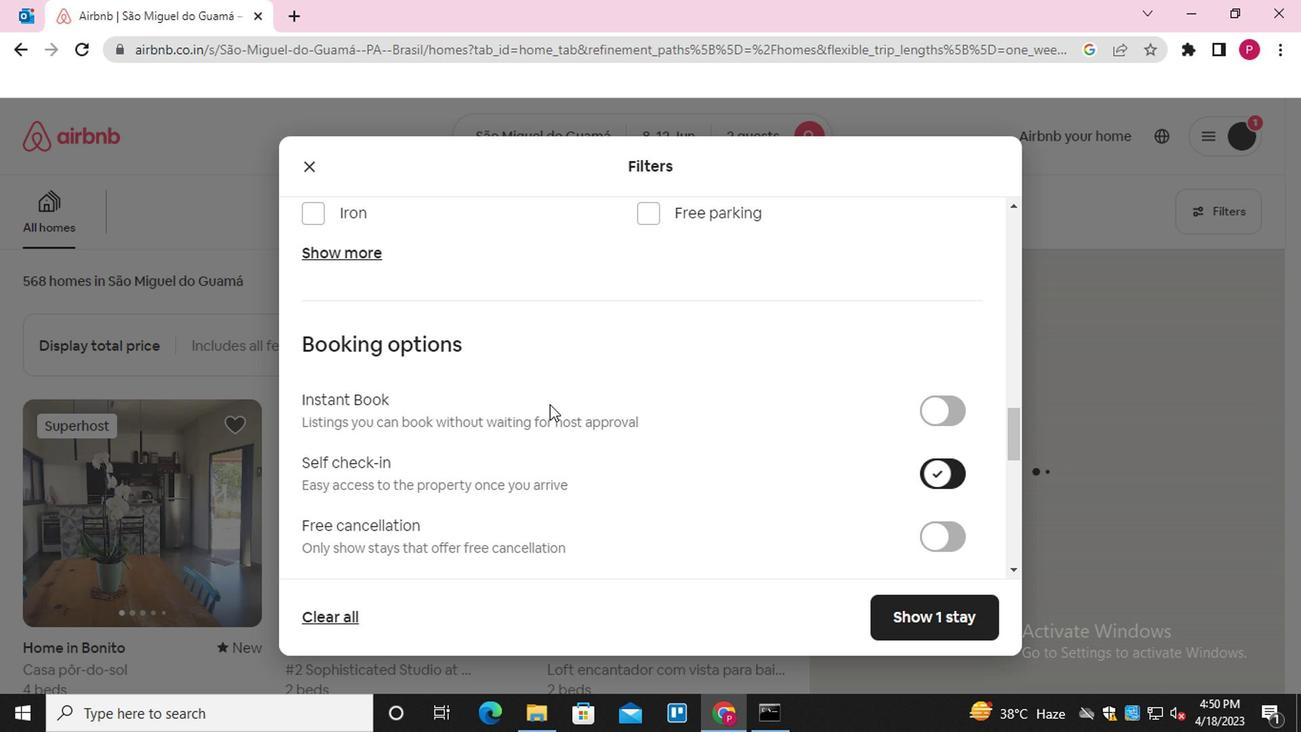 
Action: Mouse scrolled (545, 404) with delta (0, -1)
Screenshot: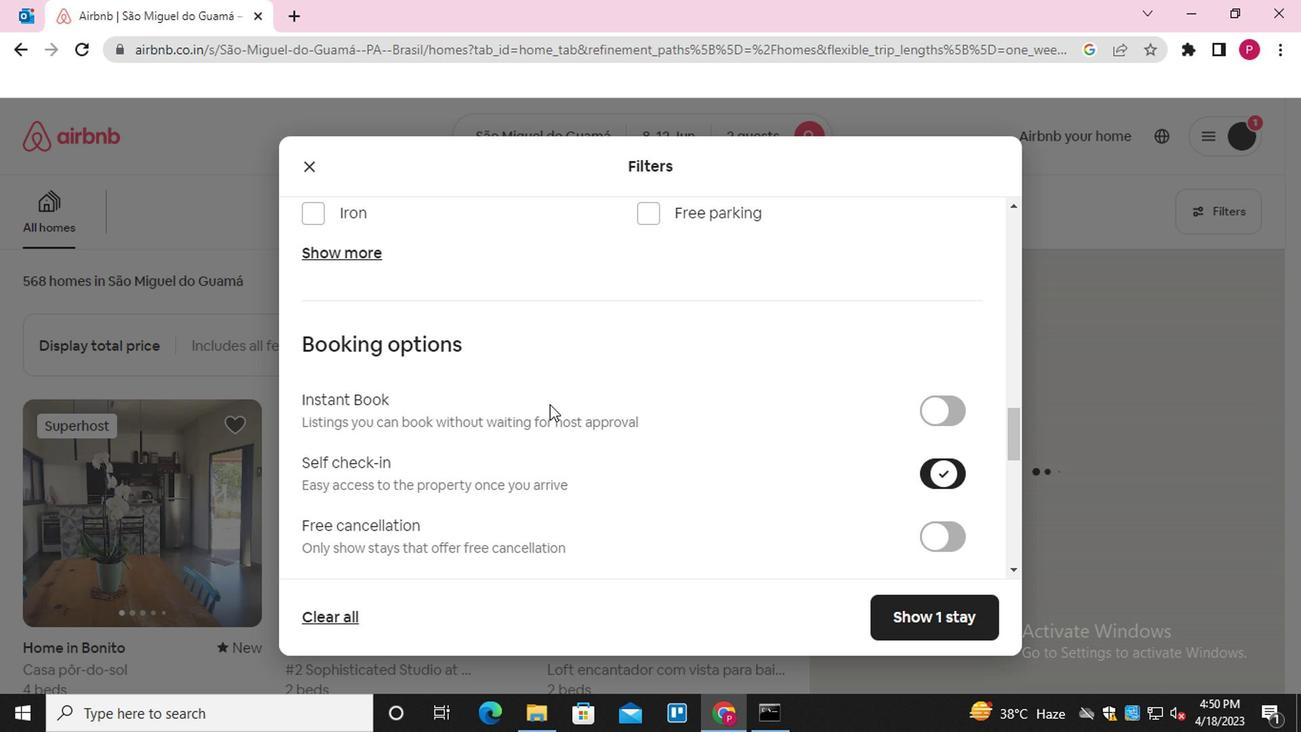 
Action: Mouse scrolled (545, 404) with delta (0, -1)
Screenshot: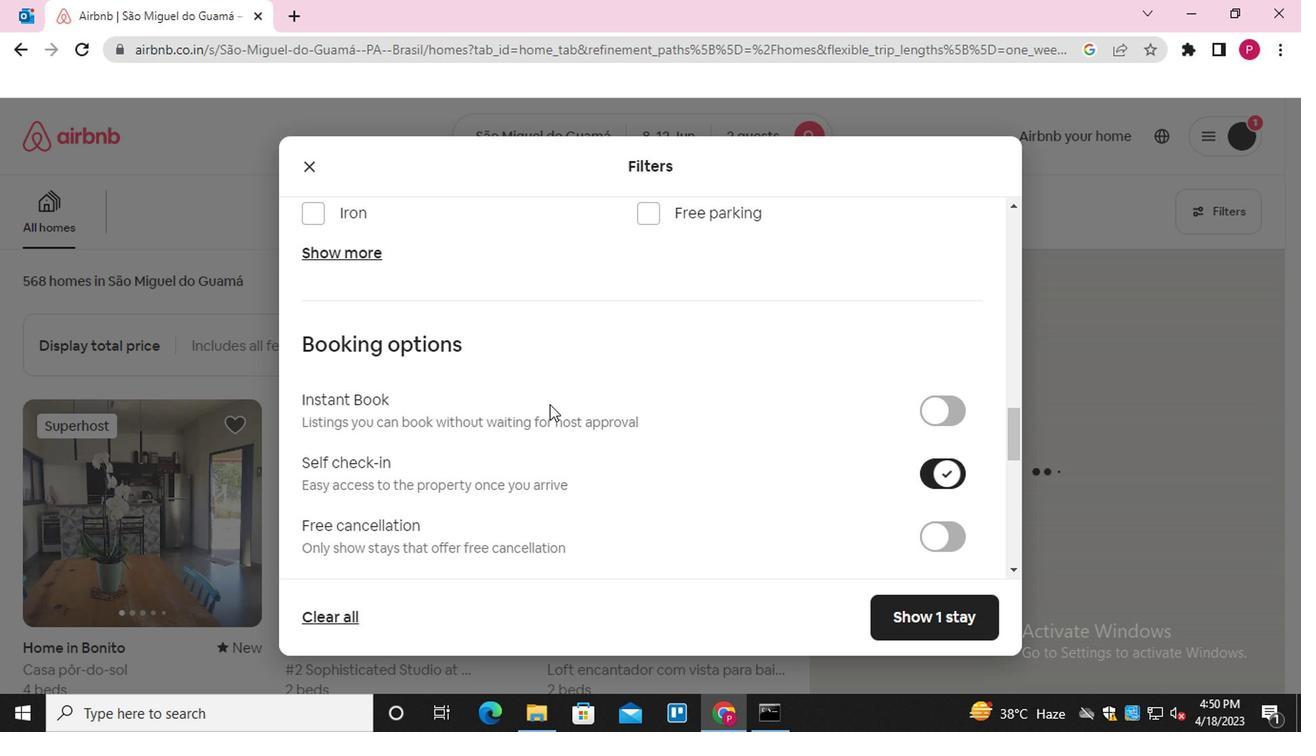 
Action: Mouse moved to (499, 431)
Screenshot: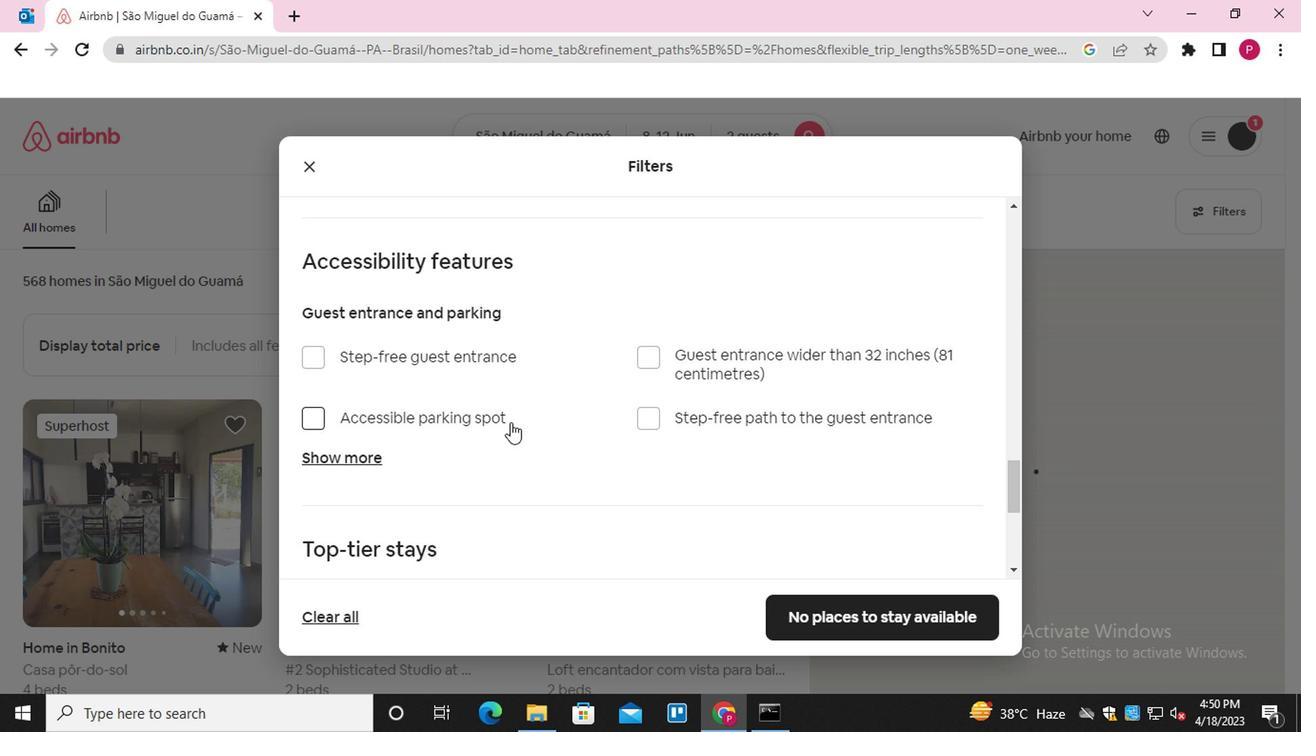 
Action: Mouse scrolled (499, 430) with delta (0, -1)
Screenshot: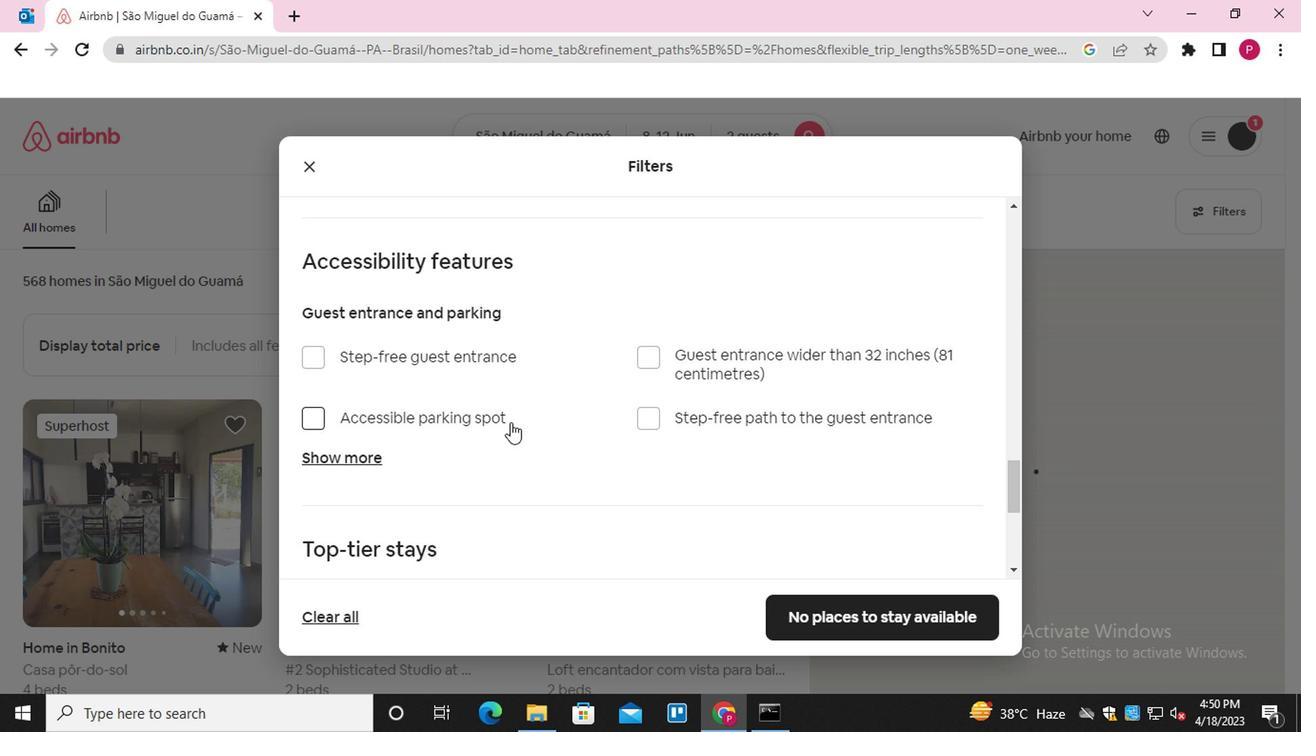 
Action: Mouse scrolled (499, 430) with delta (0, -1)
Screenshot: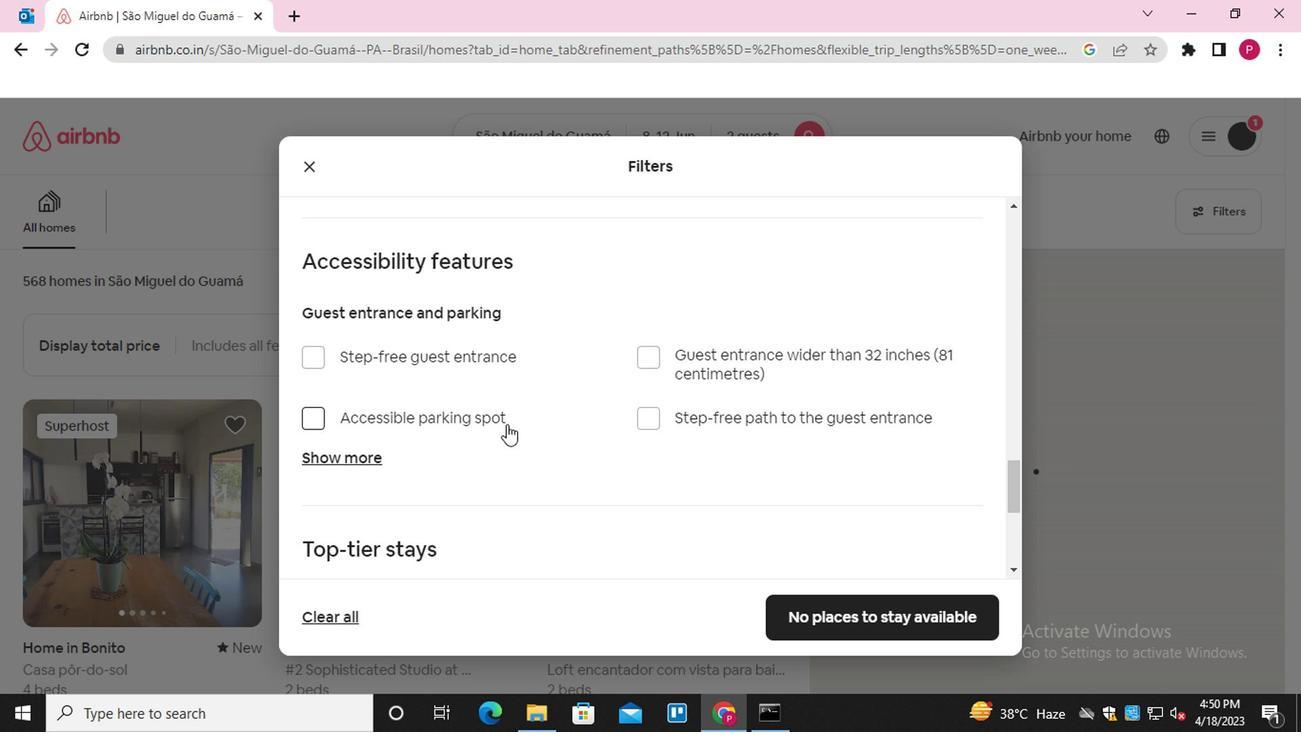 
Action: Mouse scrolled (499, 430) with delta (0, -1)
Screenshot: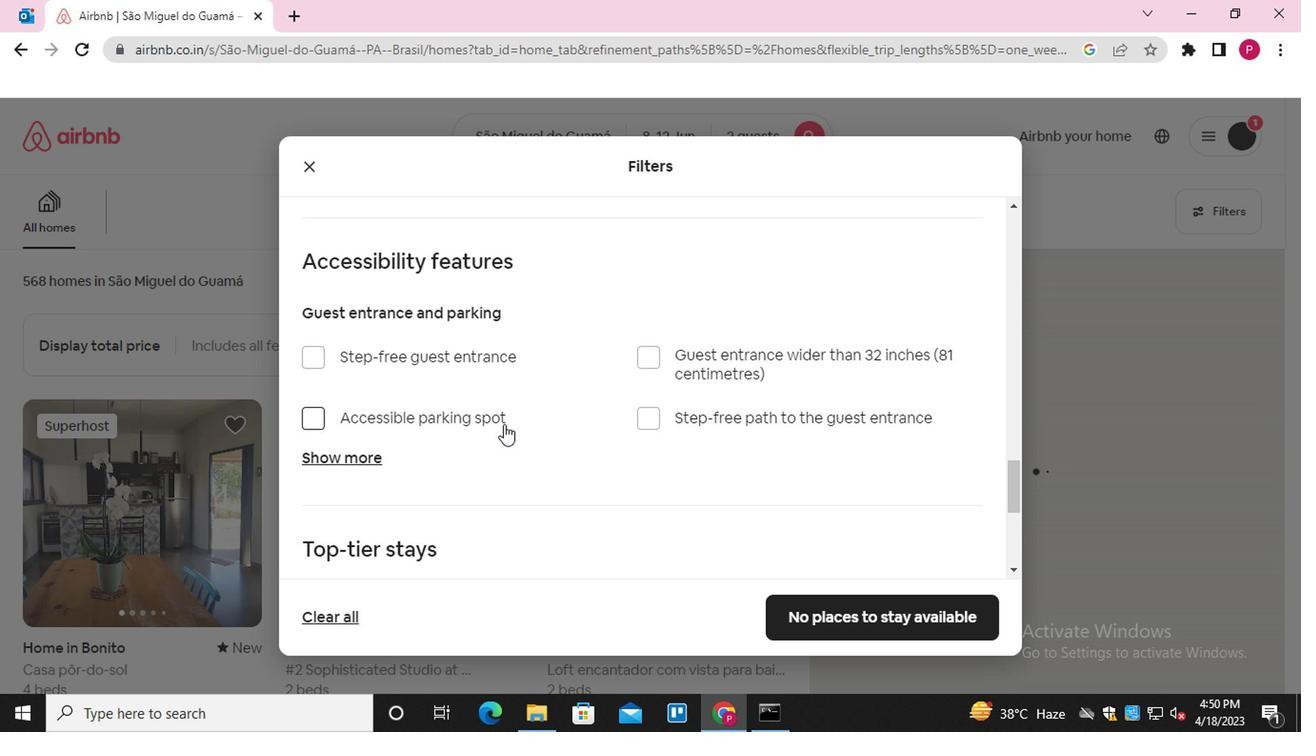 
Action: Mouse scrolled (499, 430) with delta (0, -1)
Screenshot: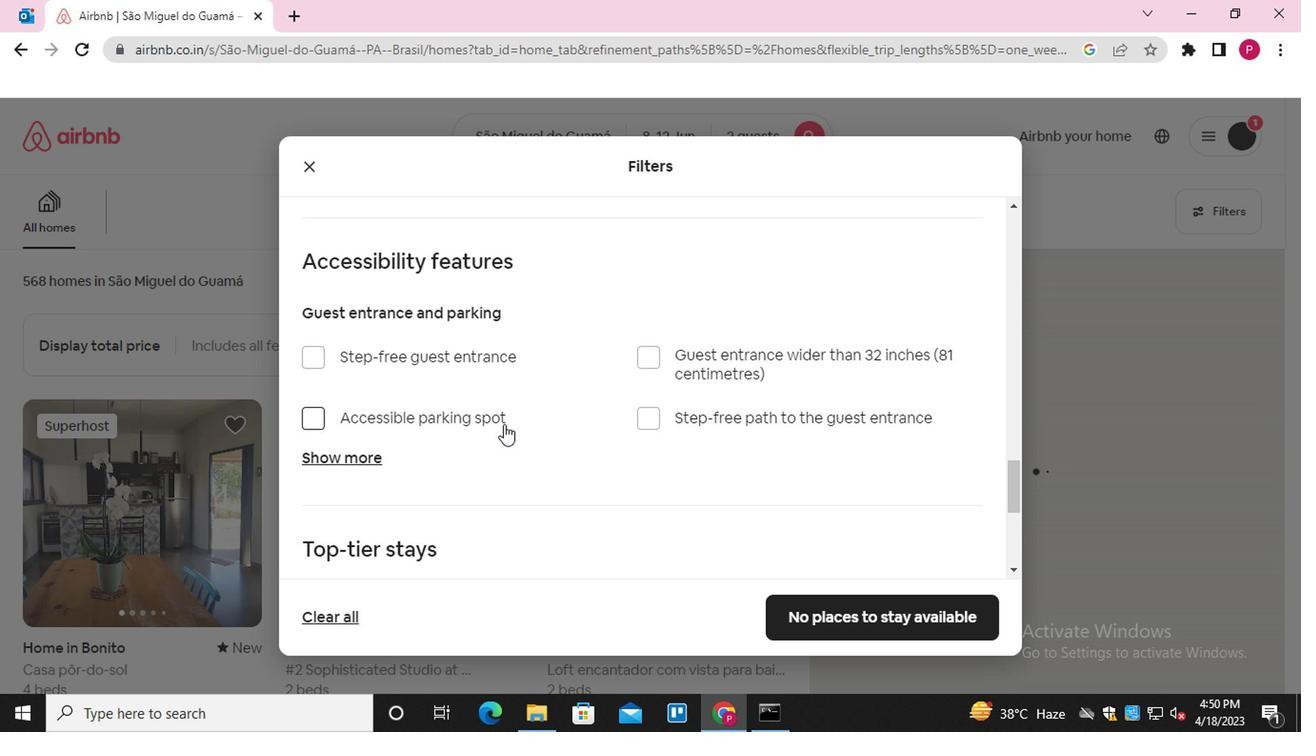 
Action: Mouse moved to (838, 602)
Screenshot: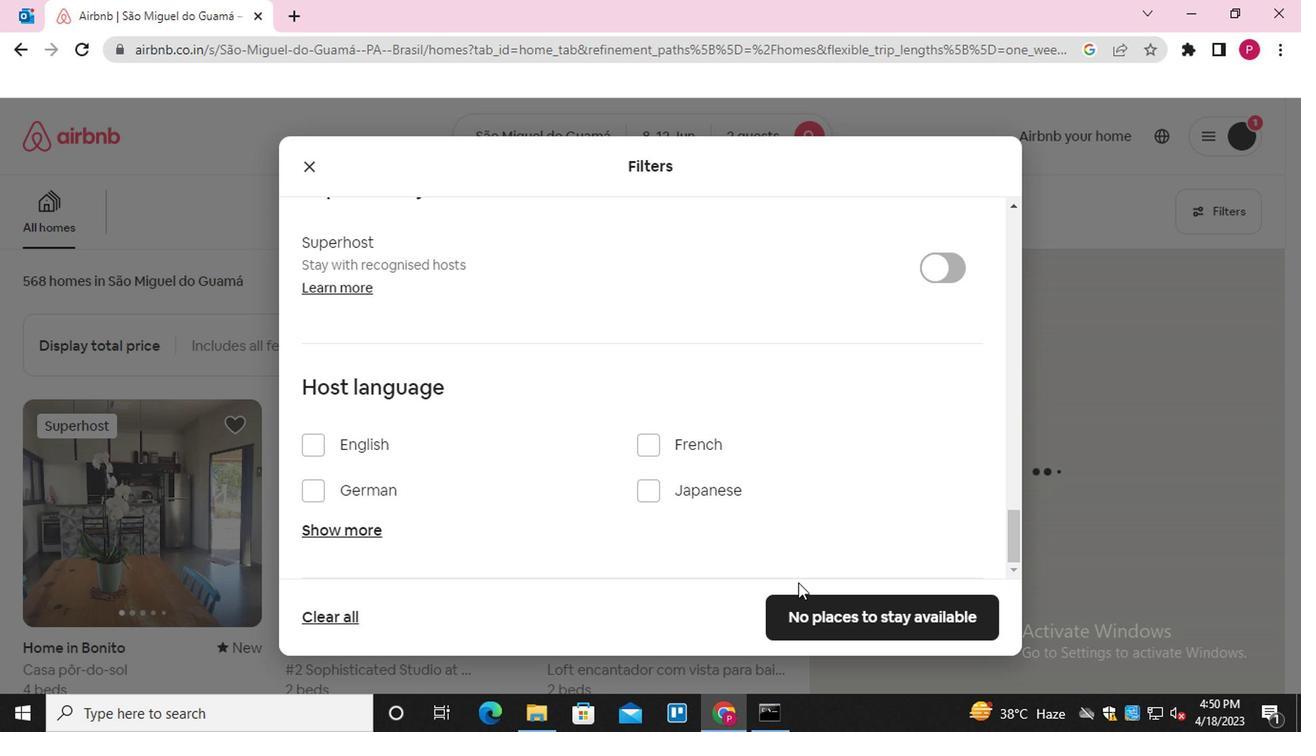 
Action: Mouse pressed left at (838, 602)
Screenshot: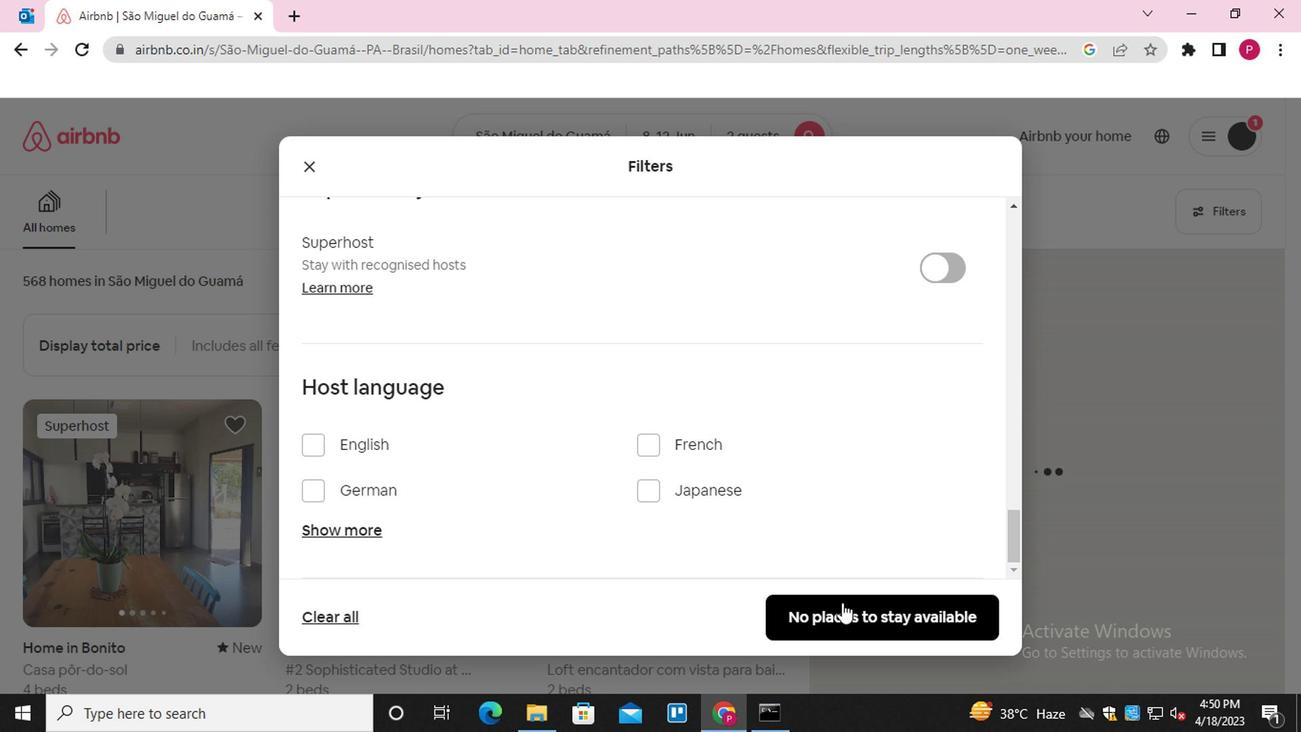 
Action: Mouse moved to (553, 244)
Screenshot: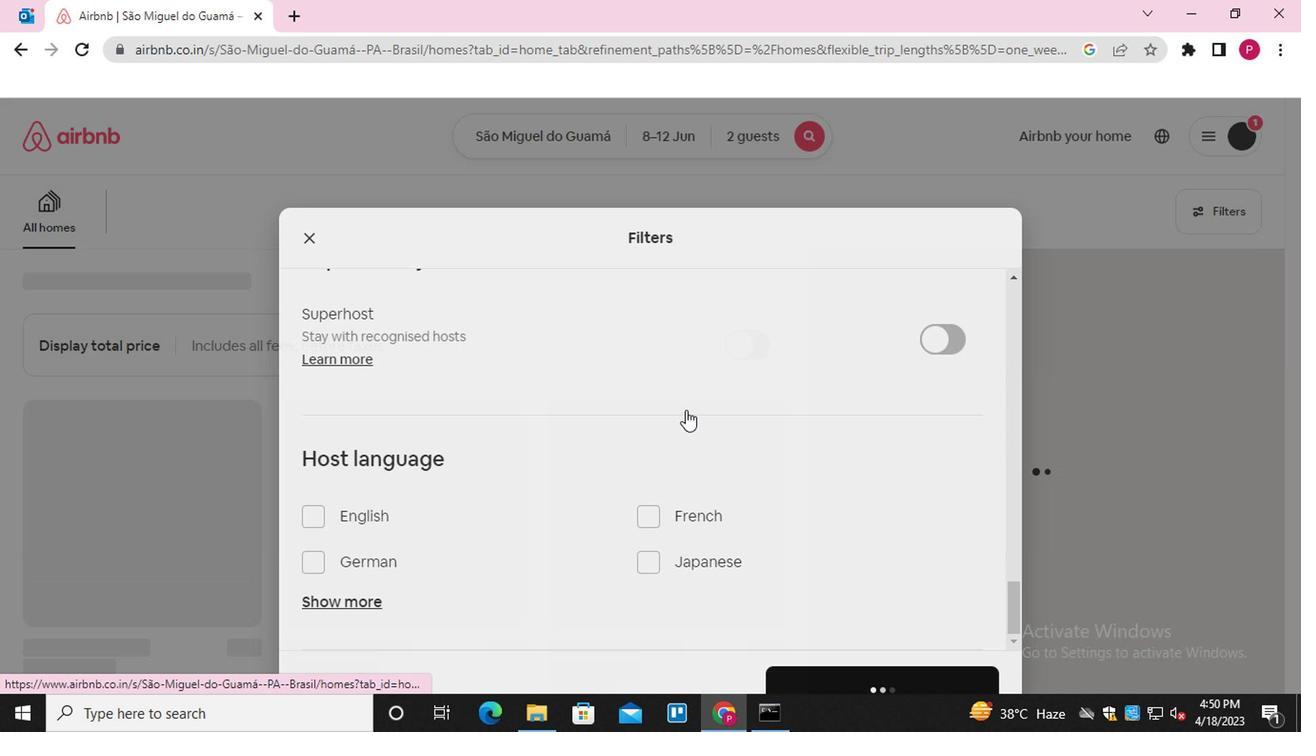 
